 Task: Create a due date automation trigger when advanced on, on the monday after a card is due add fields with custom field "Resume" set to a number greater or equal to 1 and greater or equal to 10 at 11:00 AM.
Action: Mouse moved to (1138, 339)
Screenshot: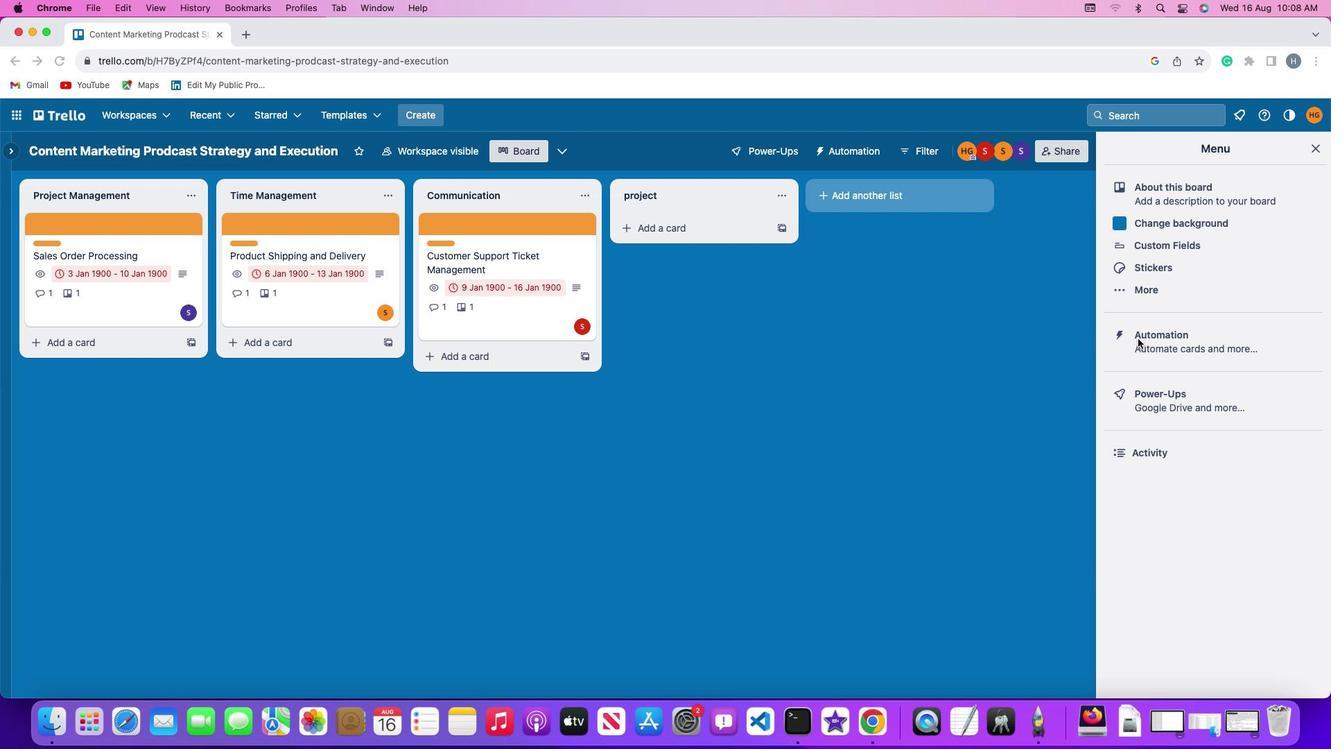 
Action: Mouse pressed left at (1138, 339)
Screenshot: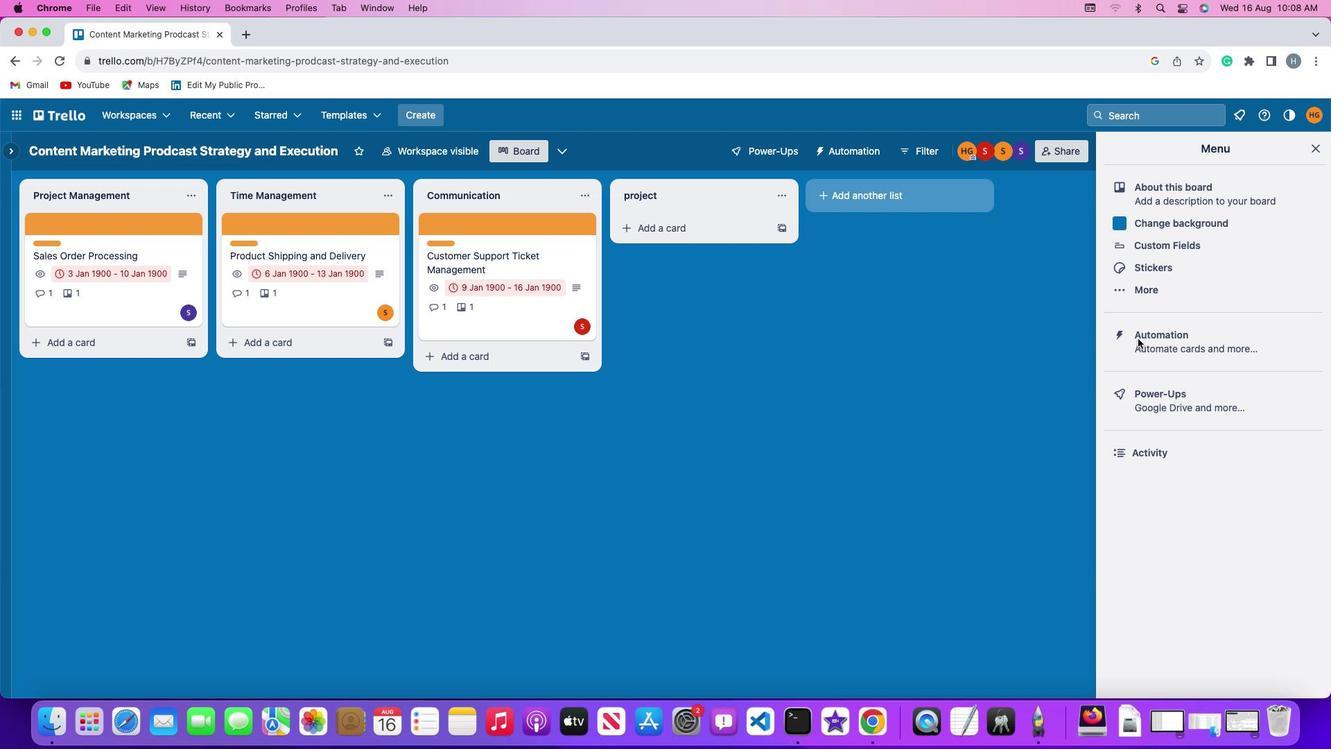 
Action: Mouse pressed left at (1138, 339)
Screenshot: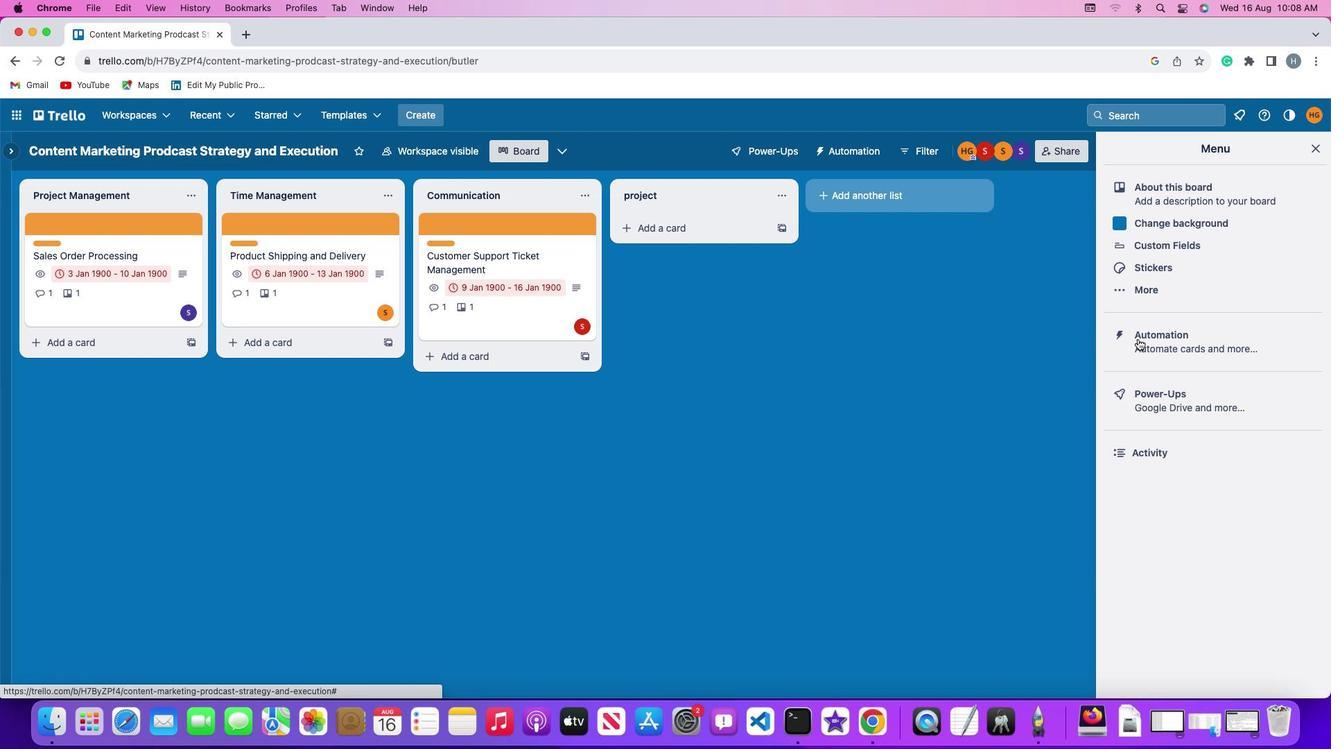 
Action: Mouse moved to (87, 323)
Screenshot: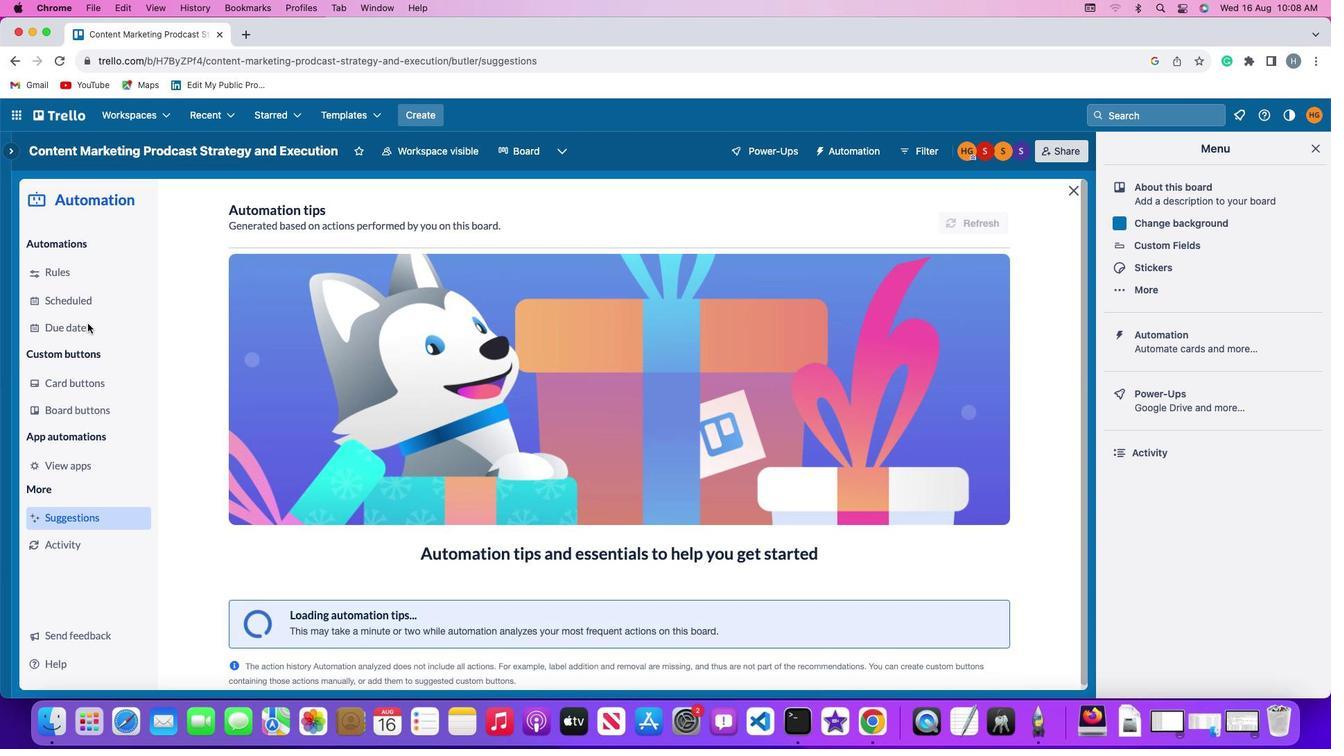 
Action: Mouse pressed left at (87, 323)
Screenshot: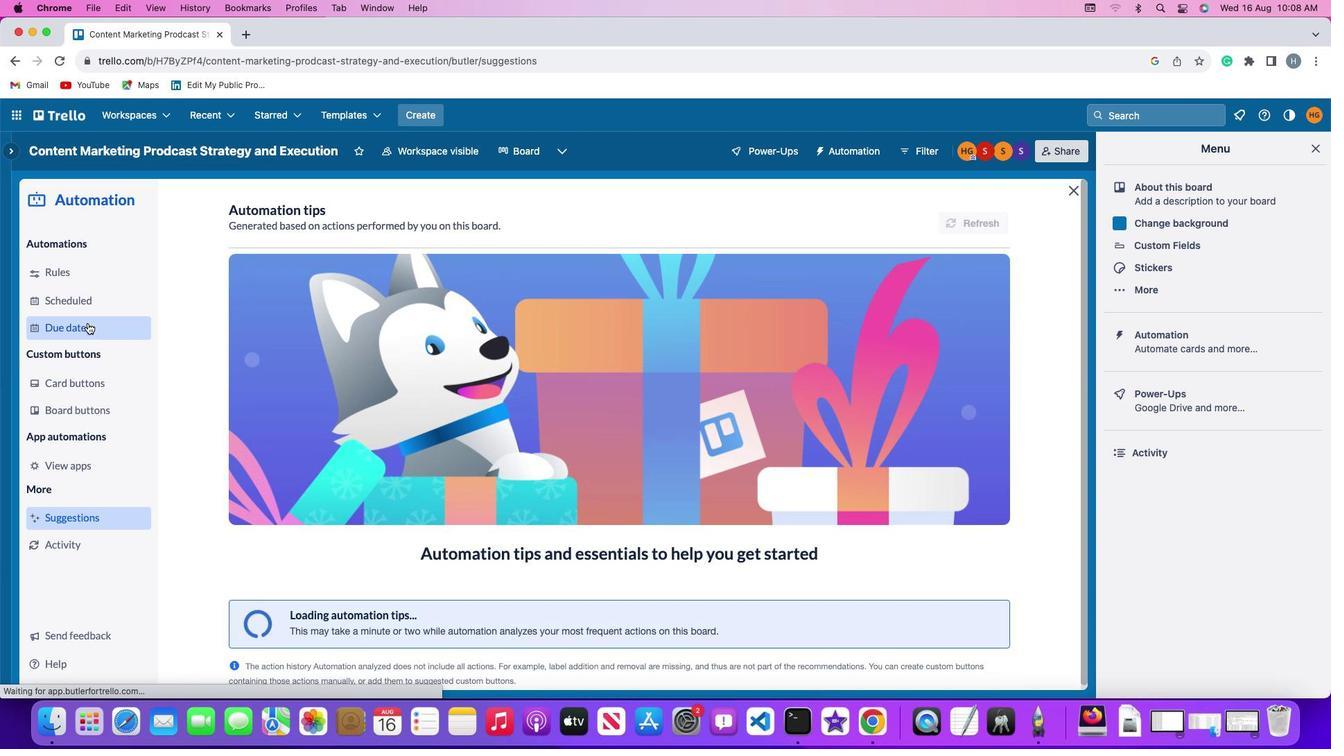 
Action: Mouse moved to (934, 211)
Screenshot: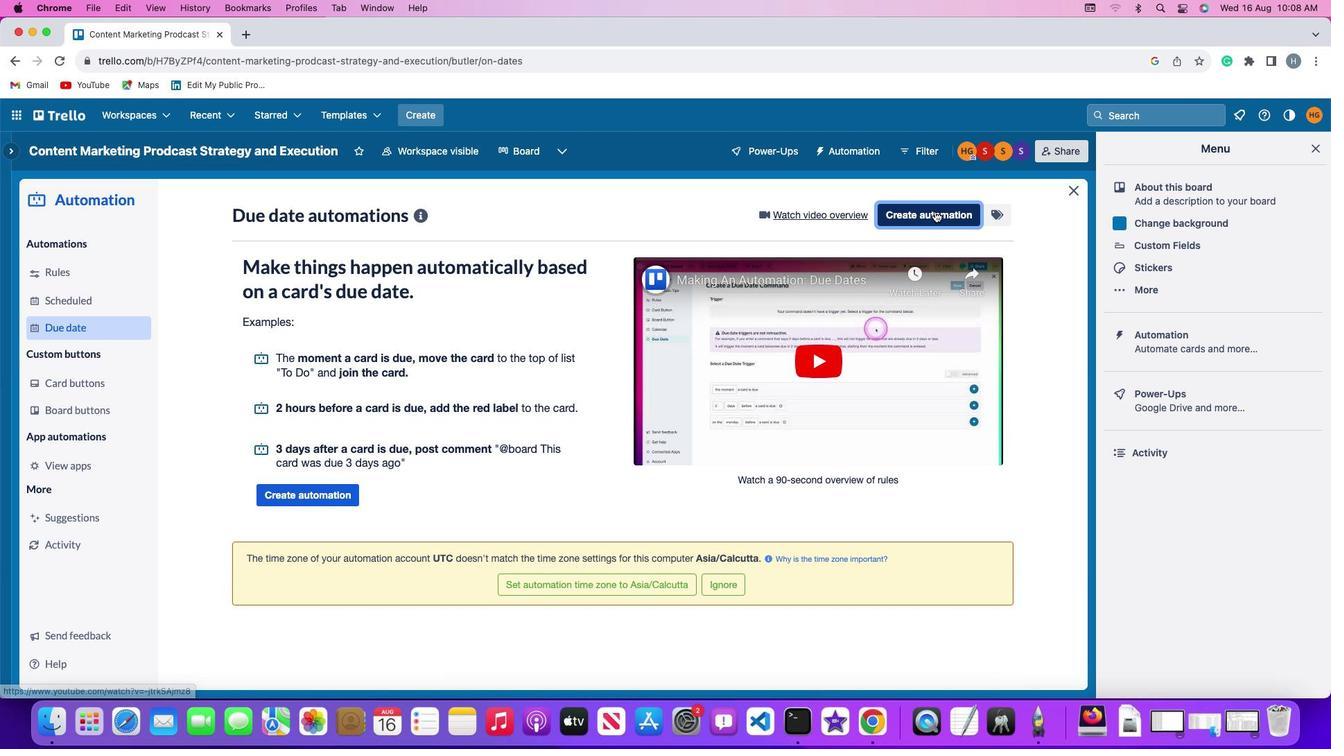 
Action: Mouse pressed left at (934, 211)
Screenshot: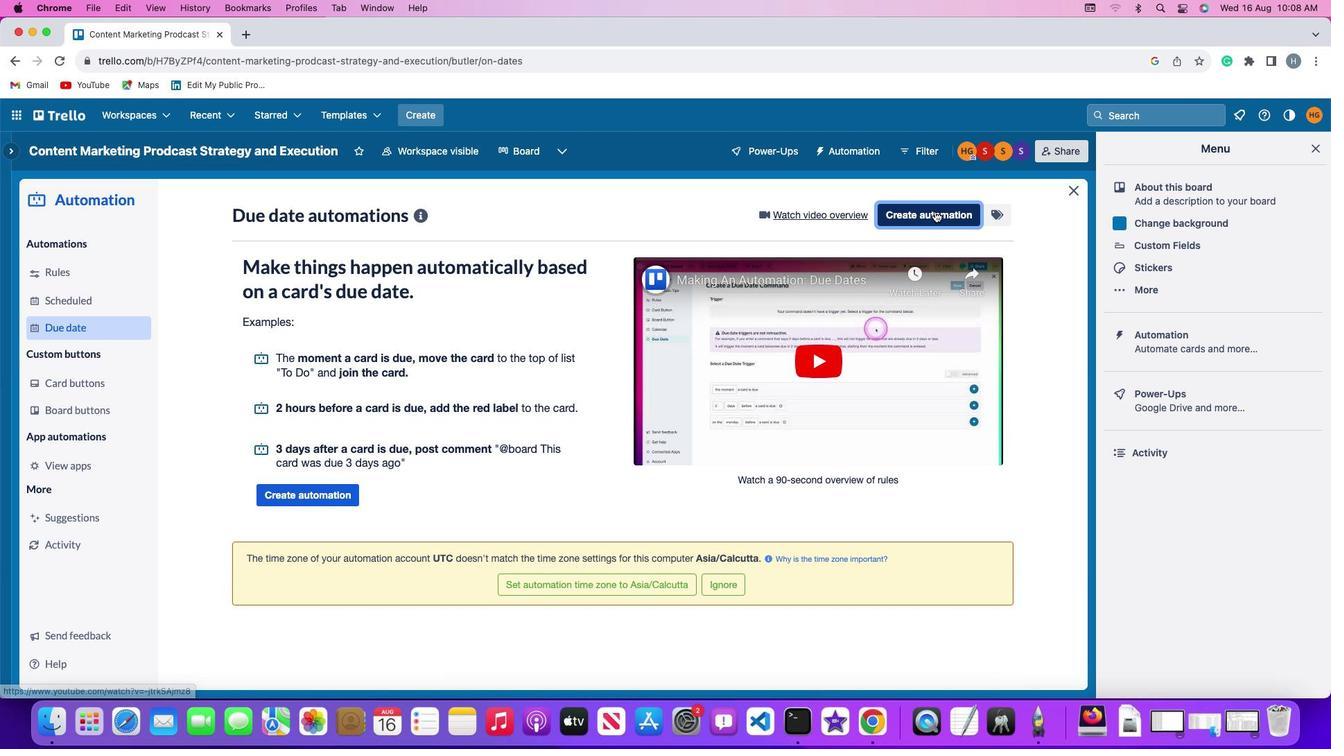 
Action: Mouse moved to (330, 351)
Screenshot: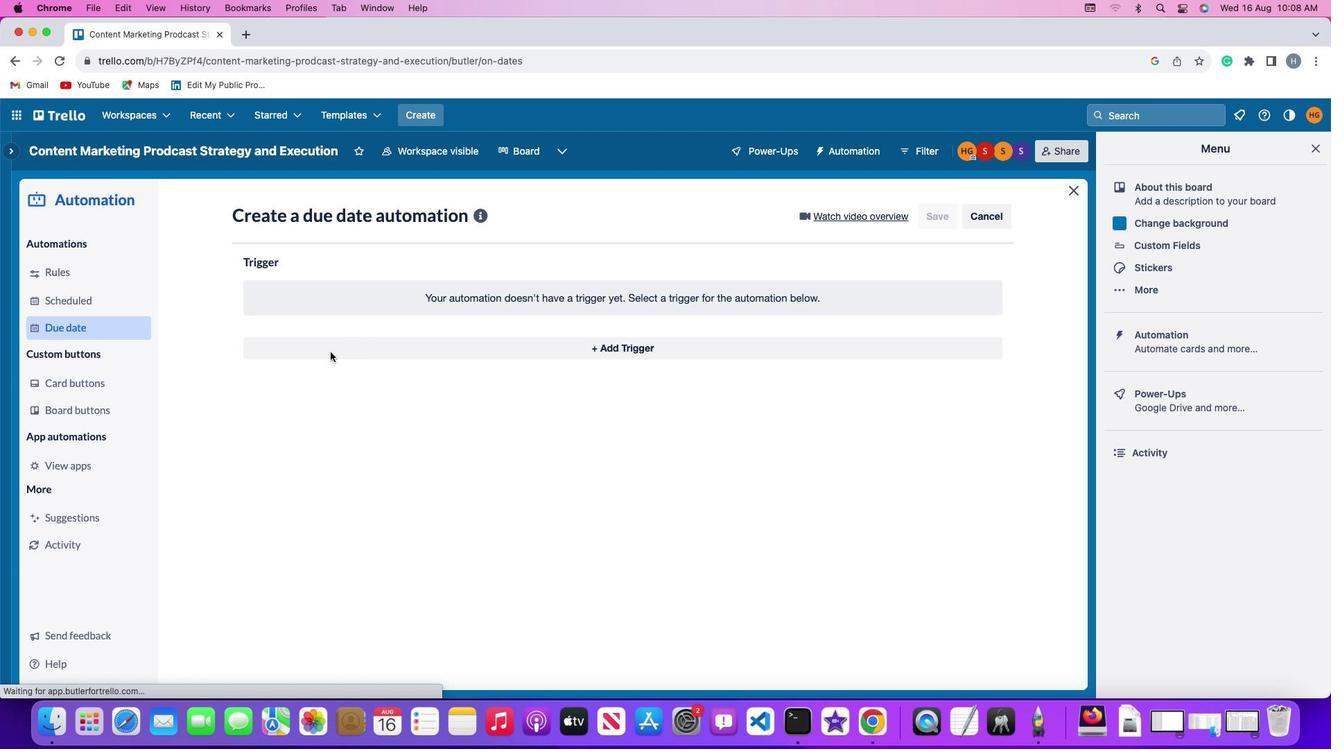 
Action: Mouse pressed left at (330, 351)
Screenshot: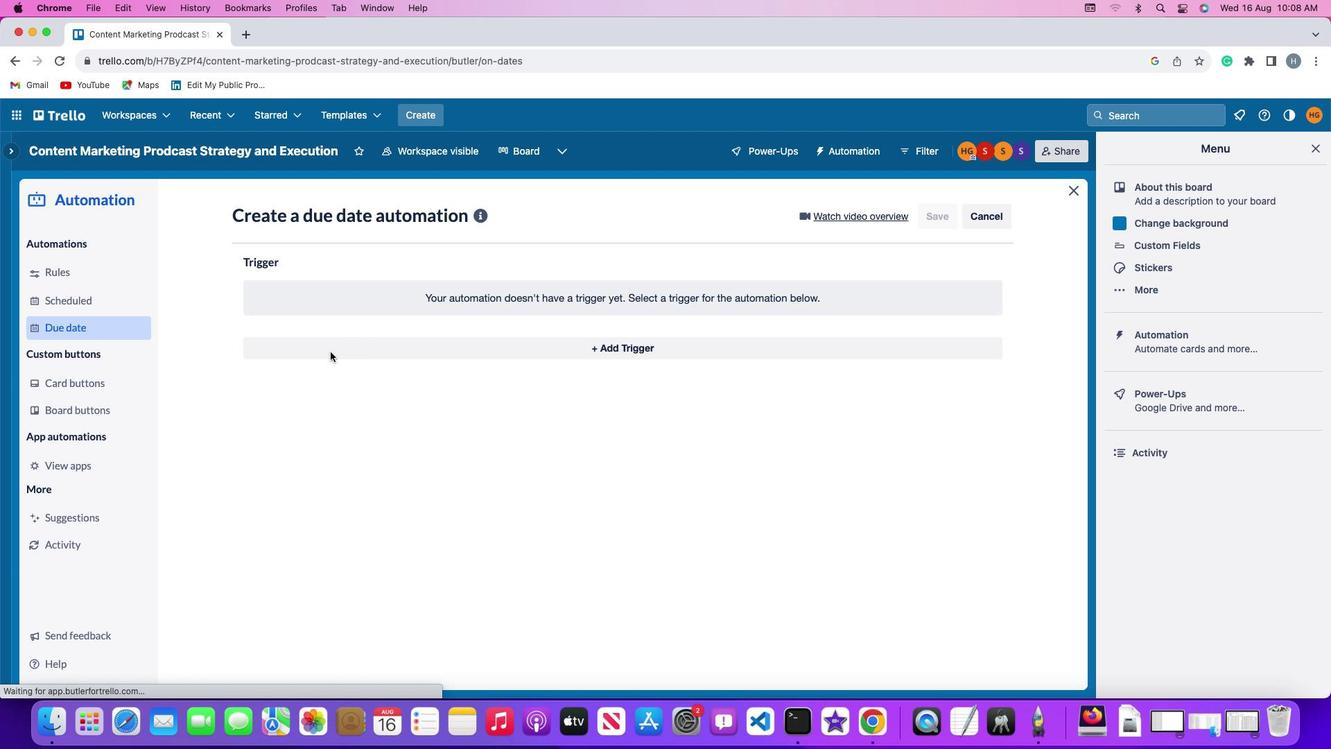 
Action: Mouse moved to (319, 608)
Screenshot: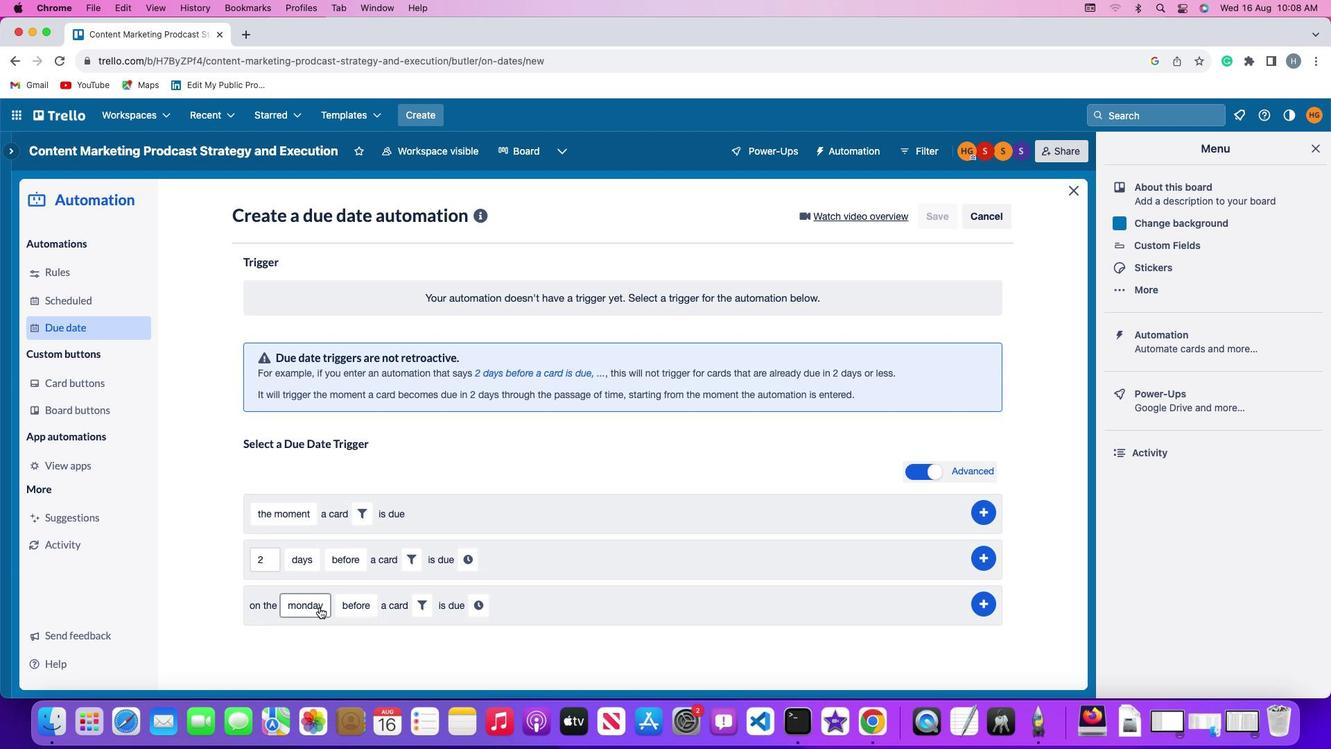 
Action: Mouse pressed left at (319, 608)
Screenshot: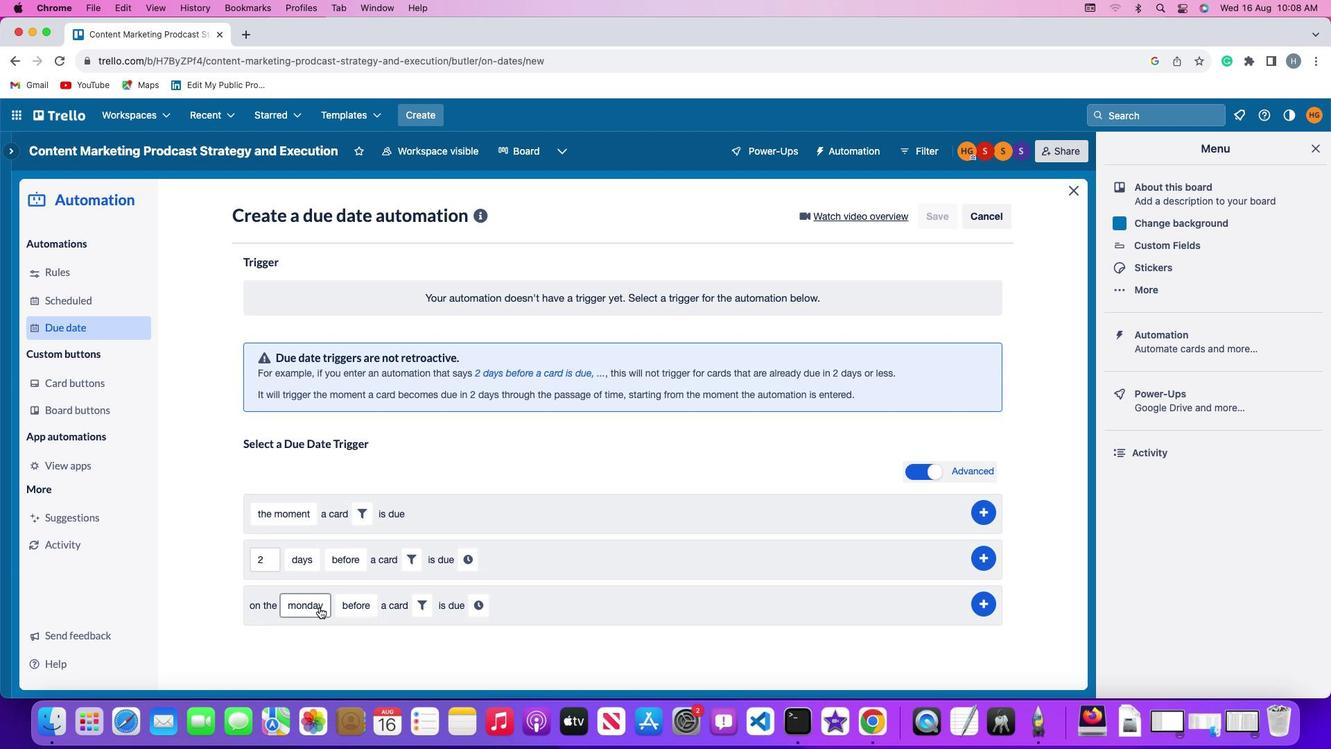 
Action: Mouse moved to (316, 411)
Screenshot: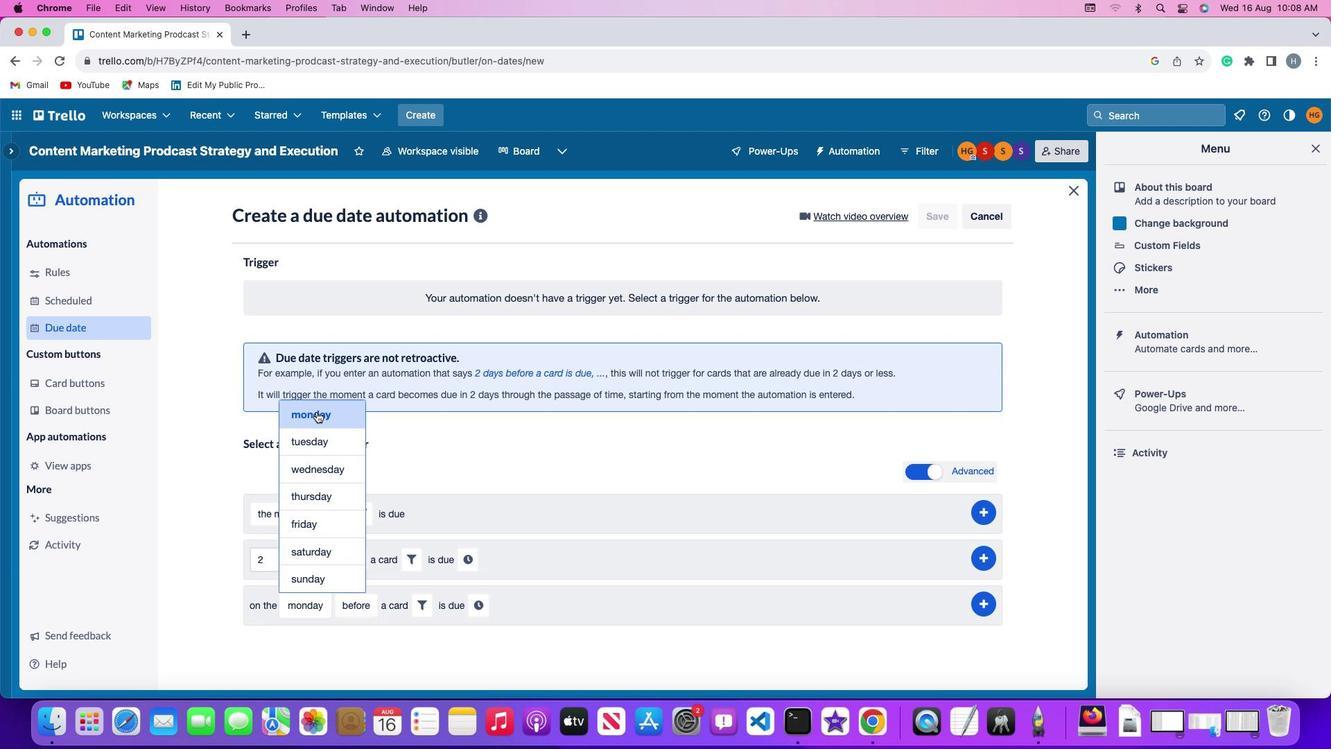 
Action: Mouse pressed left at (316, 411)
Screenshot: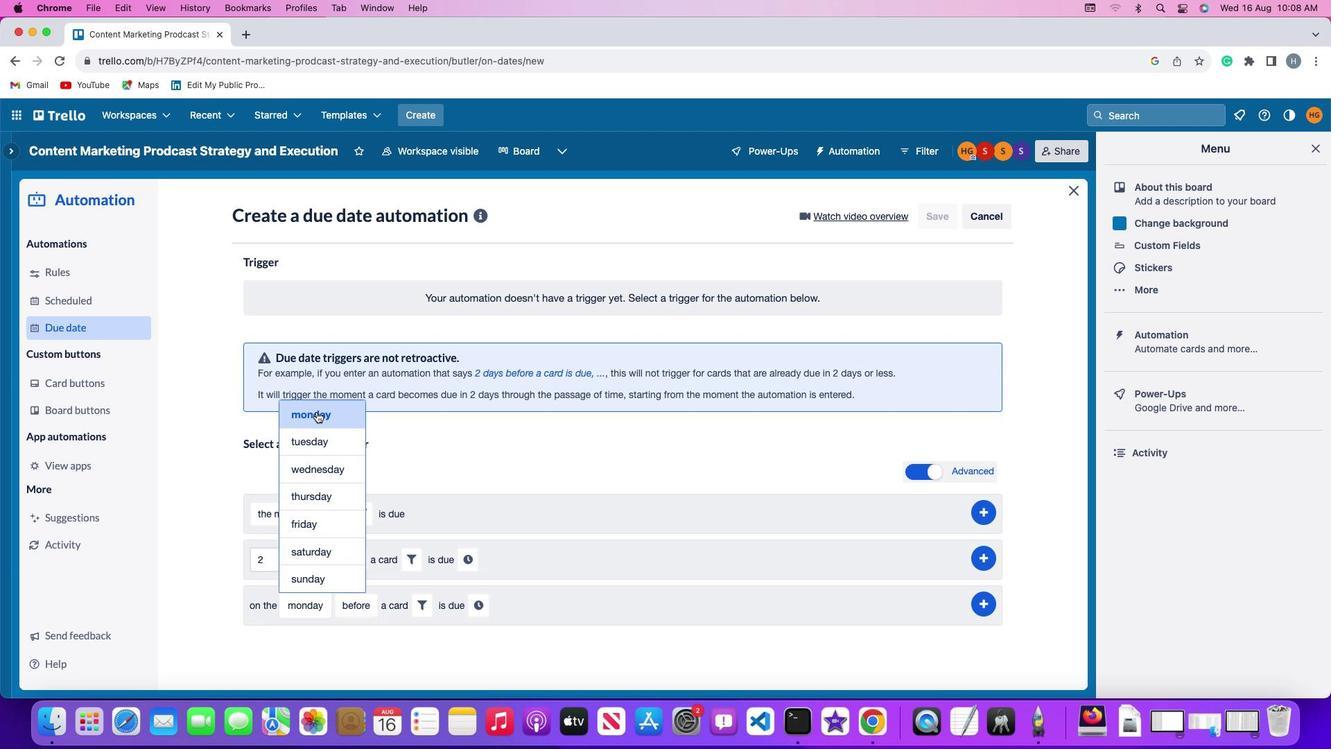 
Action: Mouse moved to (355, 602)
Screenshot: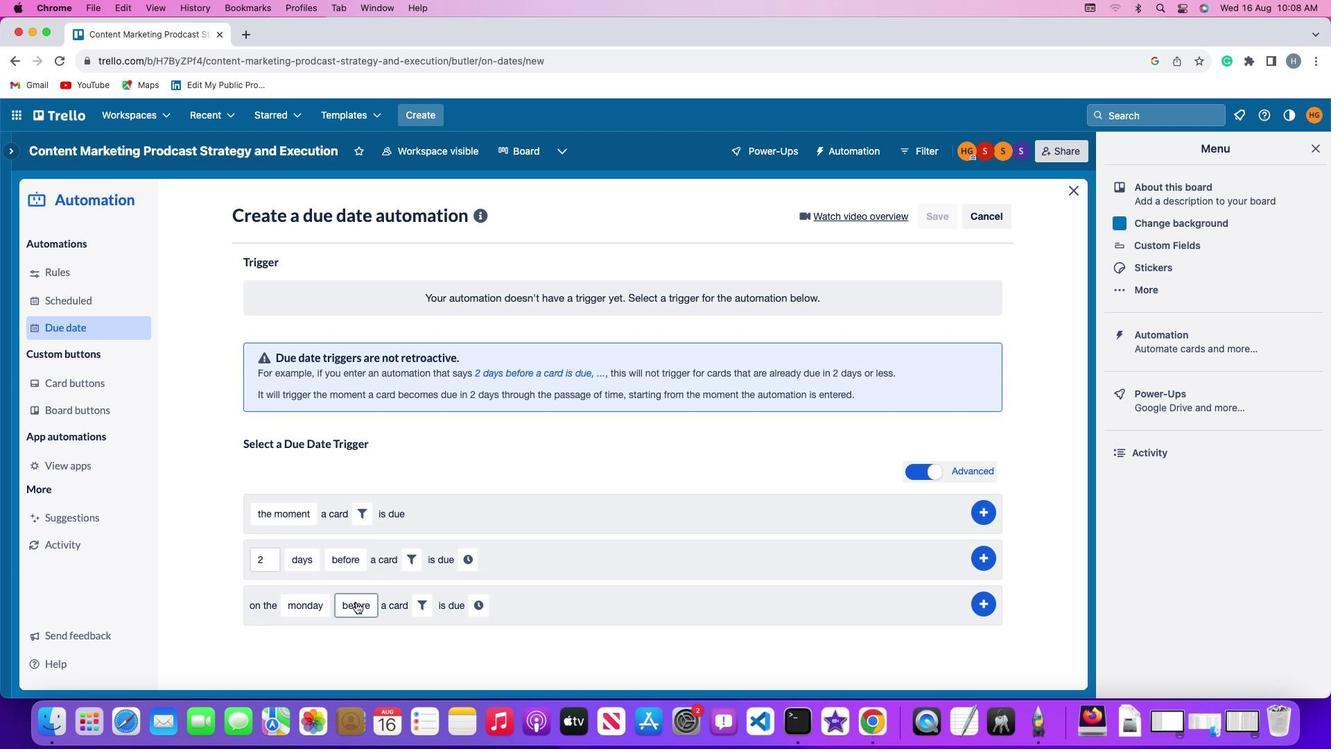 
Action: Mouse pressed left at (355, 602)
Screenshot: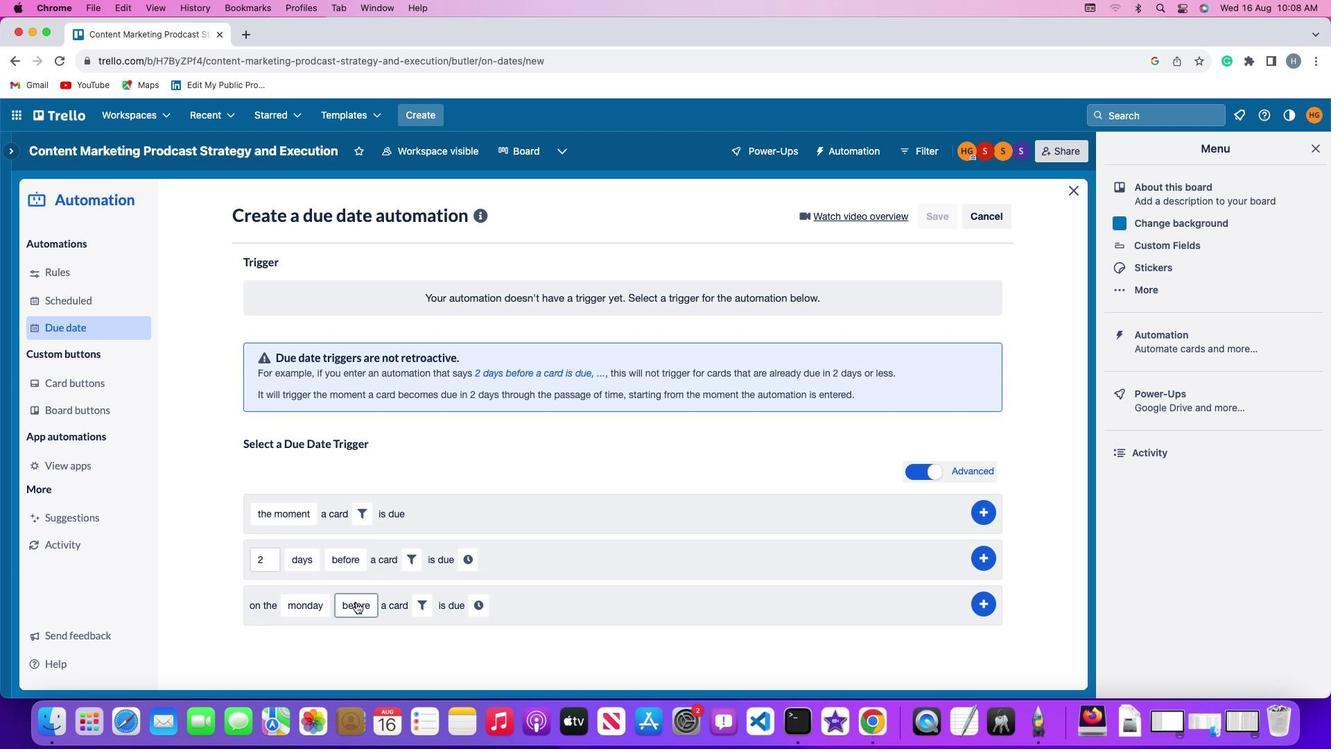 
Action: Mouse moved to (373, 522)
Screenshot: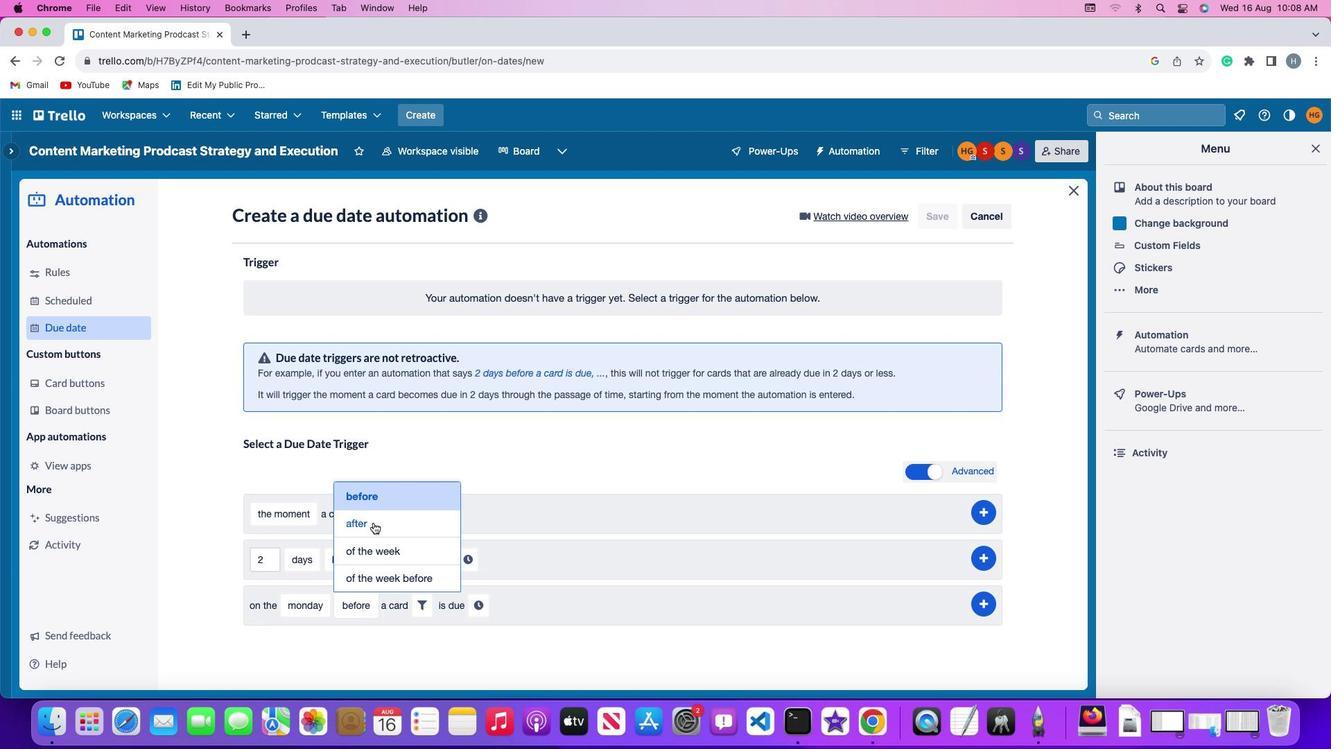 
Action: Mouse pressed left at (373, 522)
Screenshot: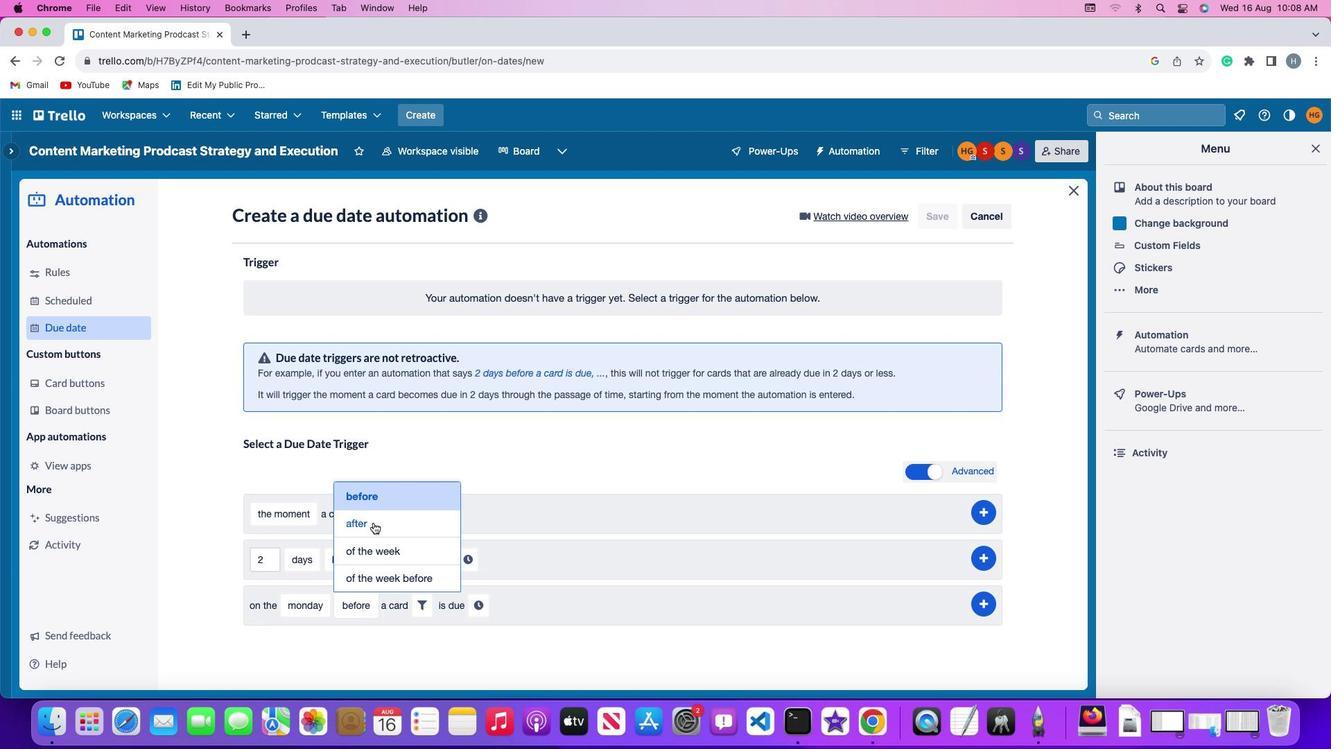 
Action: Mouse moved to (415, 603)
Screenshot: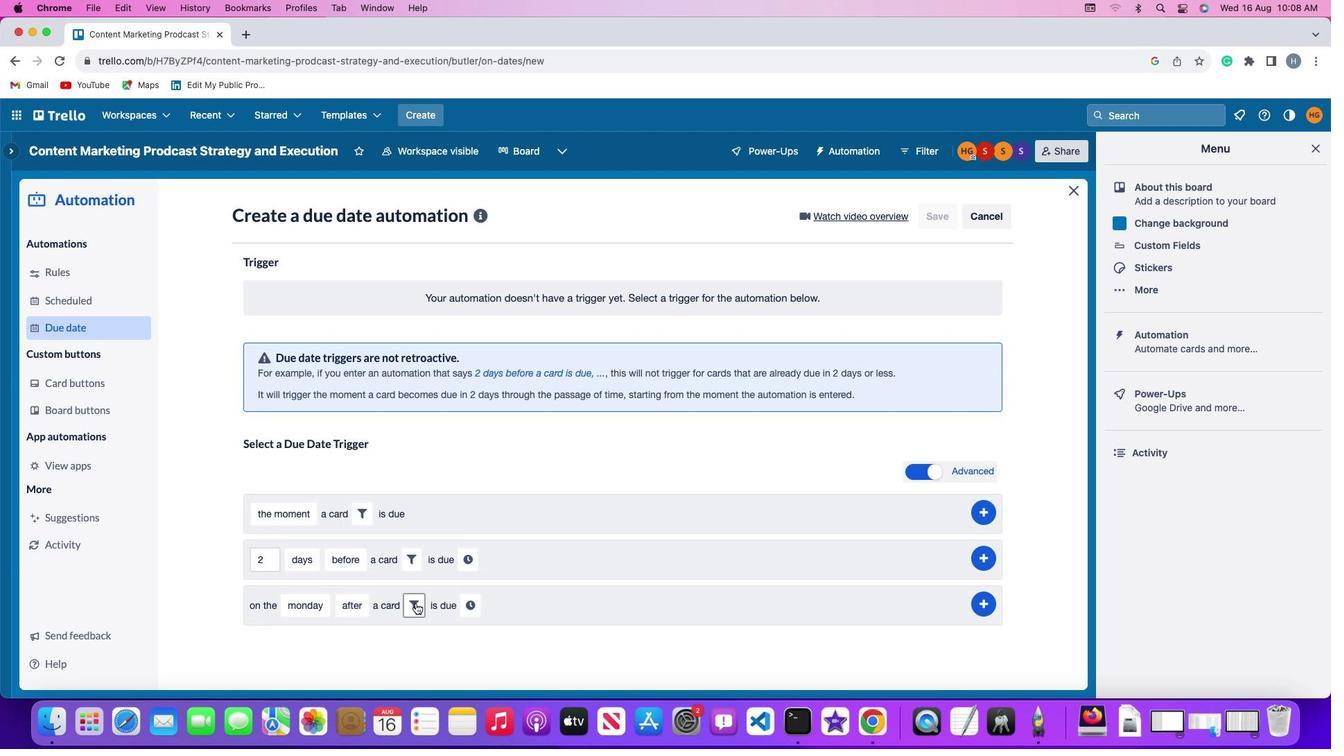 
Action: Mouse pressed left at (415, 603)
Screenshot: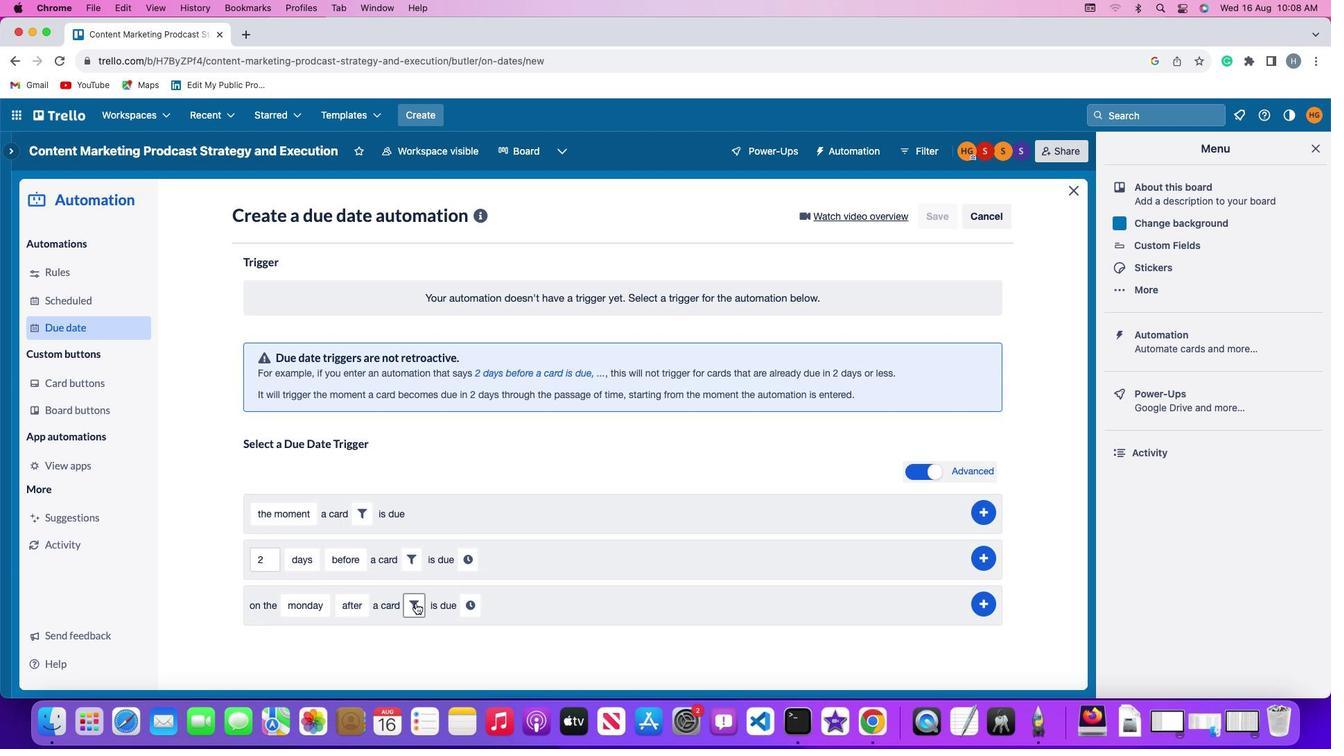 
Action: Mouse moved to (639, 645)
Screenshot: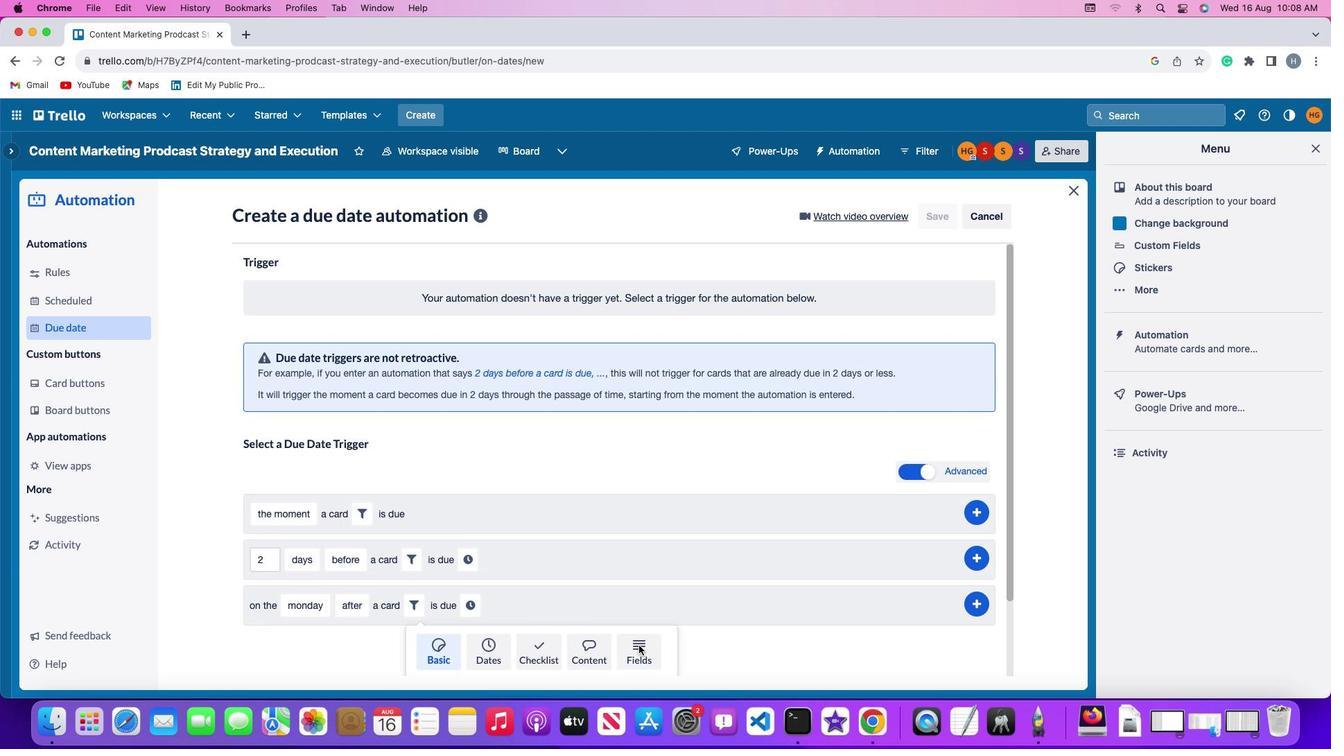 
Action: Mouse pressed left at (639, 645)
Screenshot: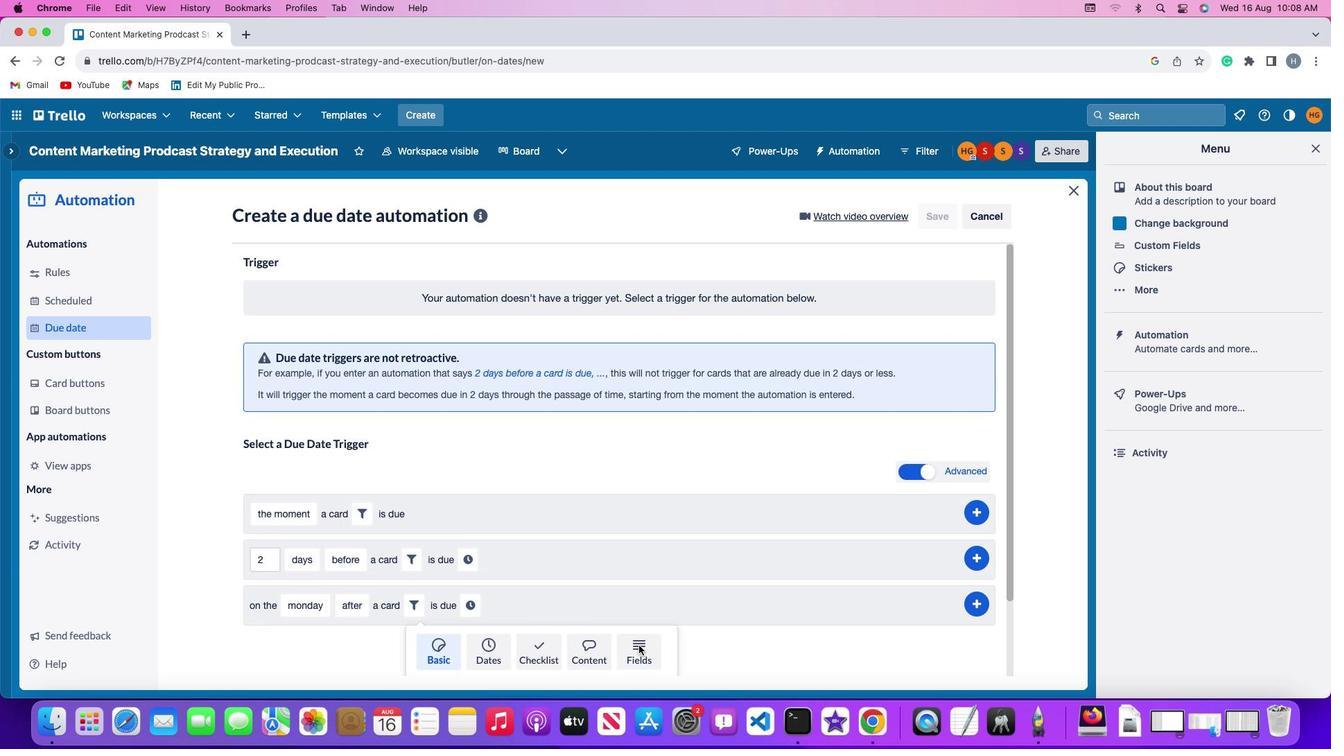 
Action: Mouse moved to (354, 640)
Screenshot: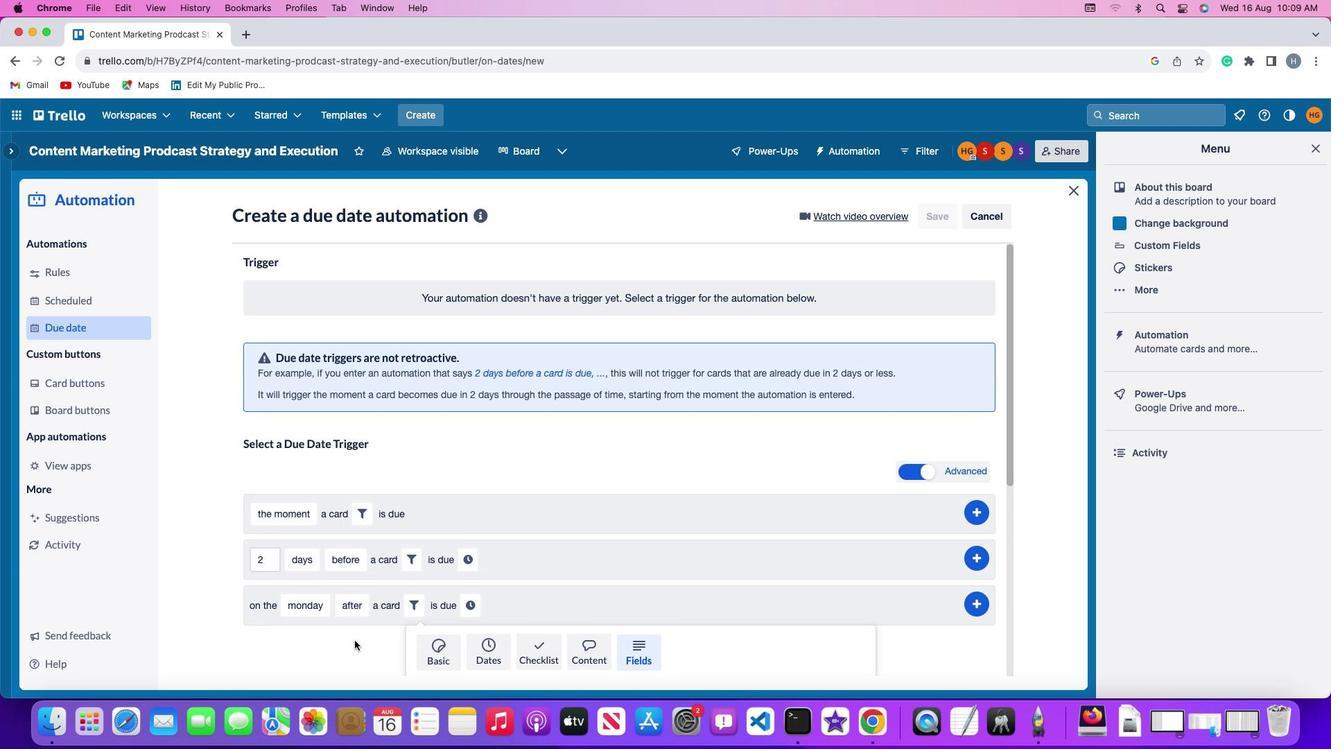 
Action: Mouse scrolled (354, 640) with delta (0, 0)
Screenshot: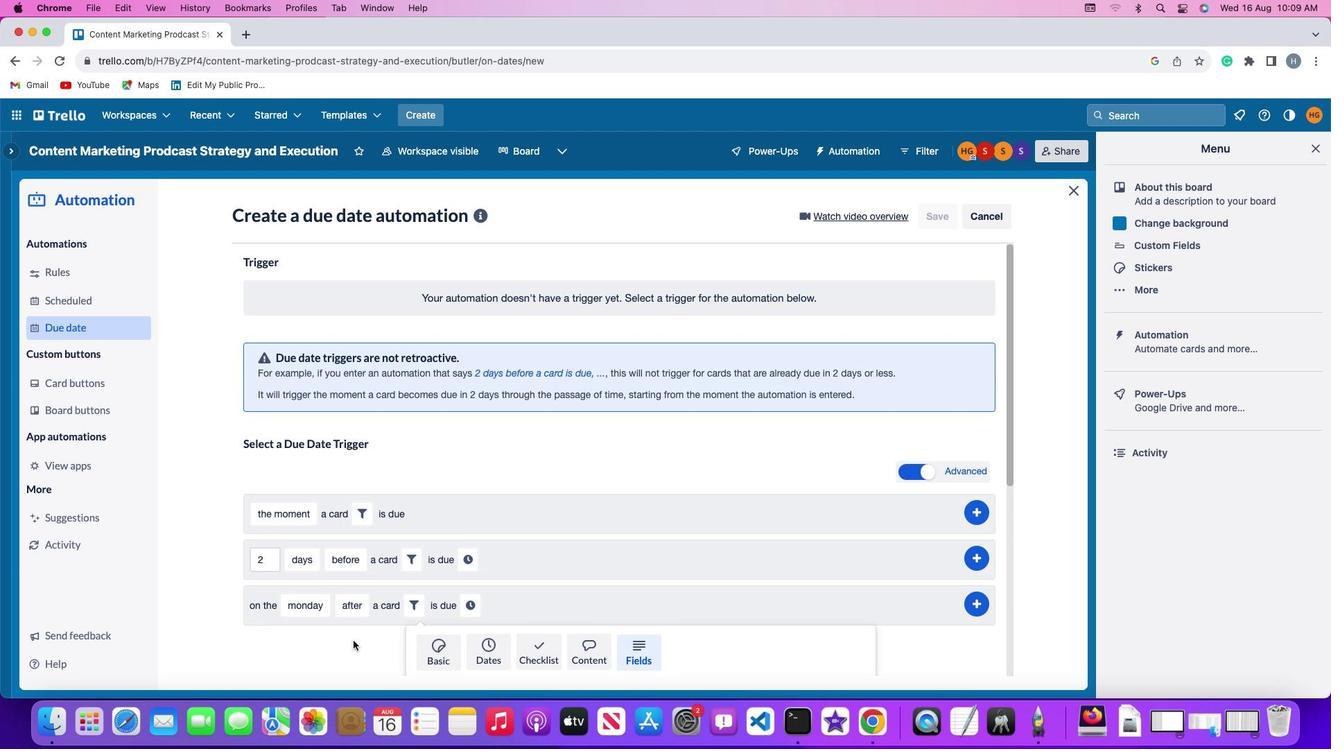 
Action: Mouse scrolled (354, 640) with delta (0, 0)
Screenshot: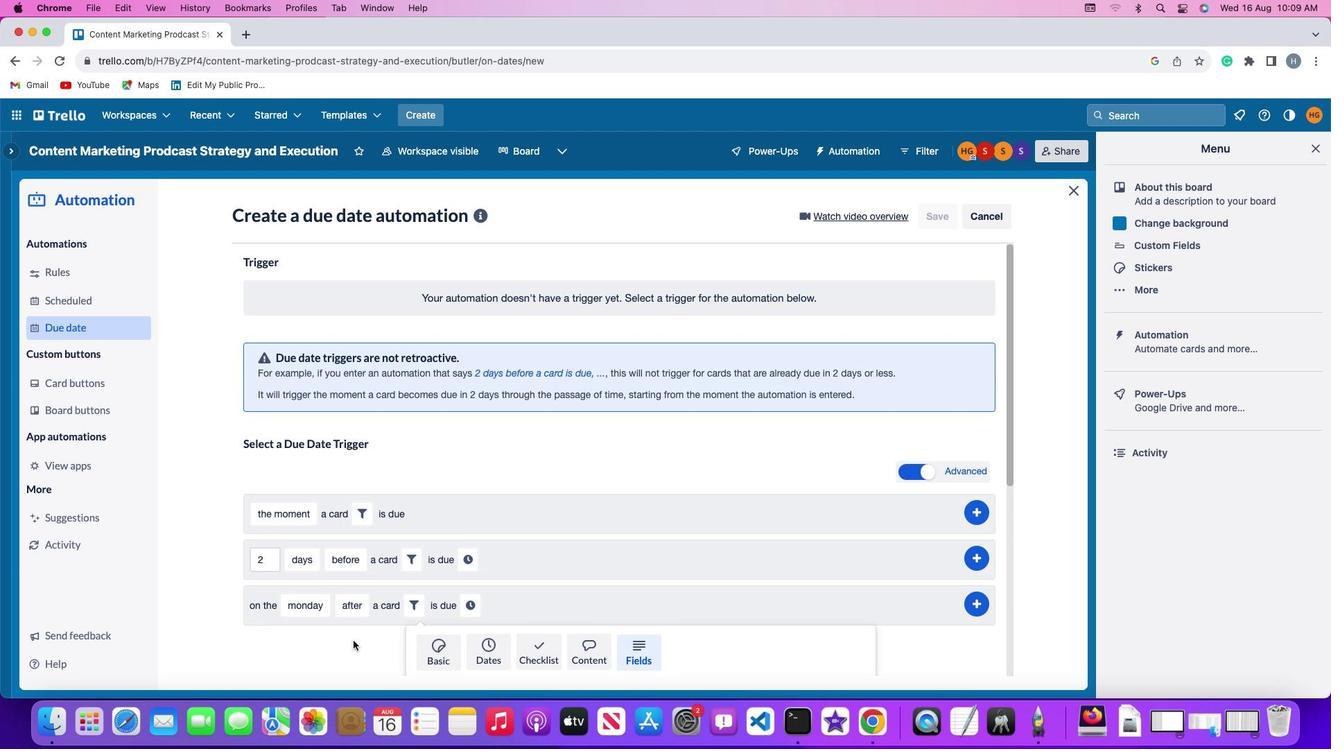 
Action: Mouse scrolled (354, 640) with delta (0, -2)
Screenshot: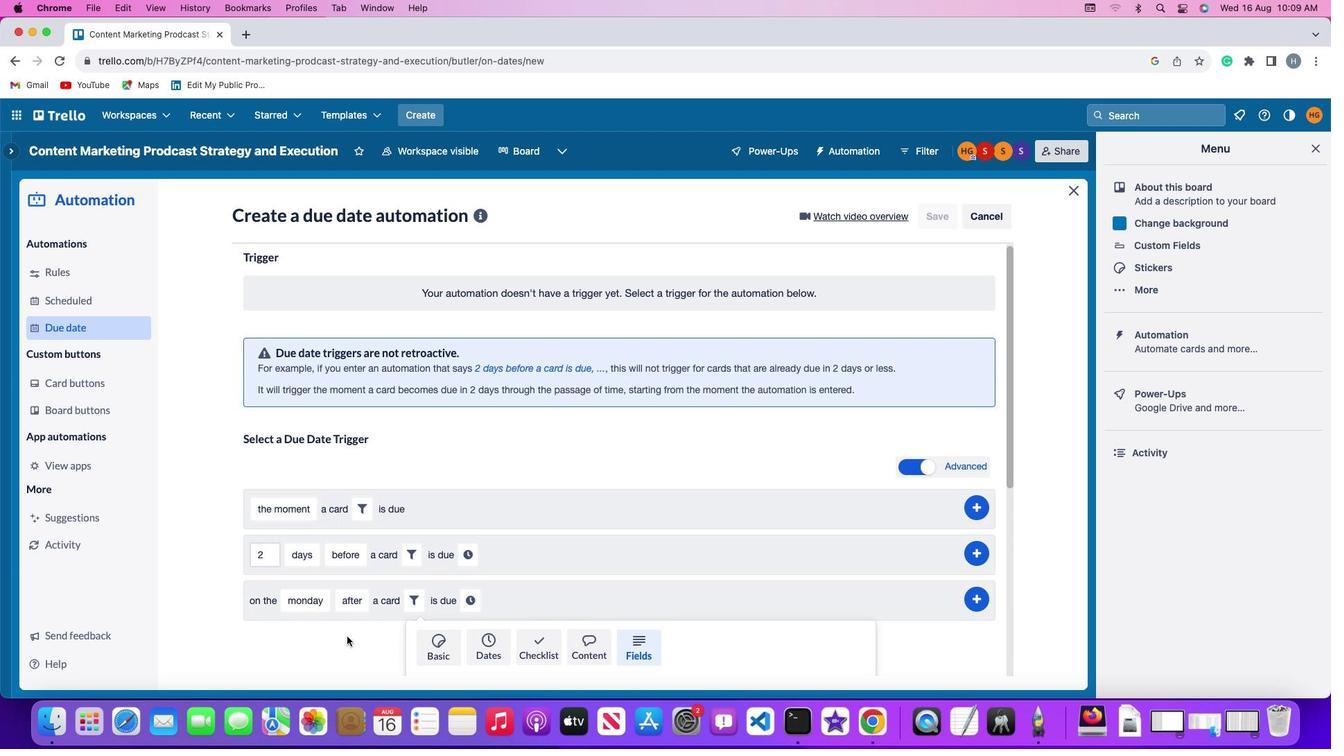 
Action: Mouse moved to (353, 640)
Screenshot: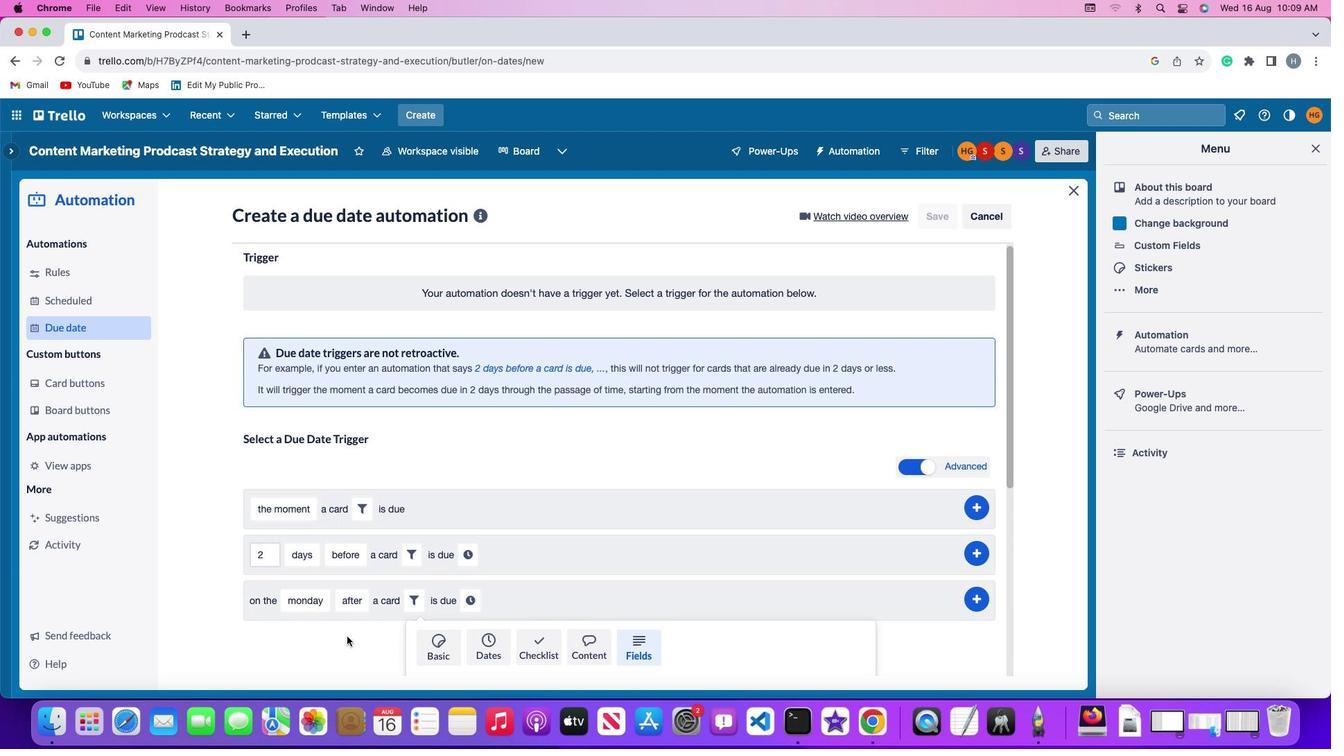 
Action: Mouse scrolled (353, 640) with delta (0, -3)
Screenshot: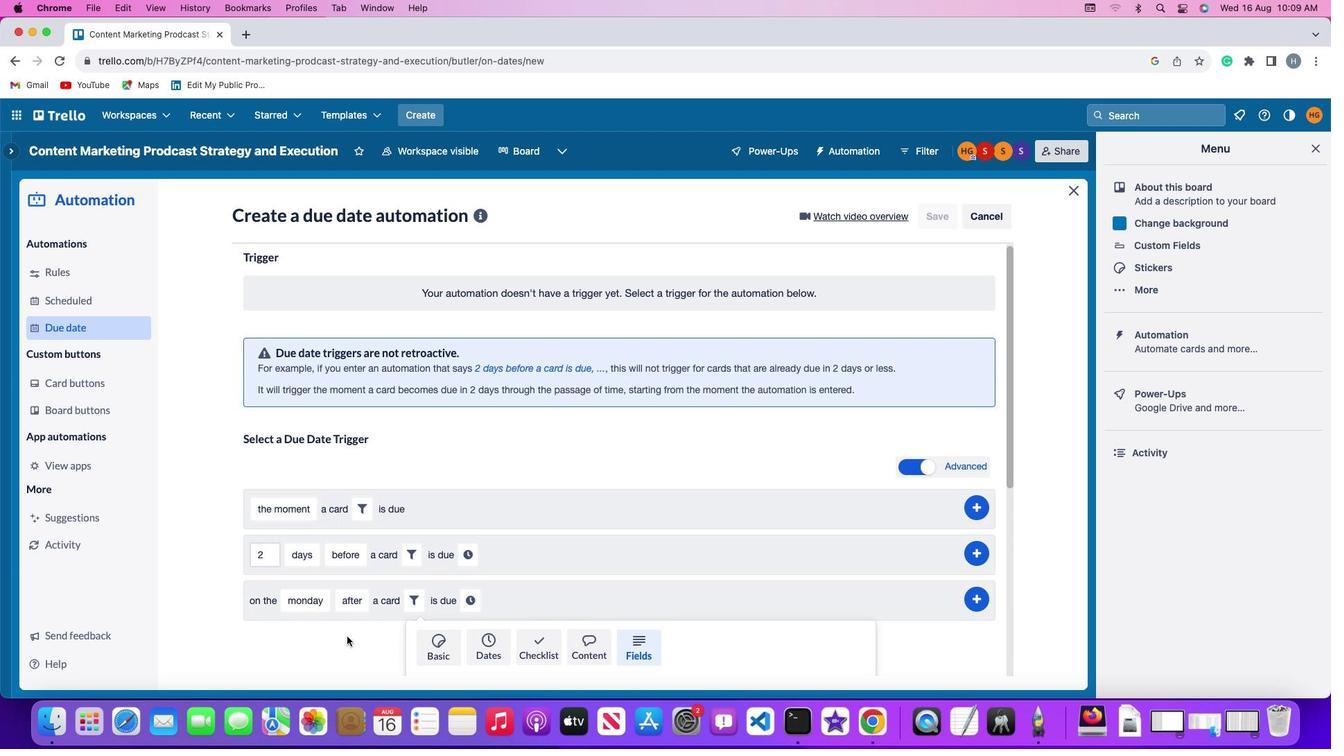 
Action: Mouse moved to (348, 637)
Screenshot: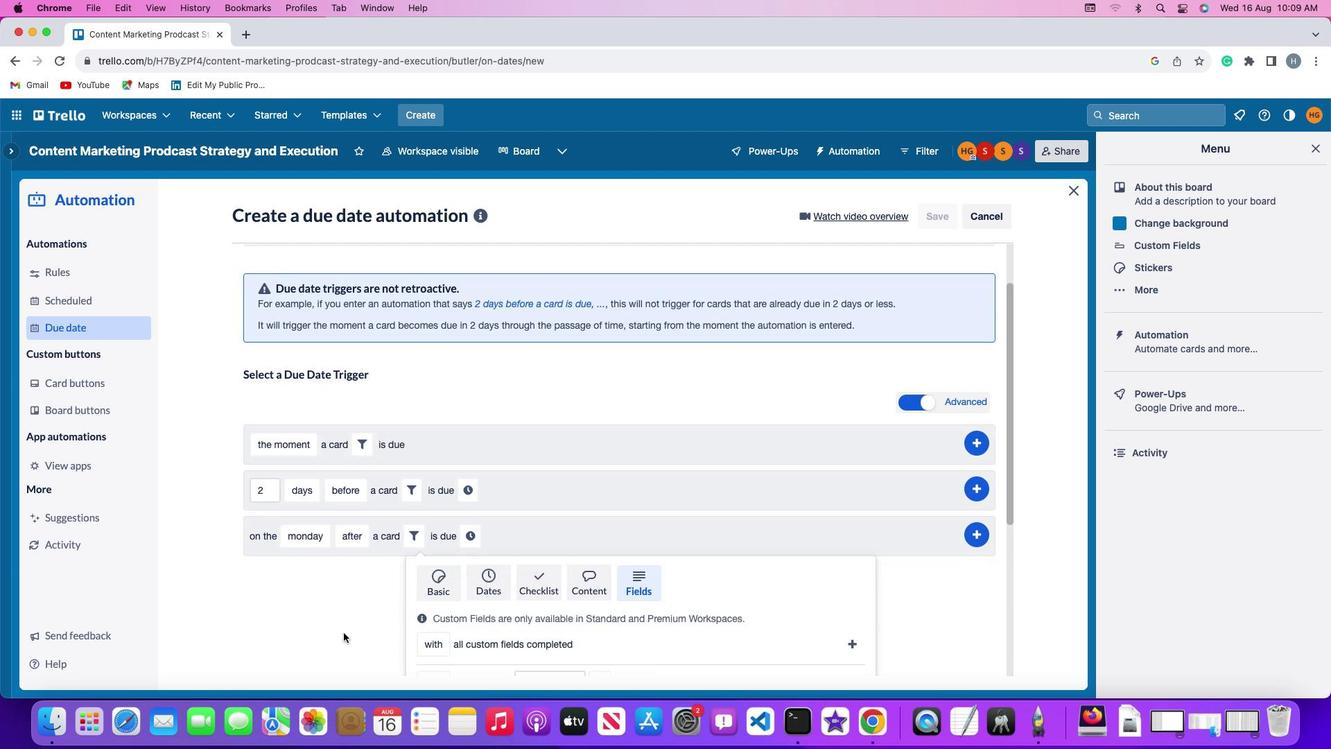 
Action: Mouse scrolled (348, 637) with delta (0, -4)
Screenshot: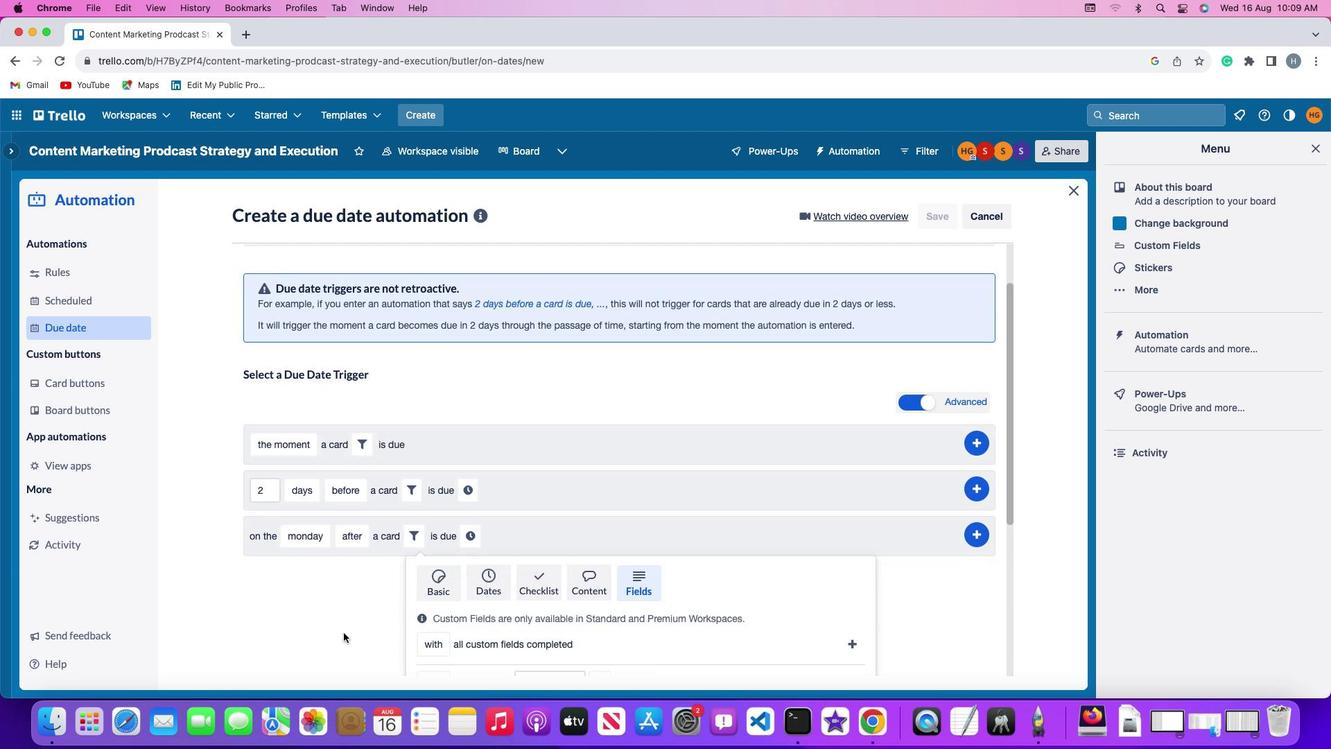 
Action: Mouse moved to (343, 632)
Screenshot: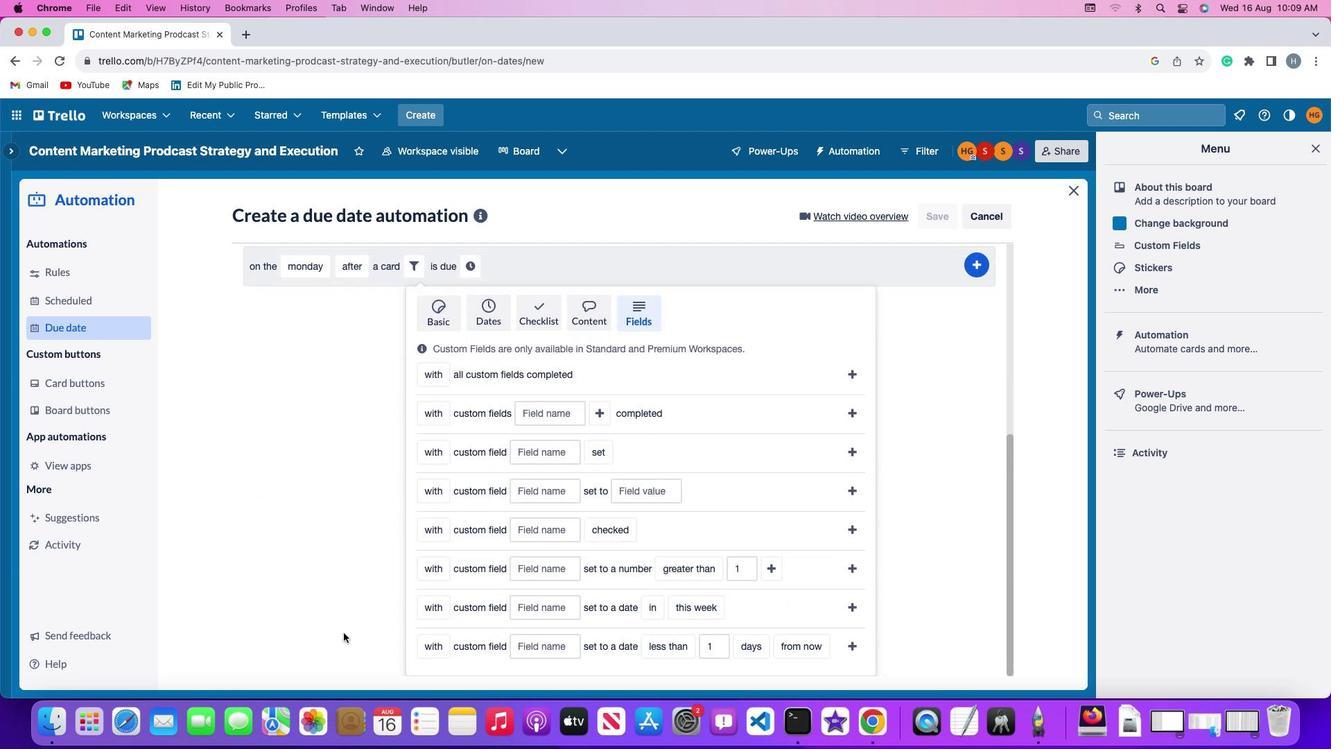 
Action: Mouse scrolled (343, 632) with delta (0, 0)
Screenshot: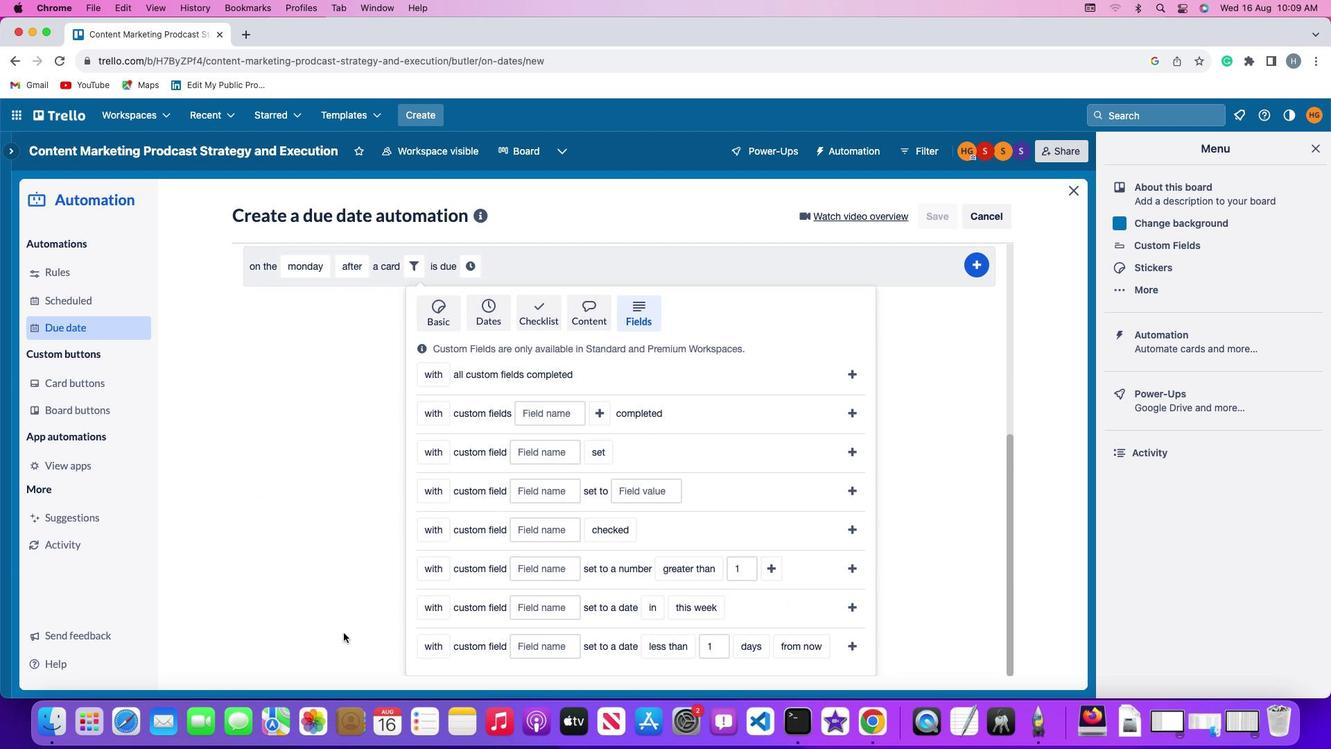 
Action: Mouse scrolled (343, 632) with delta (0, 0)
Screenshot: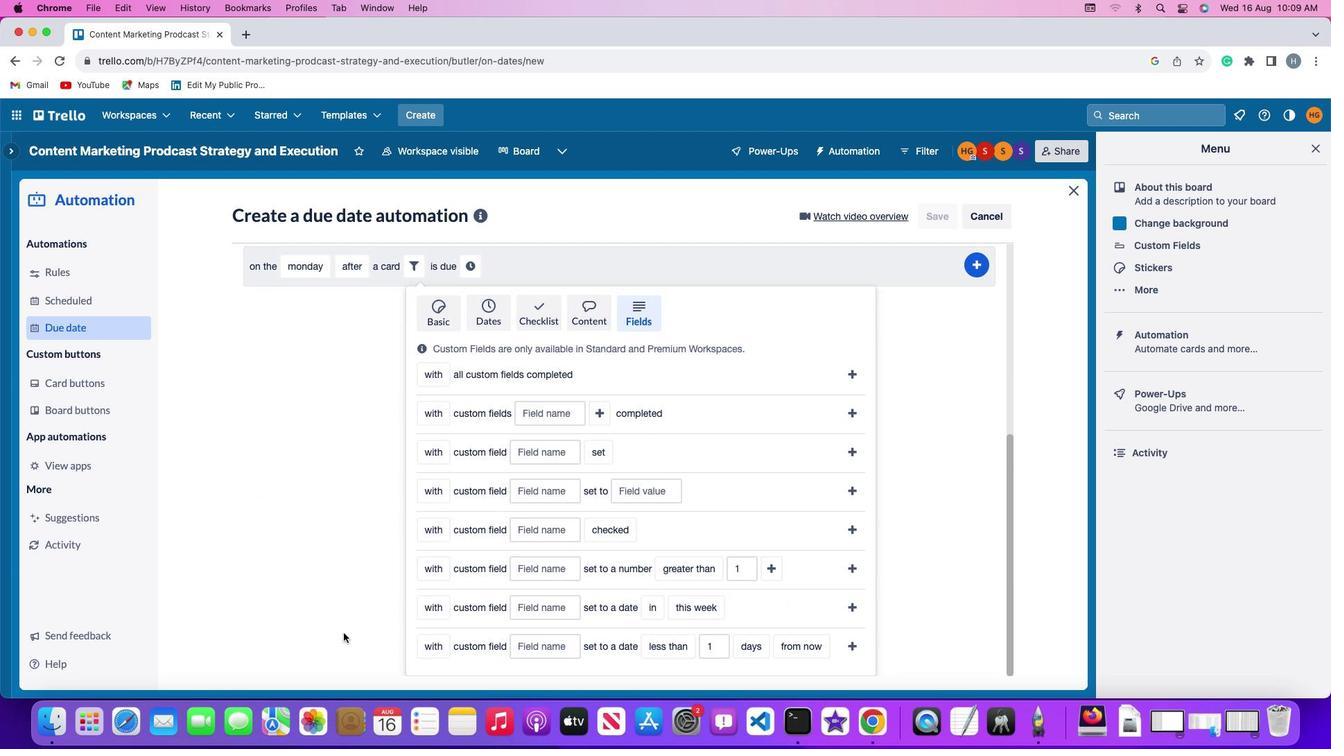 
Action: Mouse scrolled (343, 632) with delta (0, -2)
Screenshot: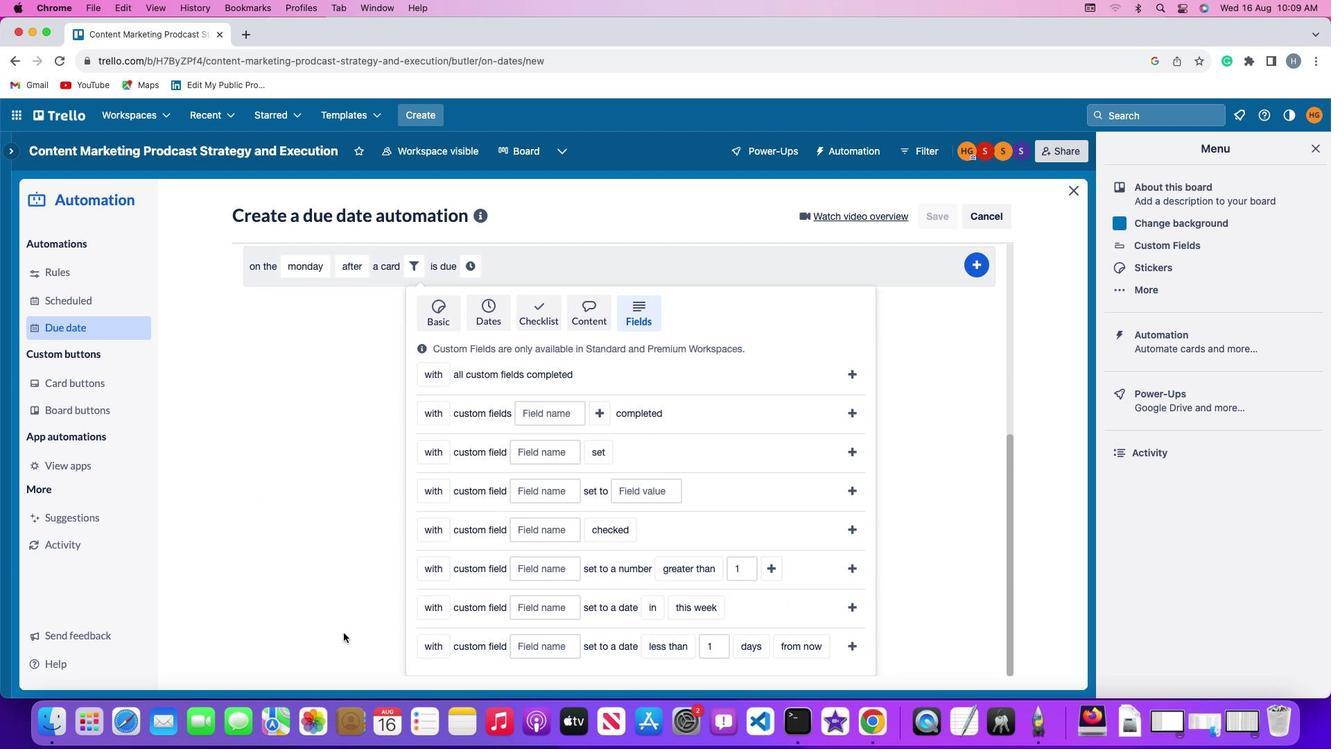 
Action: Mouse scrolled (343, 632) with delta (0, -2)
Screenshot: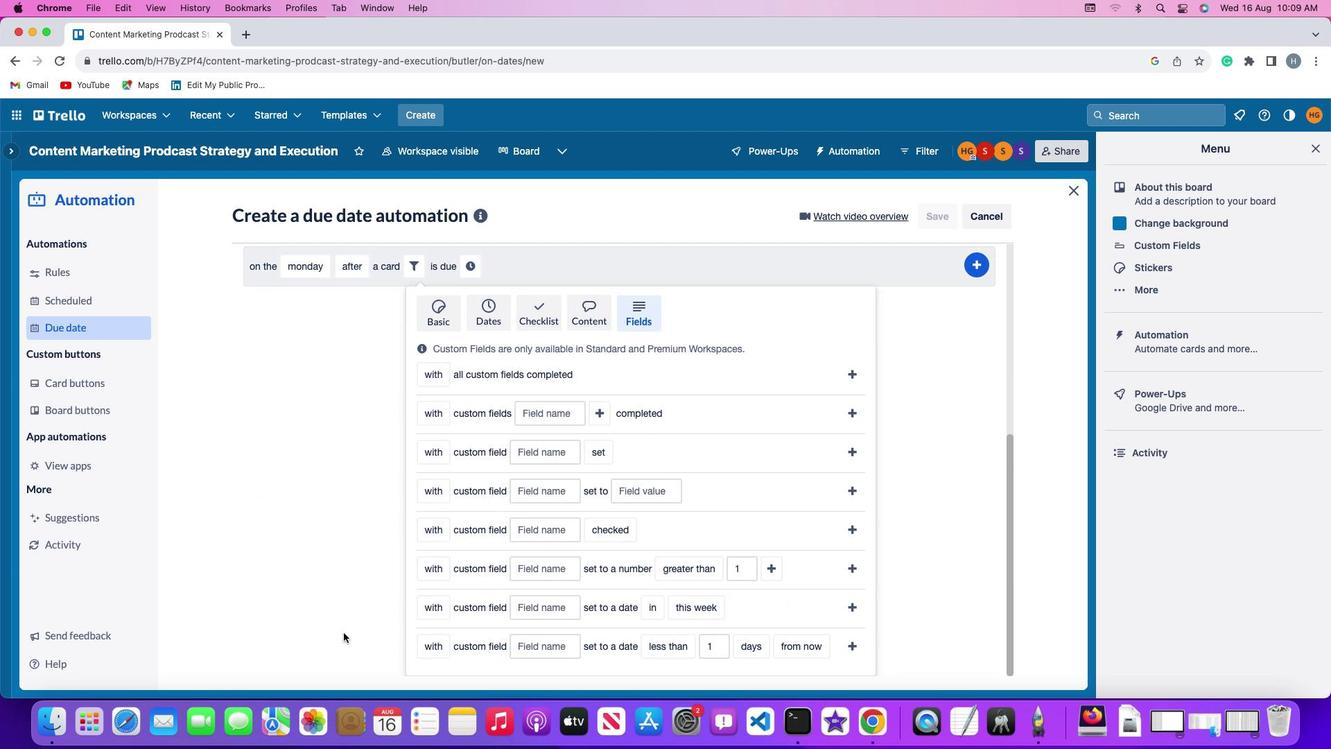 
Action: Mouse moved to (421, 569)
Screenshot: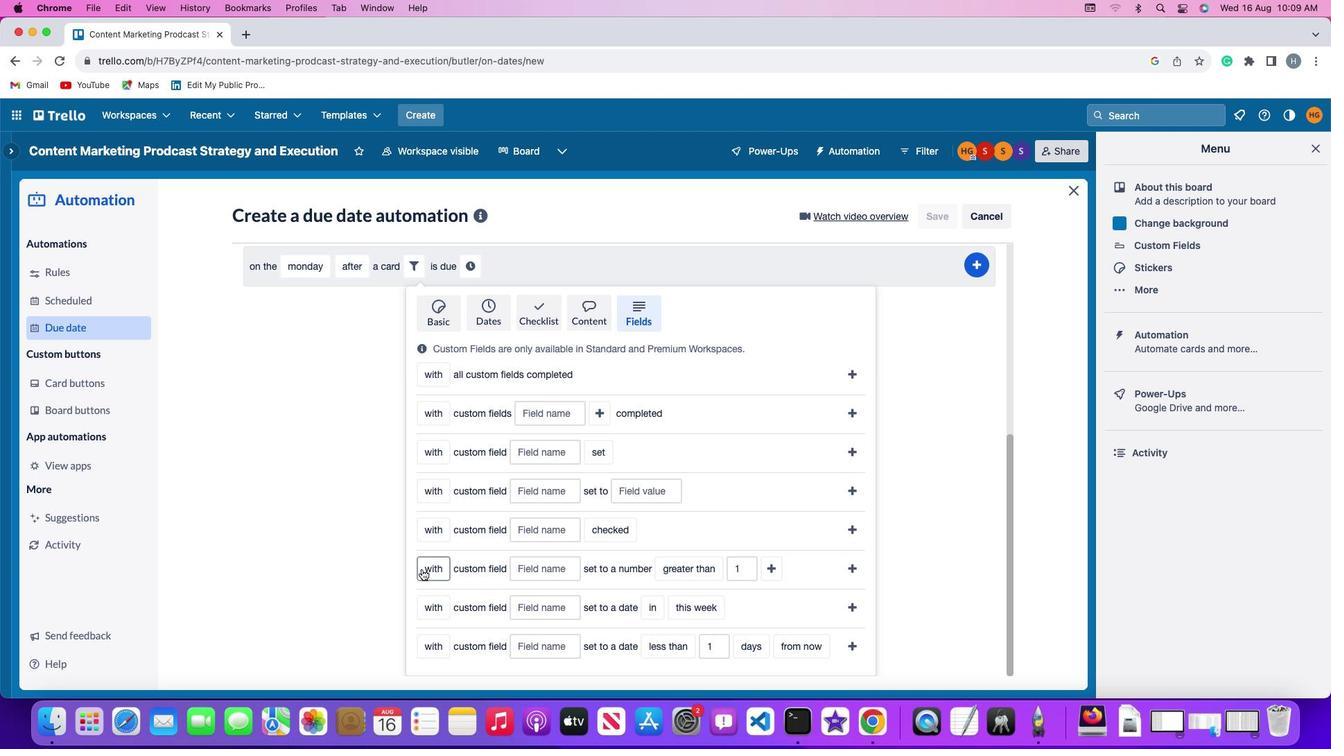 
Action: Mouse pressed left at (421, 569)
Screenshot: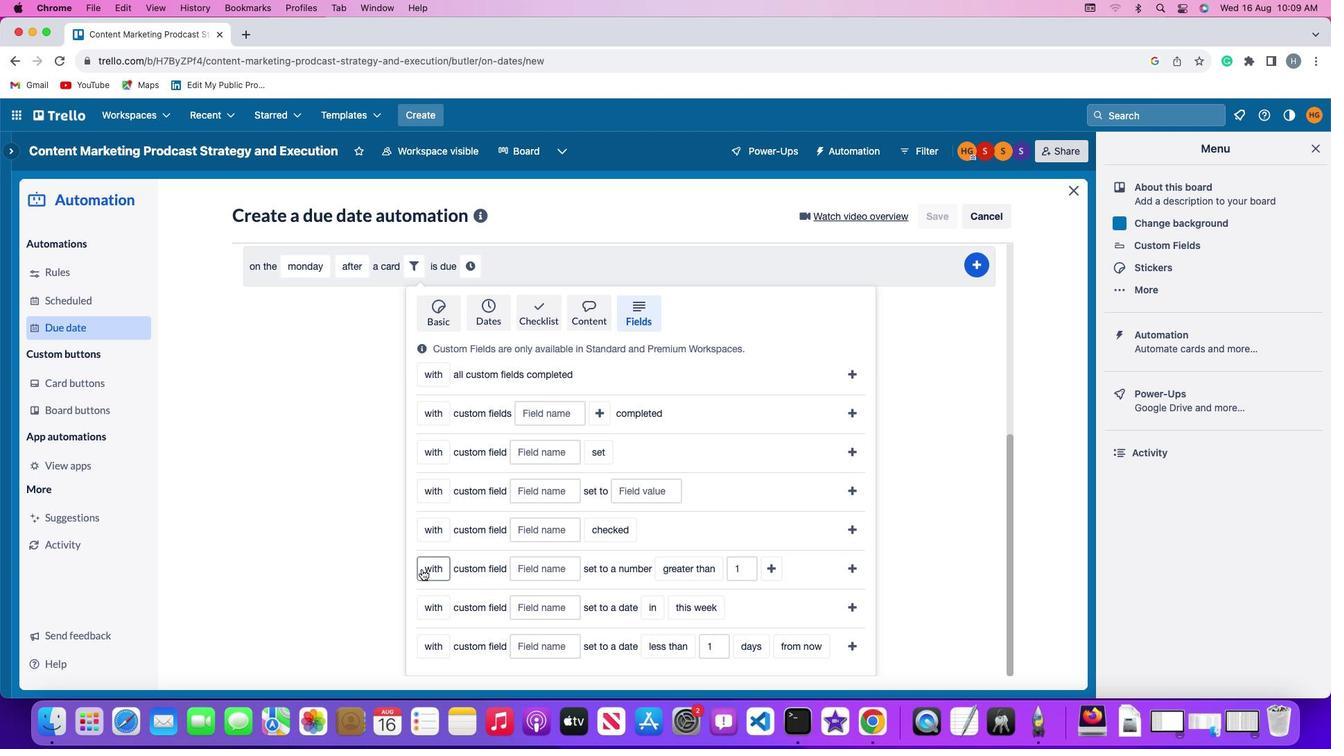 
Action: Mouse moved to (455, 590)
Screenshot: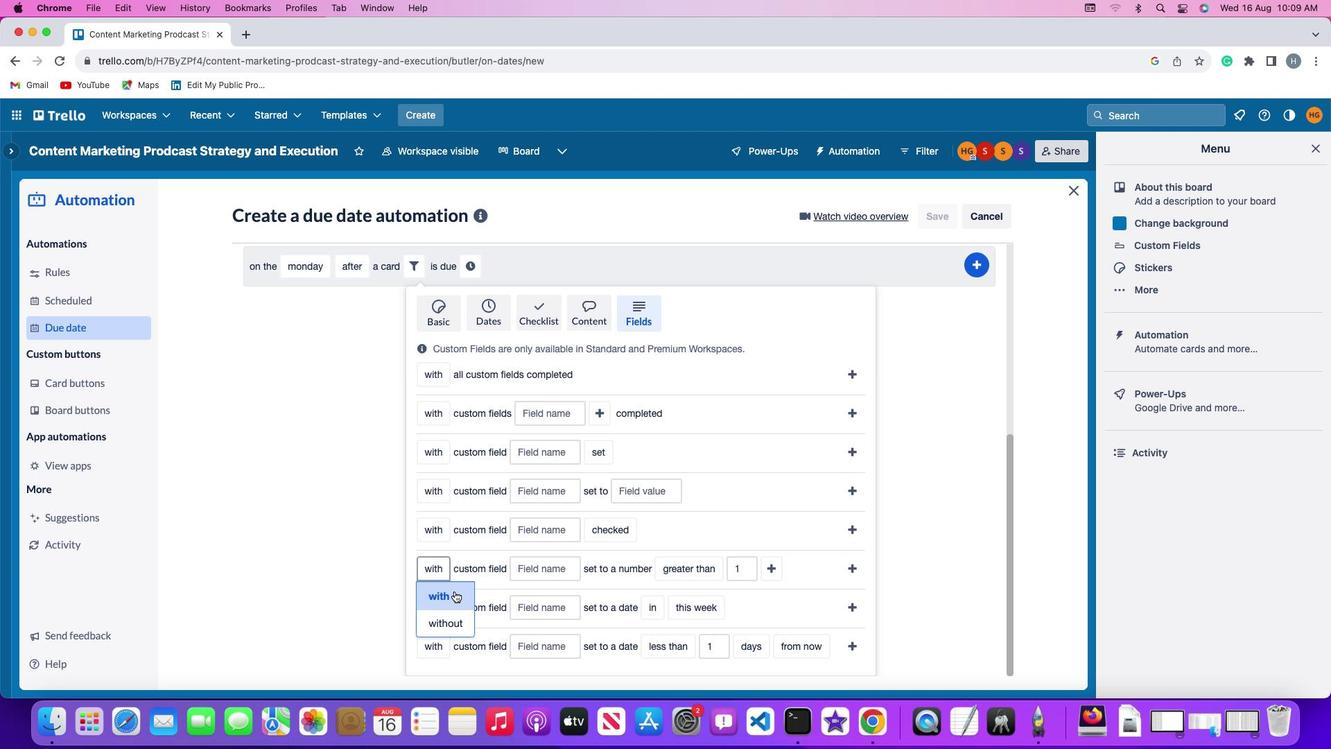 
Action: Mouse pressed left at (455, 590)
Screenshot: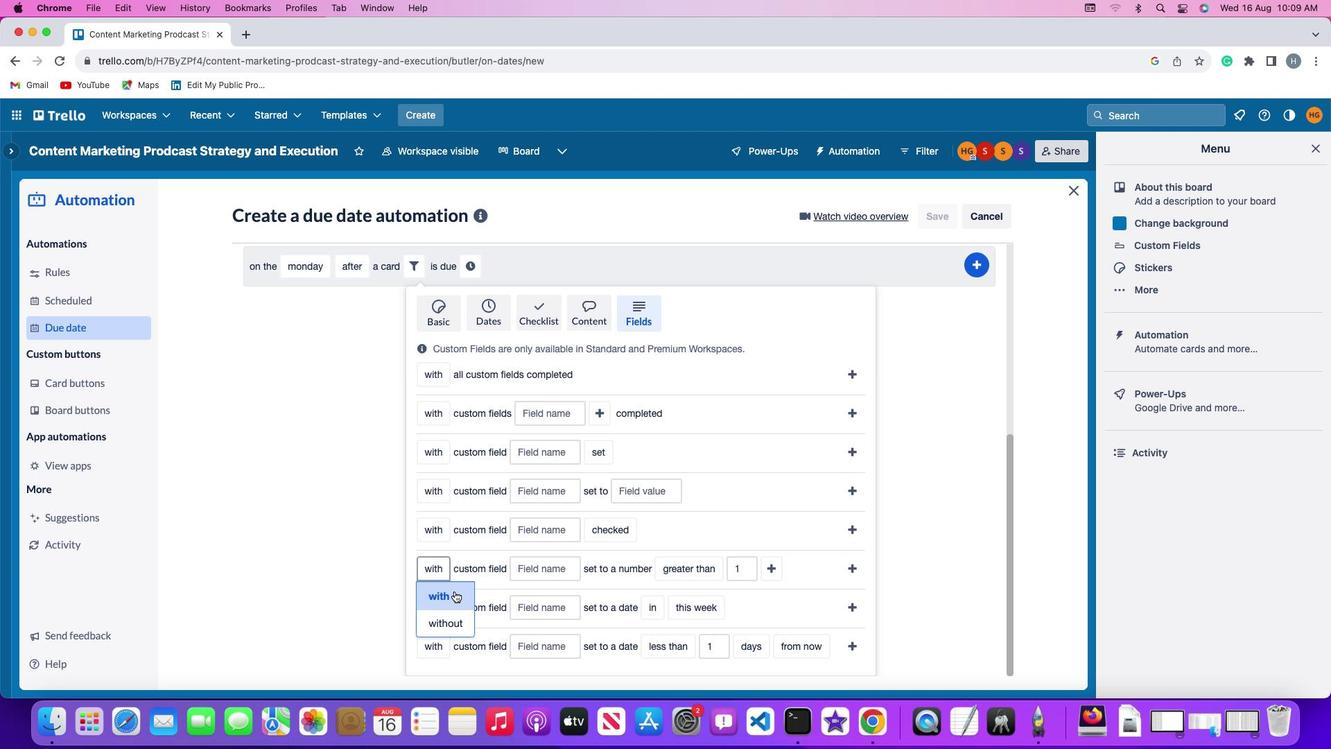 
Action: Mouse moved to (541, 572)
Screenshot: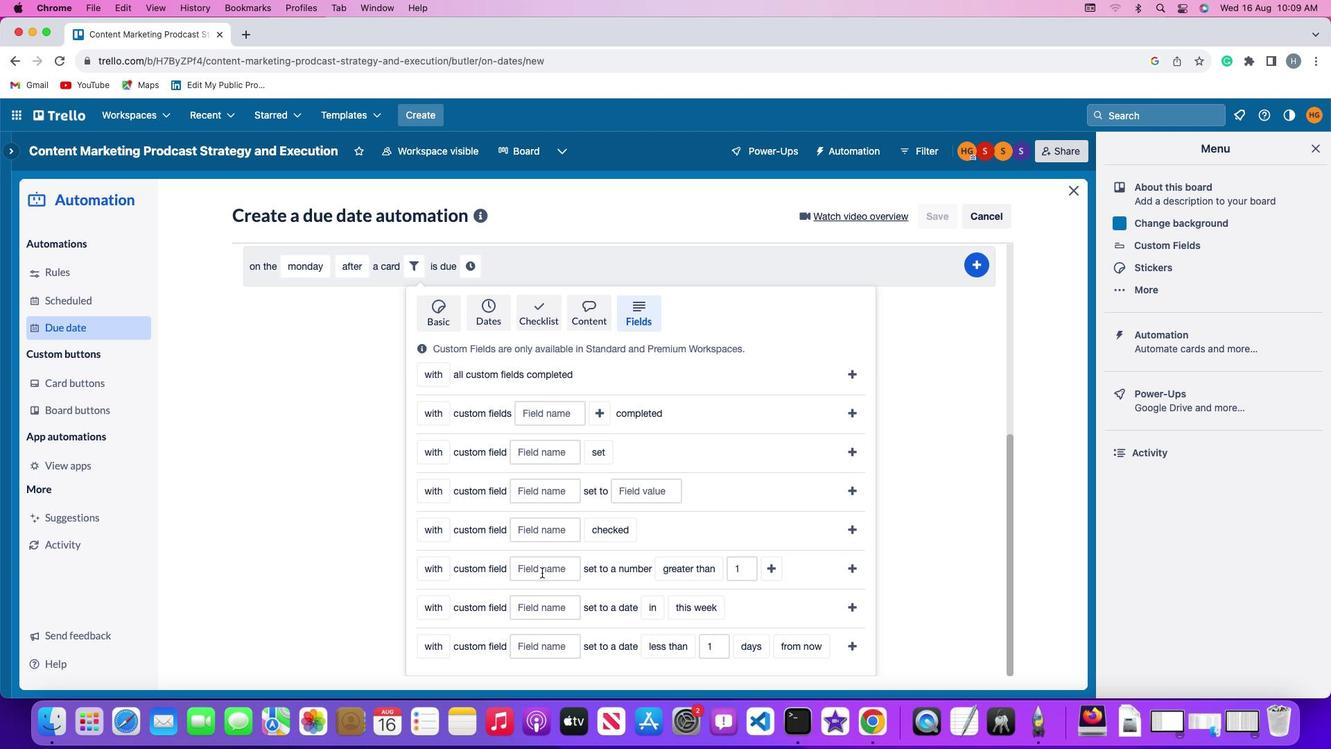 
Action: Mouse pressed left at (541, 572)
Screenshot: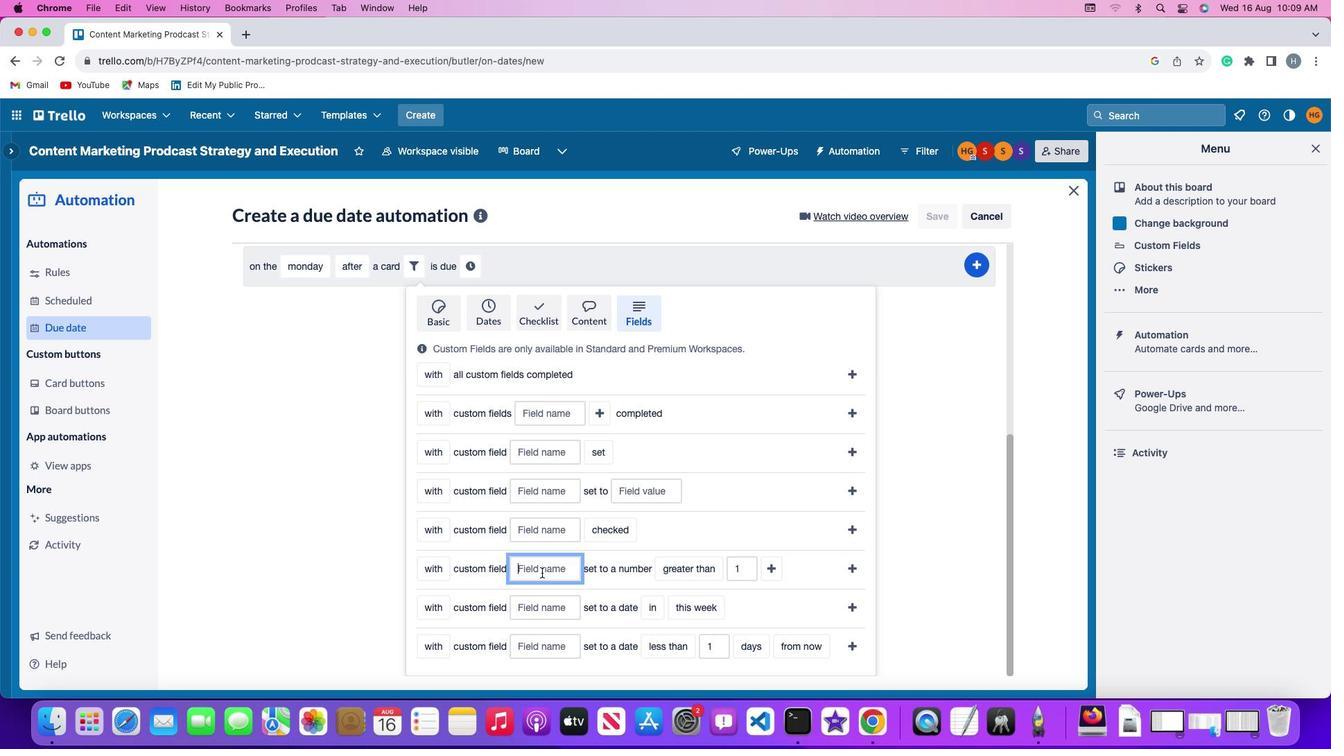 
Action: Key pressed Key.shift'R''e''s''u''m''e'
Screenshot: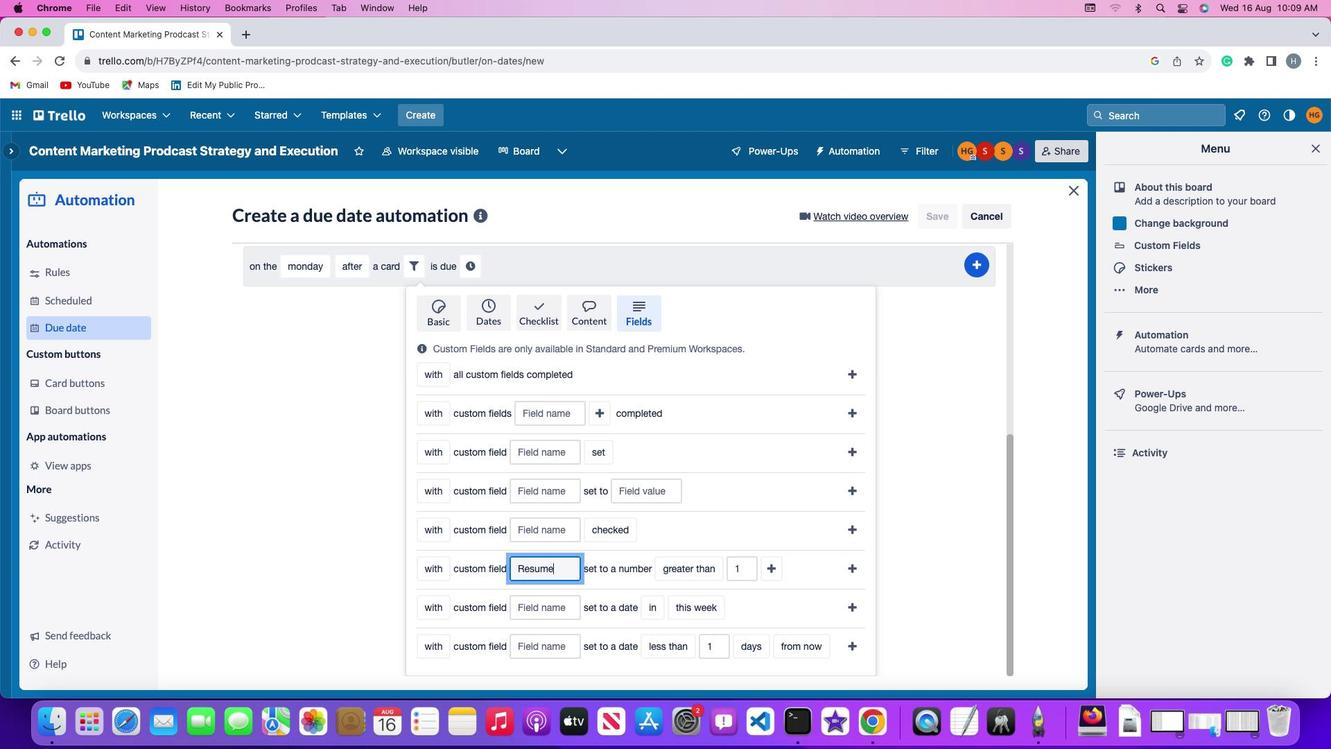 
Action: Mouse moved to (685, 565)
Screenshot: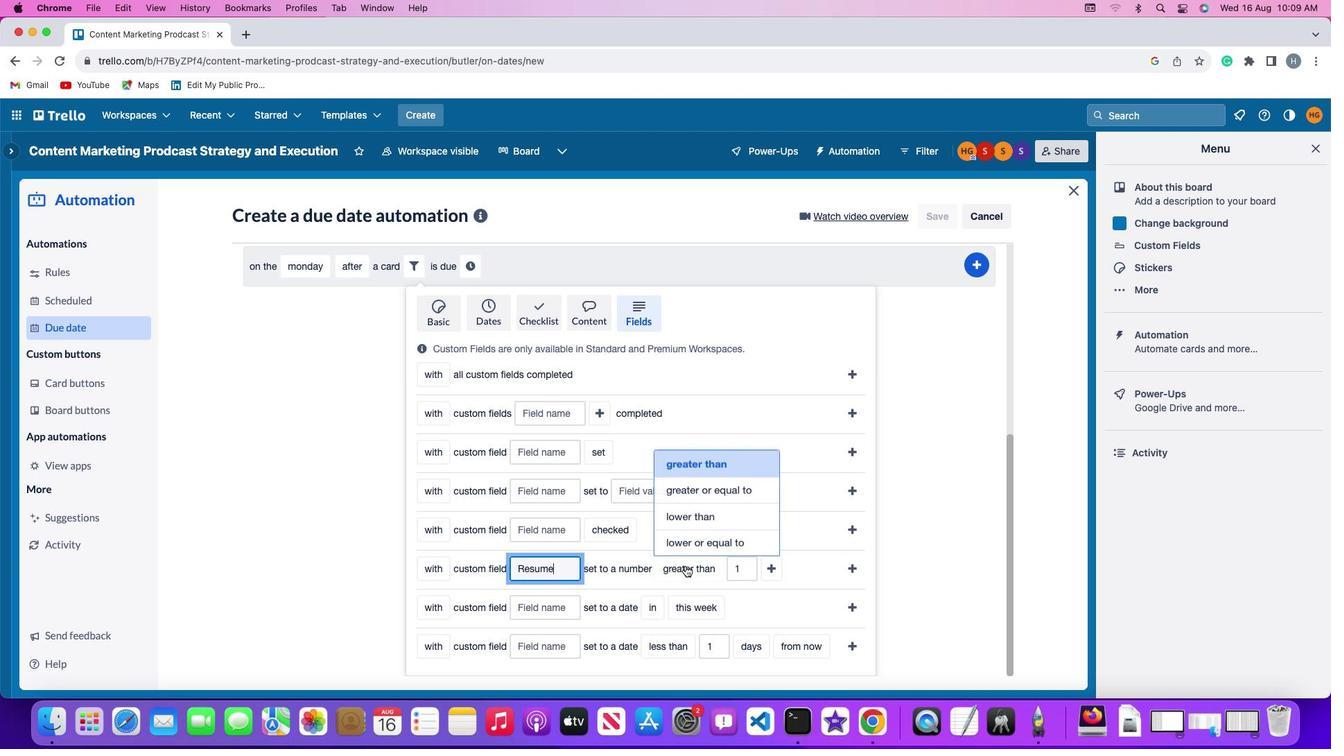 
Action: Mouse pressed left at (685, 565)
Screenshot: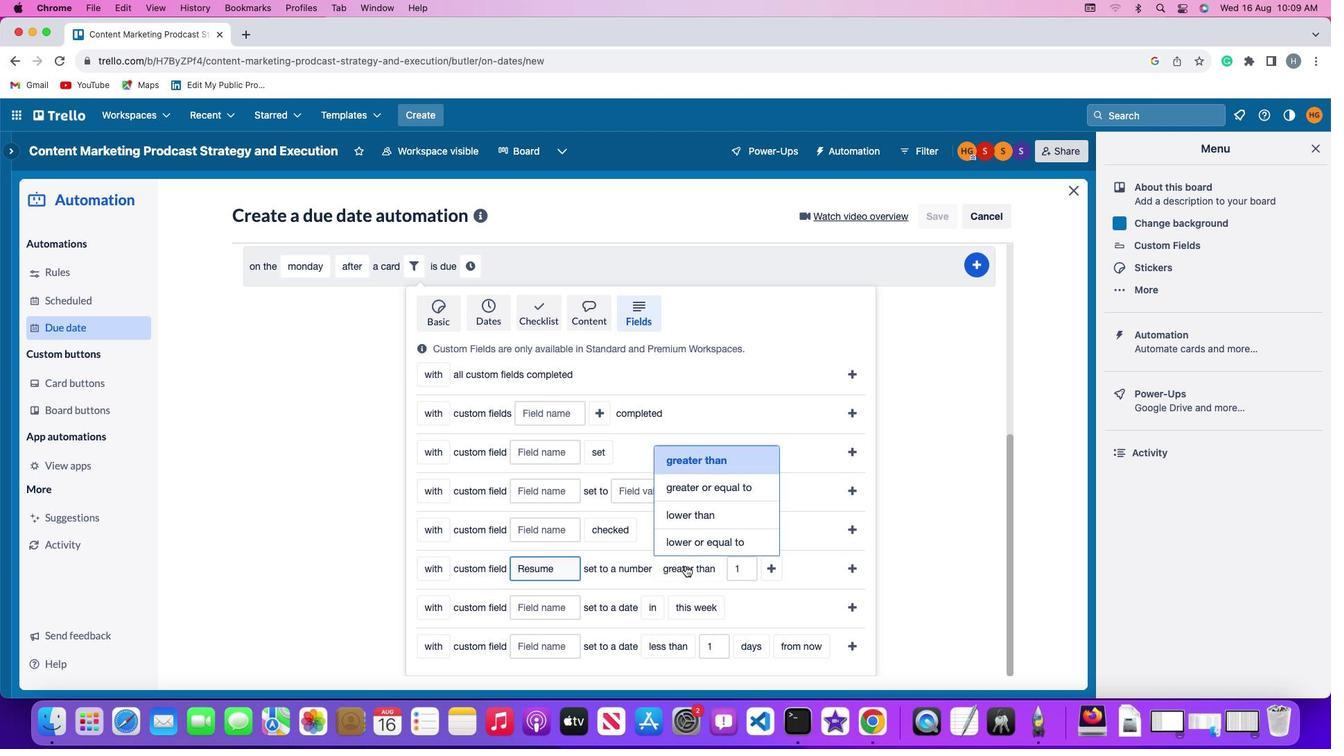 
Action: Mouse moved to (704, 485)
Screenshot: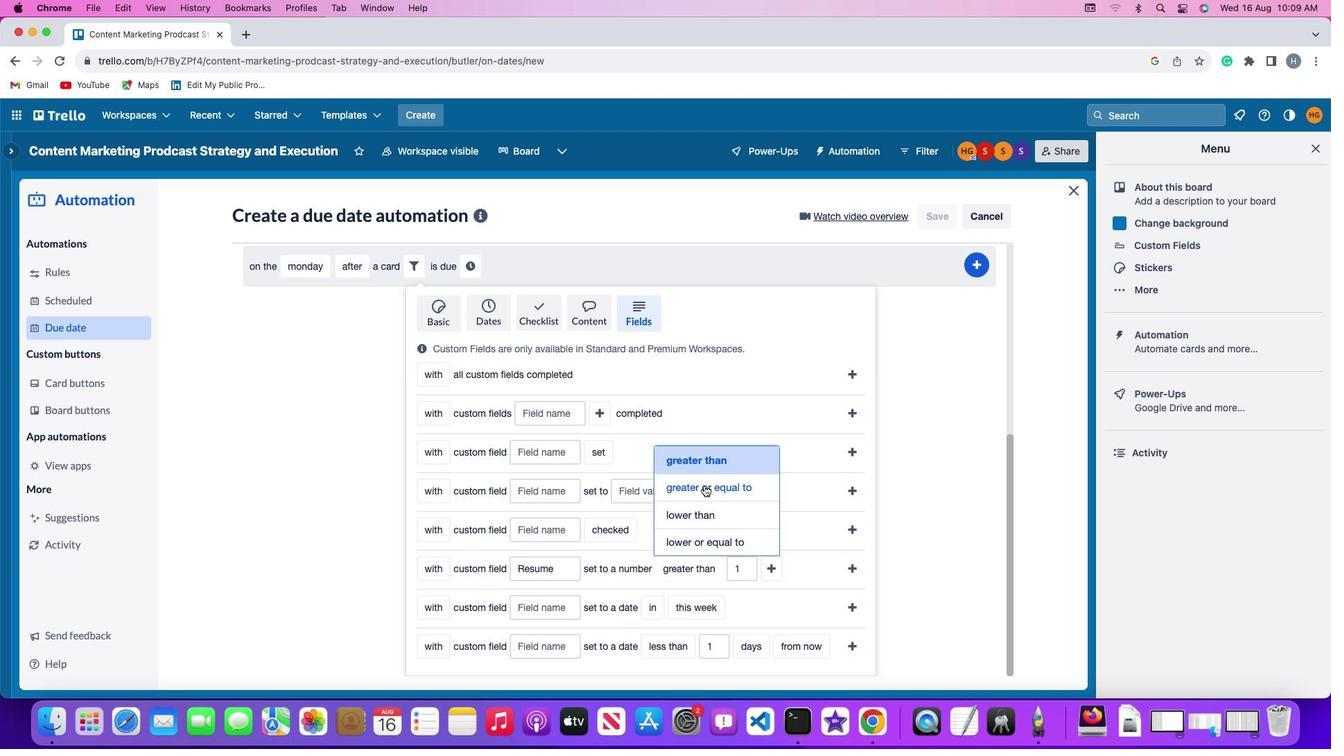 
Action: Mouse pressed left at (704, 485)
Screenshot: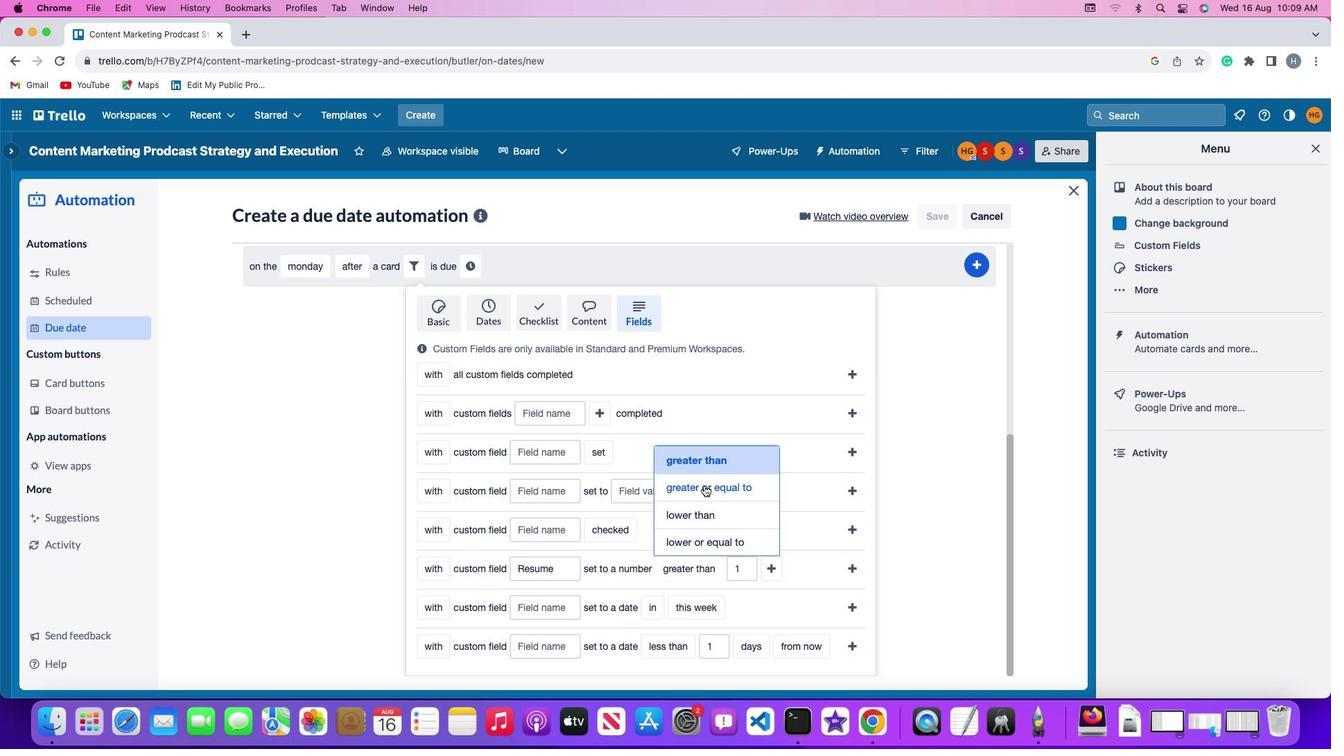 
Action: Mouse moved to (771, 570)
Screenshot: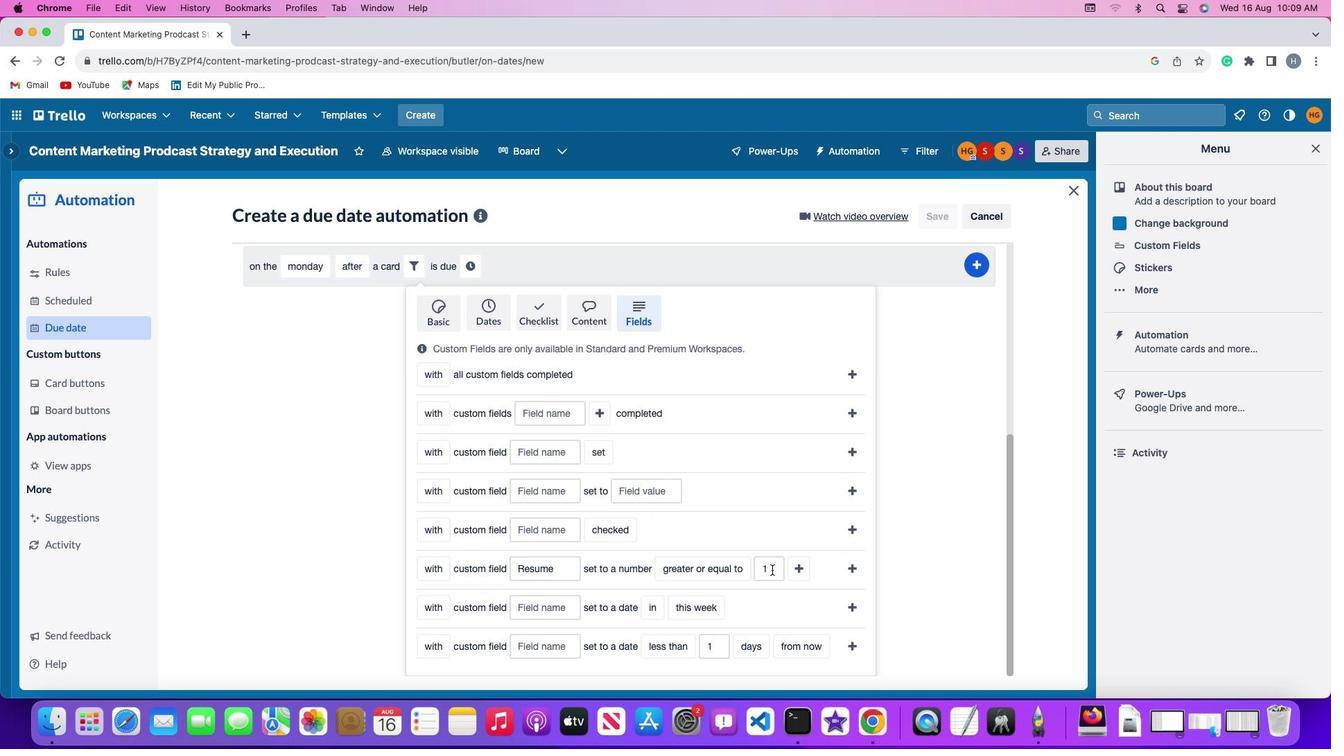 
Action: Mouse pressed left at (771, 570)
Screenshot: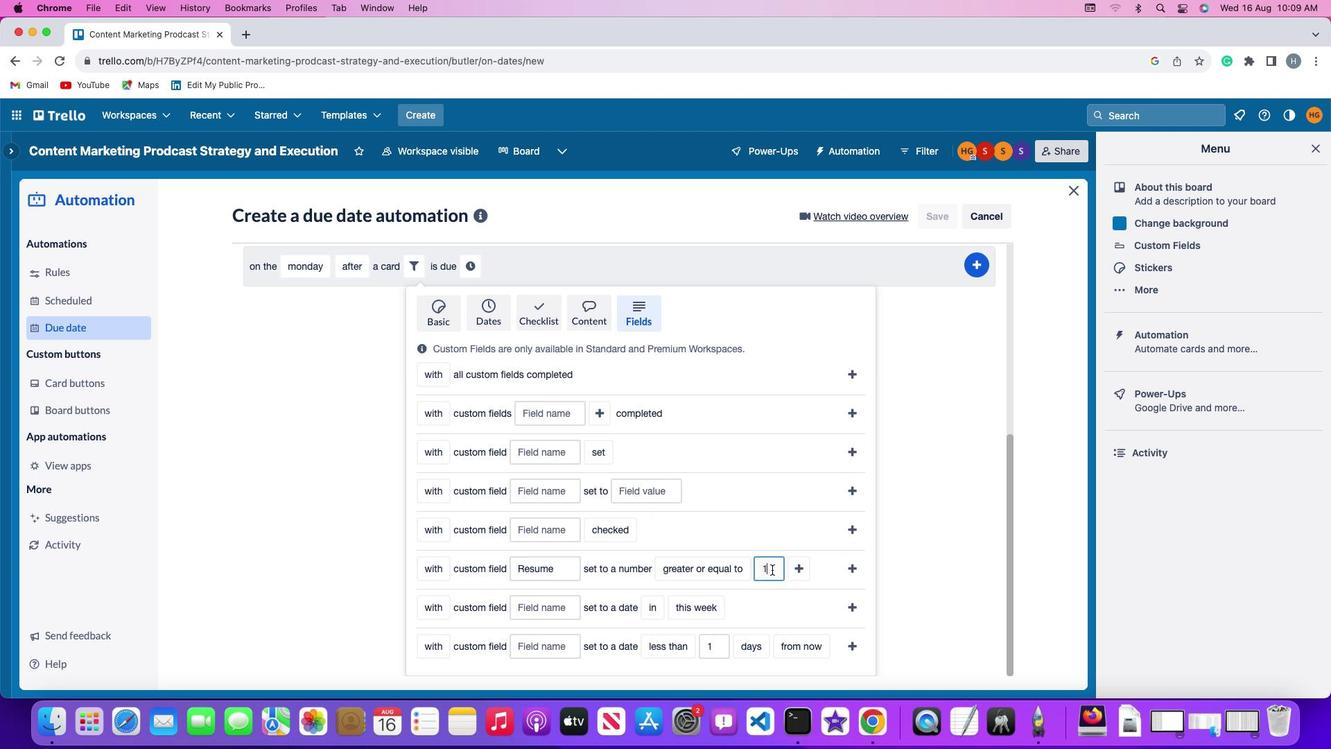 
Action: Key pressed Key.backspace
Screenshot: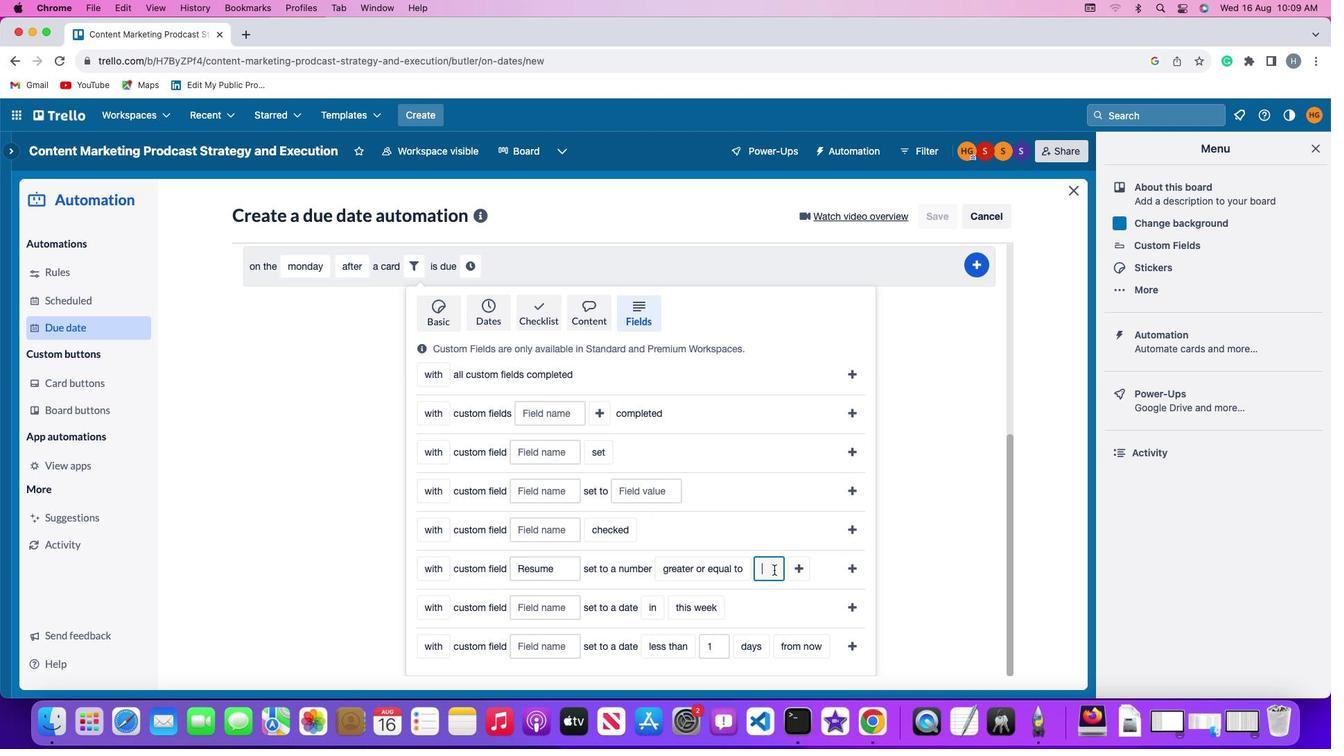 
Action: Mouse moved to (774, 569)
Screenshot: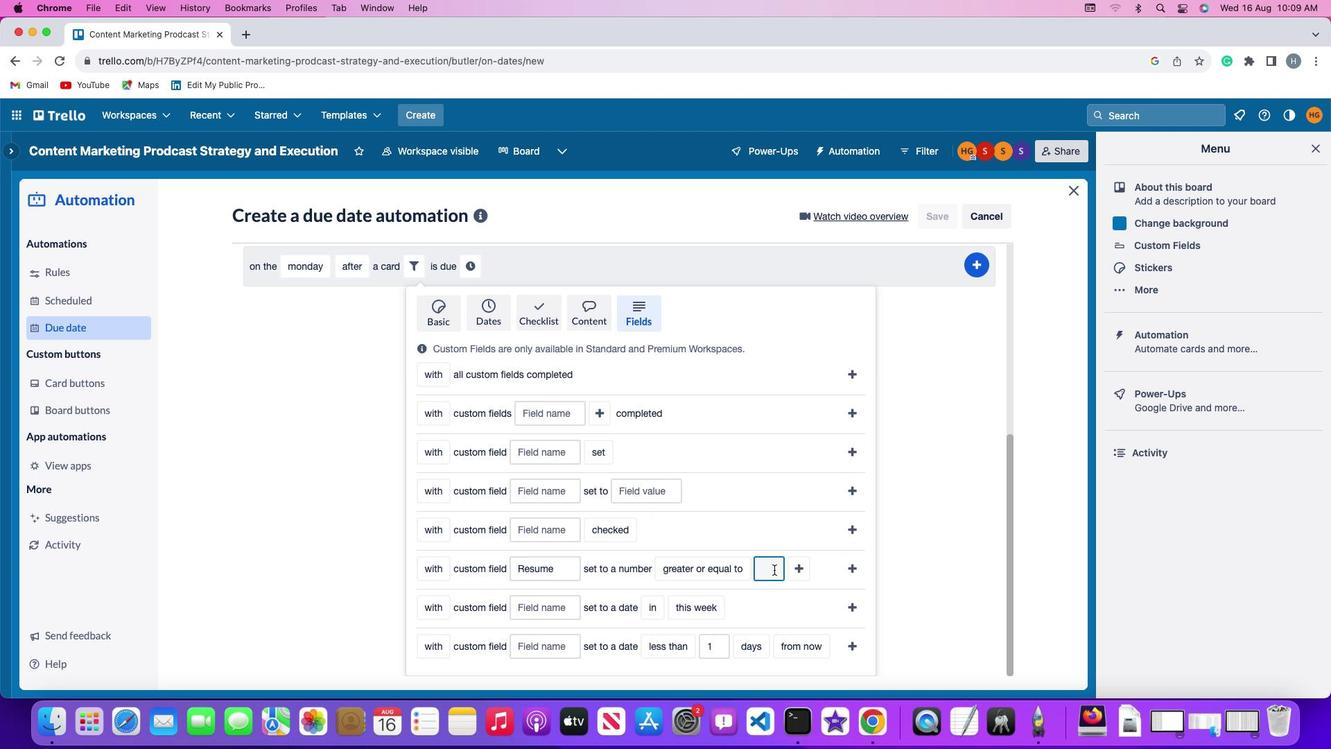
Action: Key pressed '1'
Screenshot: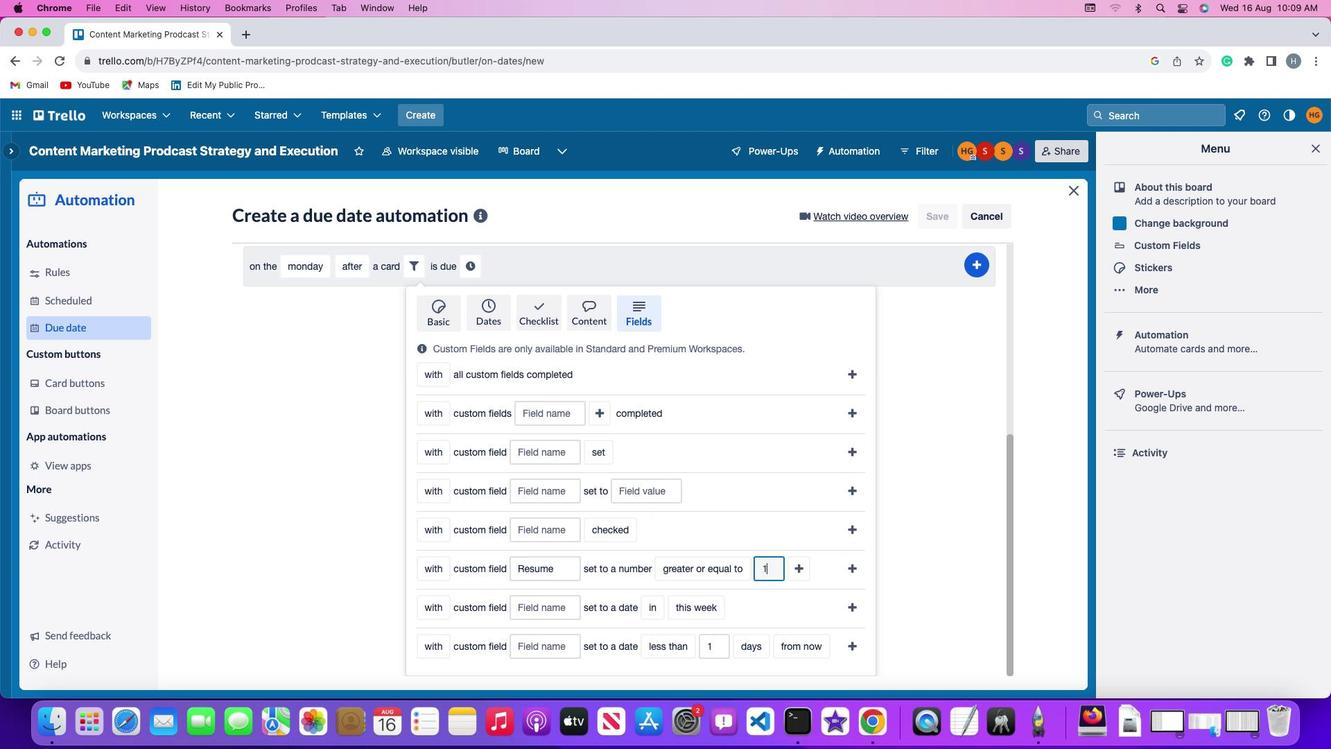 
Action: Mouse moved to (802, 567)
Screenshot: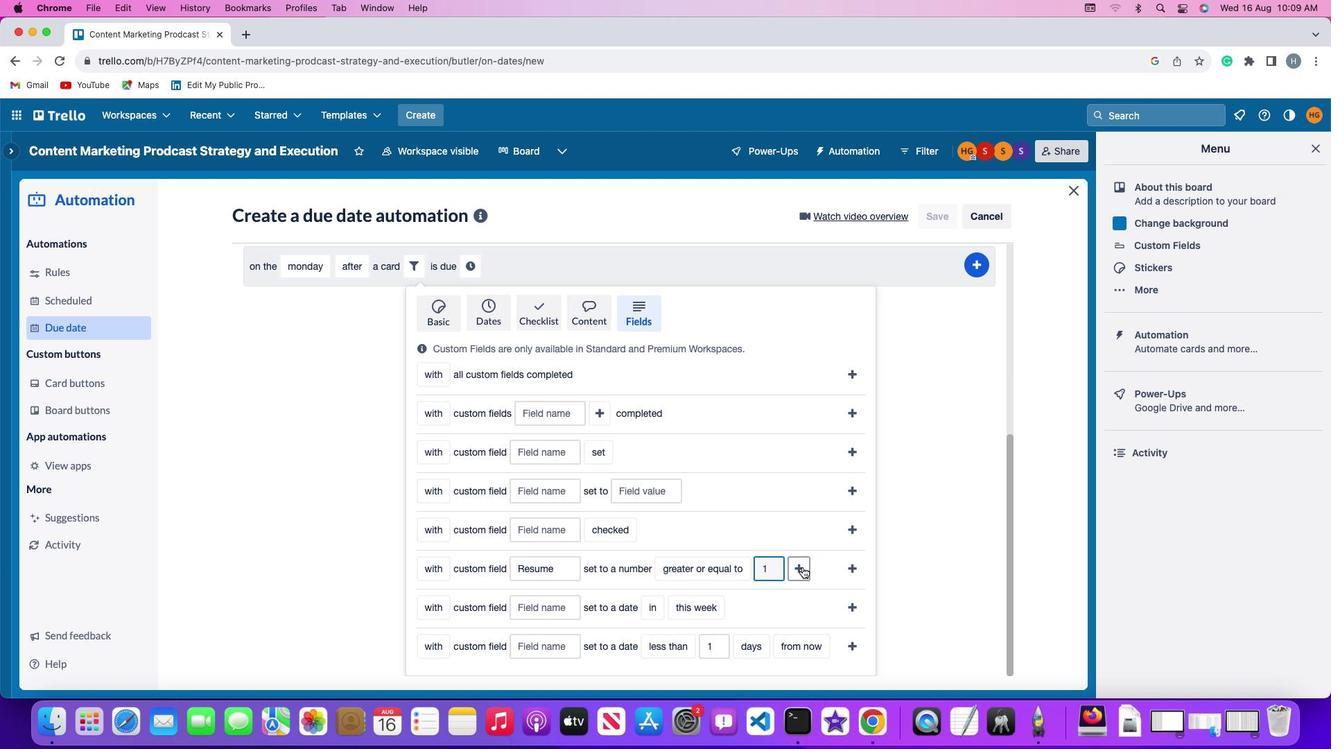 
Action: Mouse pressed left at (802, 567)
Screenshot: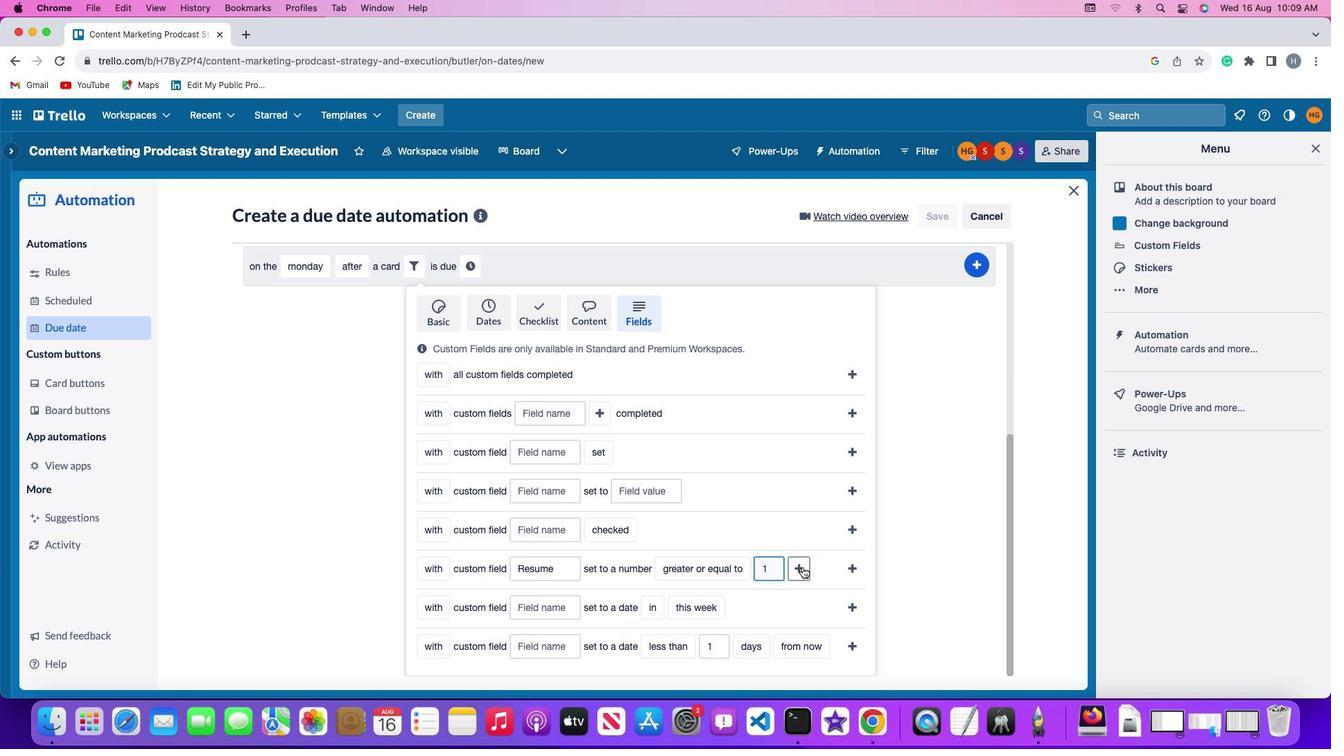 
Action: Mouse moved to (831, 573)
Screenshot: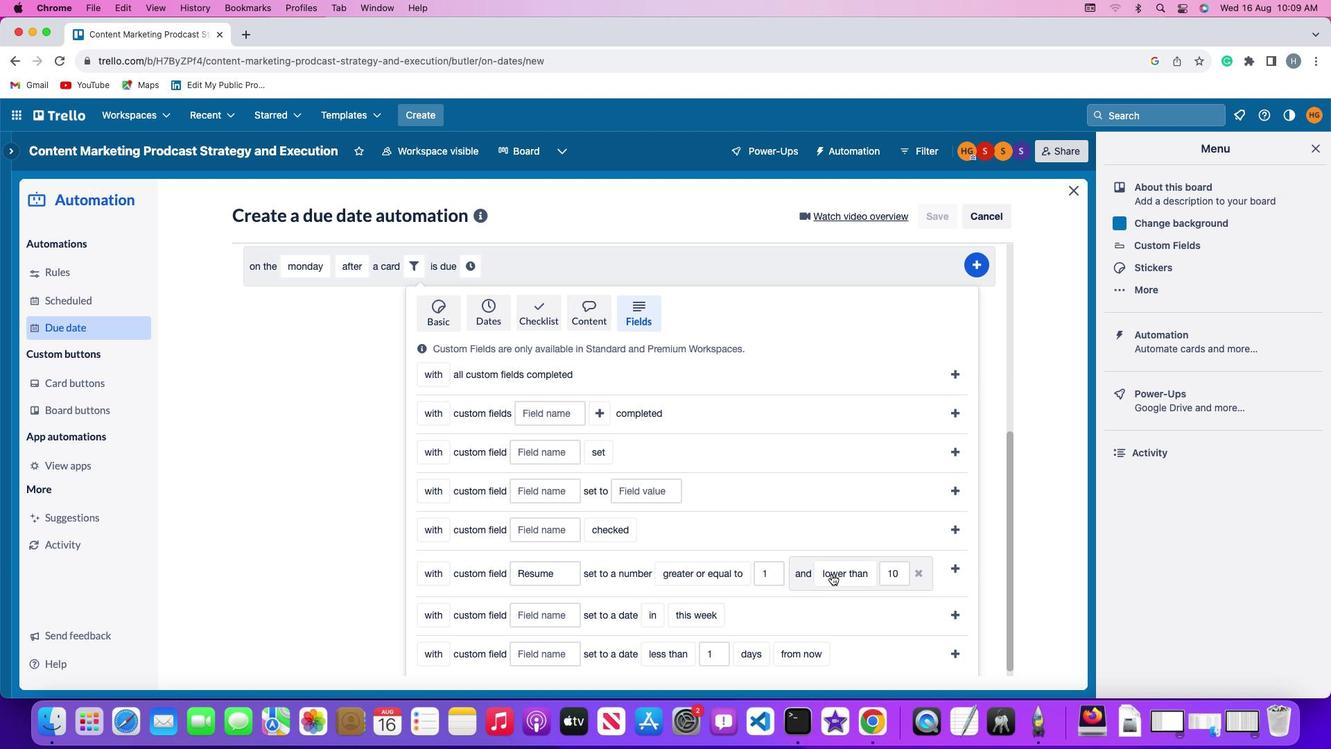 
Action: Mouse pressed left at (831, 573)
Screenshot: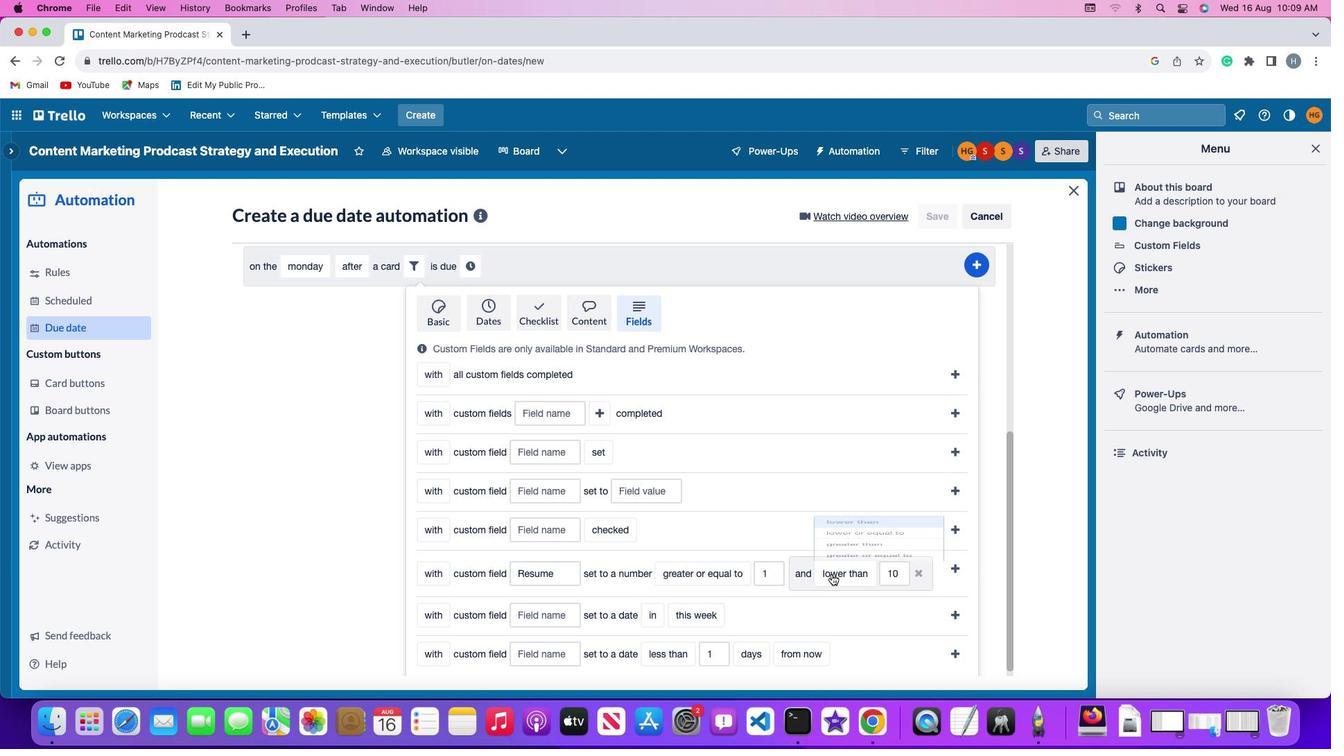 
Action: Mouse moved to (839, 547)
Screenshot: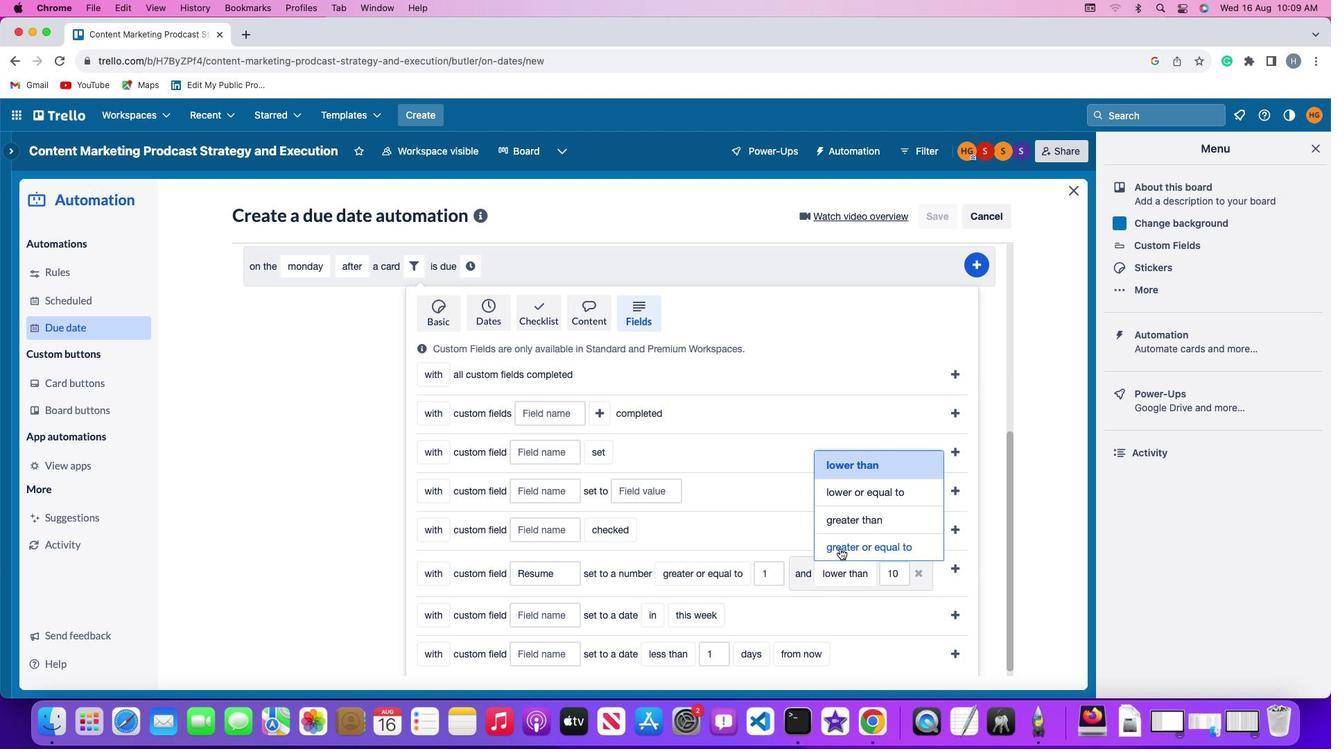 
Action: Mouse pressed left at (839, 547)
Screenshot: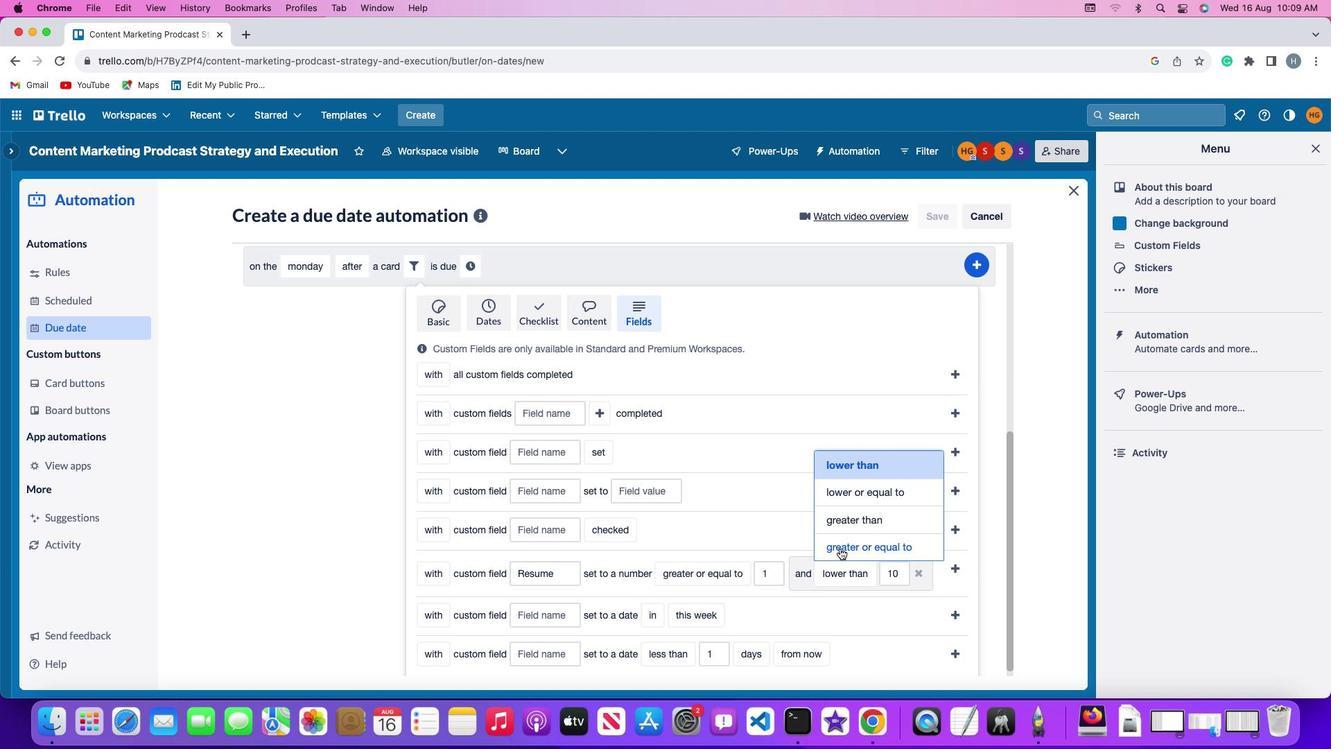 
Action: Mouse moved to (565, 597)
Screenshot: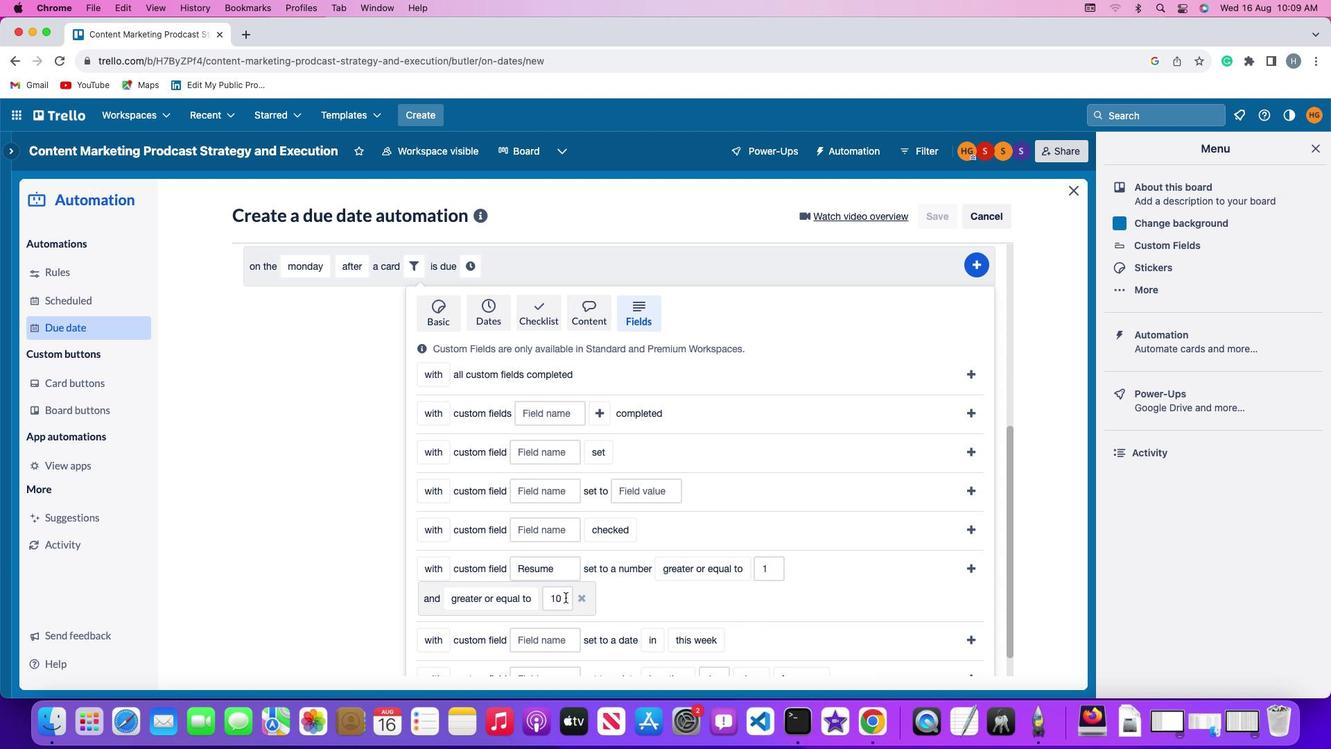 
Action: Mouse pressed left at (565, 597)
Screenshot: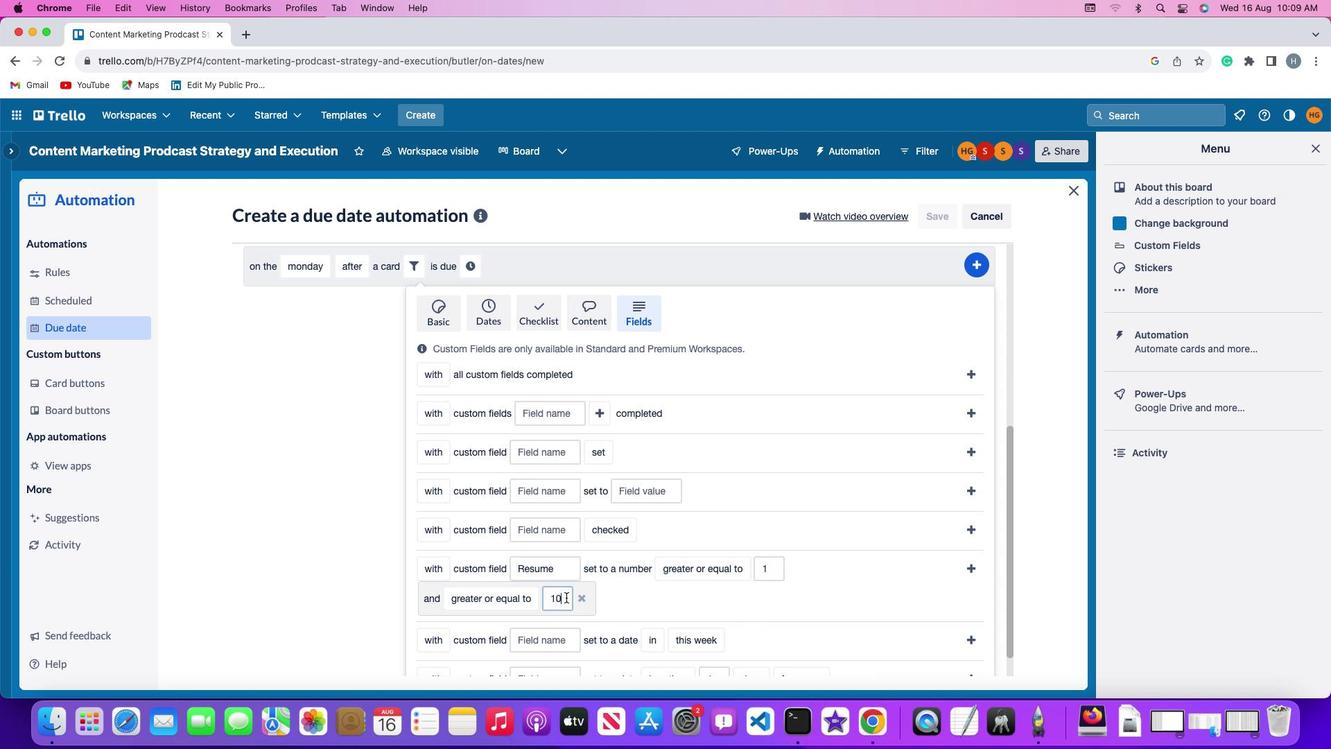
Action: Mouse moved to (565, 597)
Screenshot: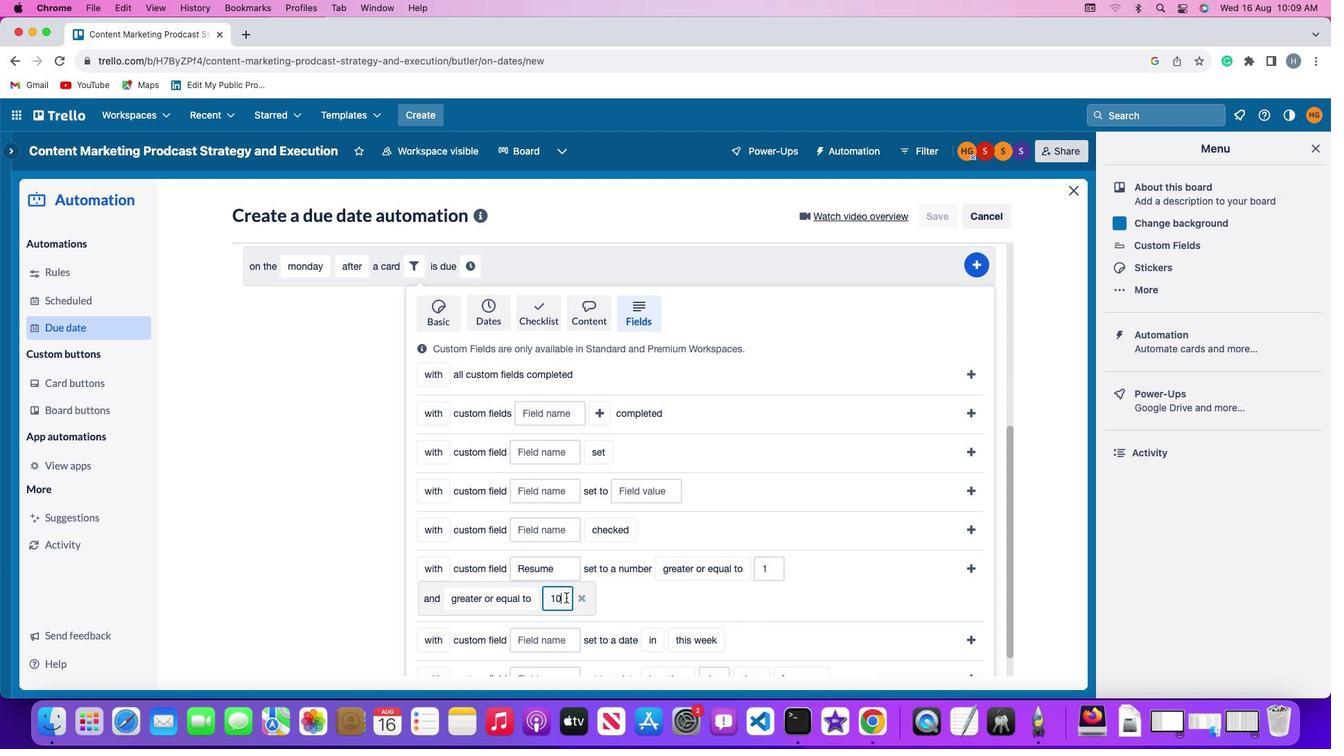 
Action: Key pressed Key.backspaceKey.backspace'1''0'
Screenshot: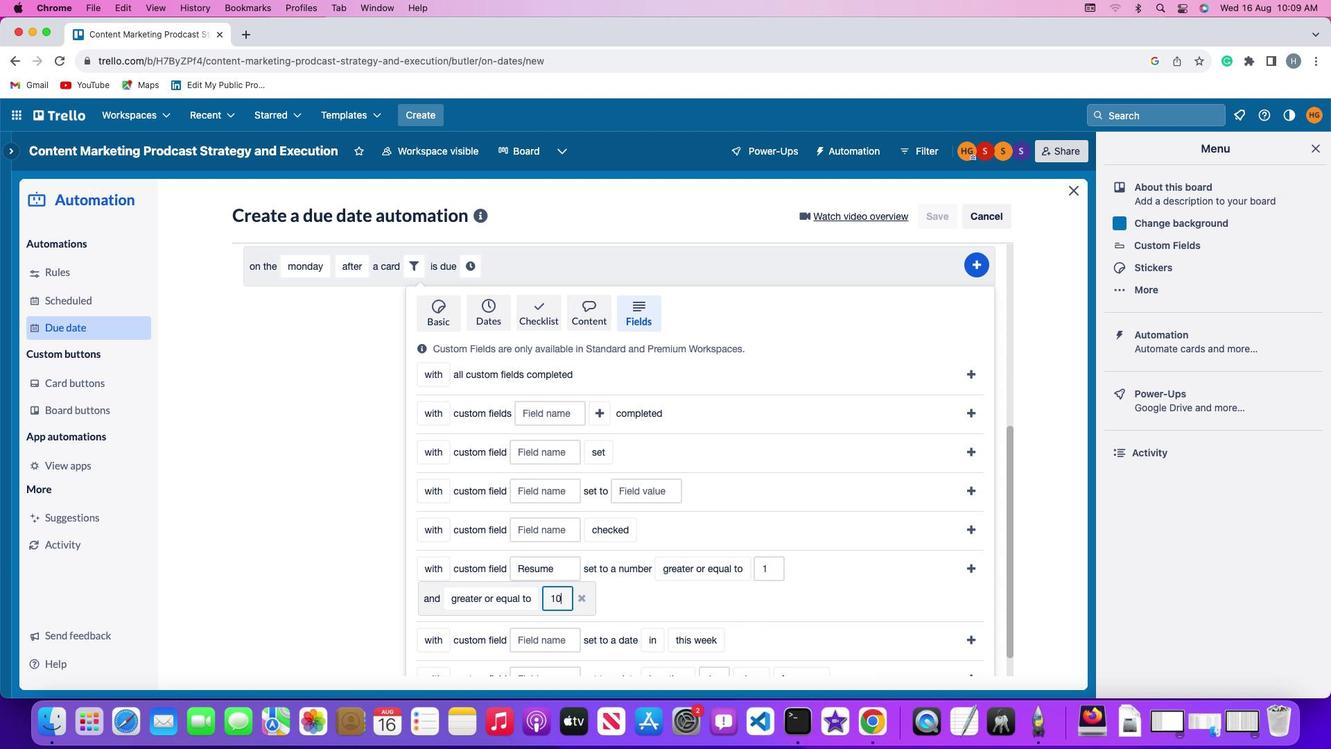 
Action: Mouse moved to (972, 565)
Screenshot: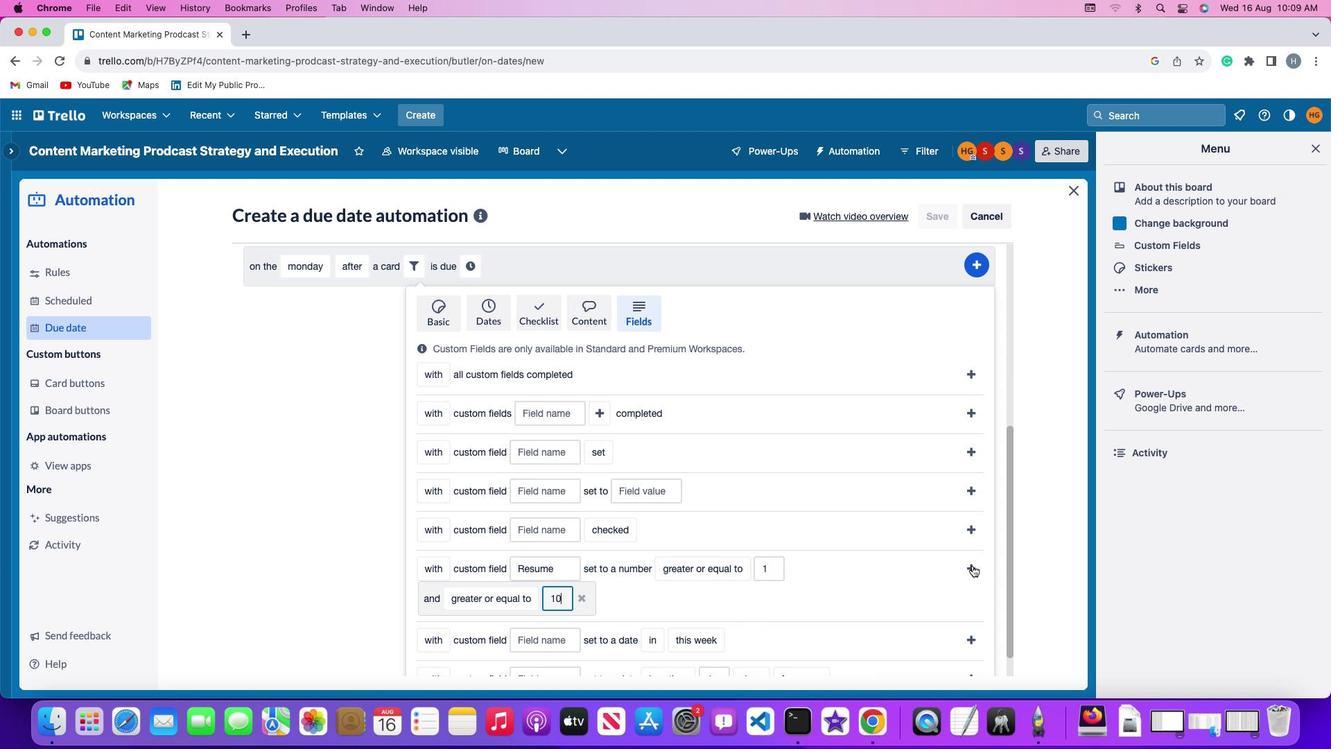 
Action: Mouse pressed left at (972, 565)
Screenshot: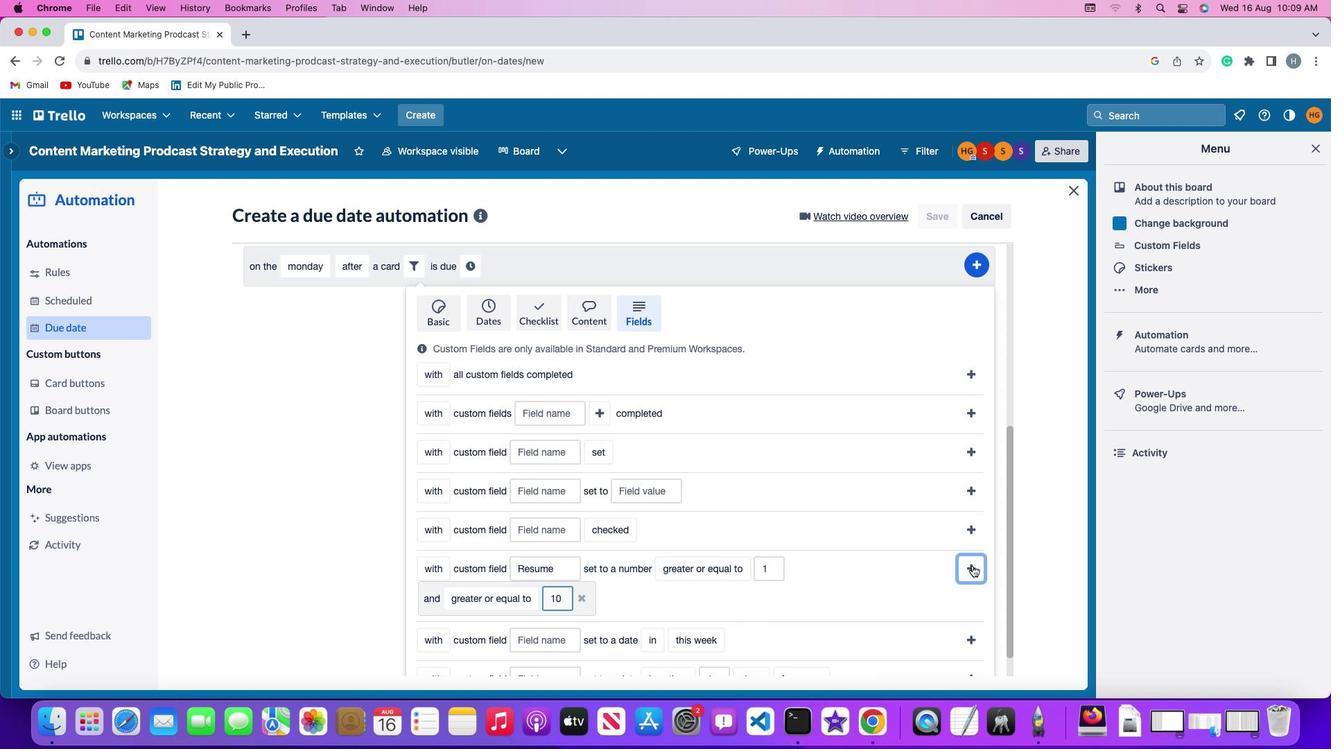 
Action: Mouse moved to (899, 608)
Screenshot: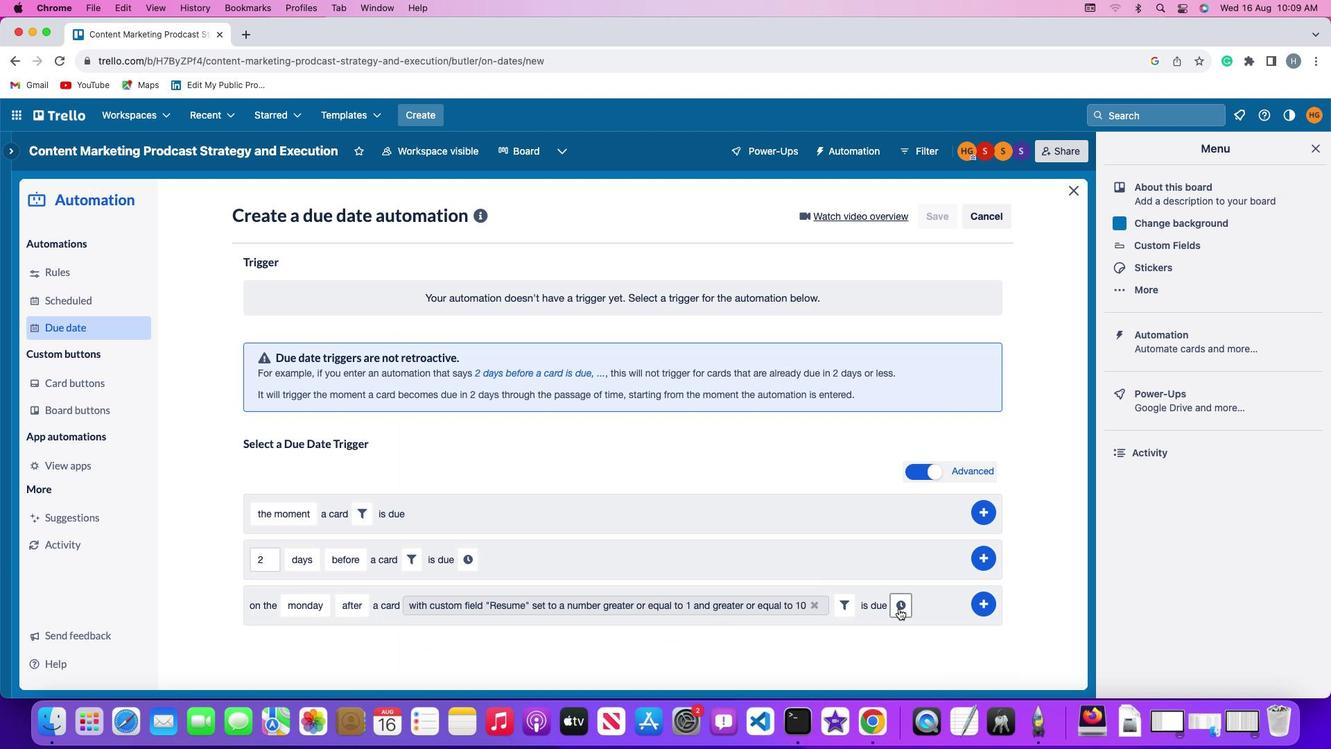 
Action: Mouse pressed left at (899, 608)
Screenshot: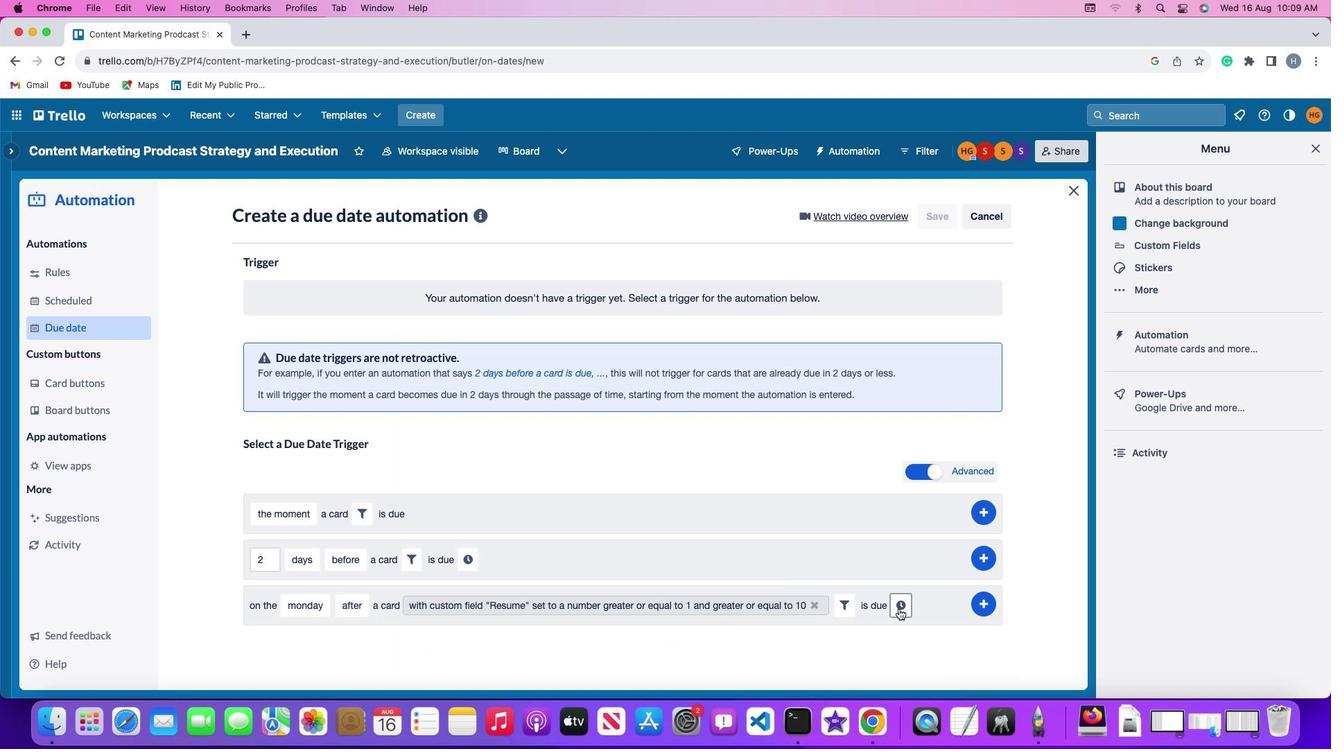 
Action: Mouse moved to (287, 636)
Screenshot: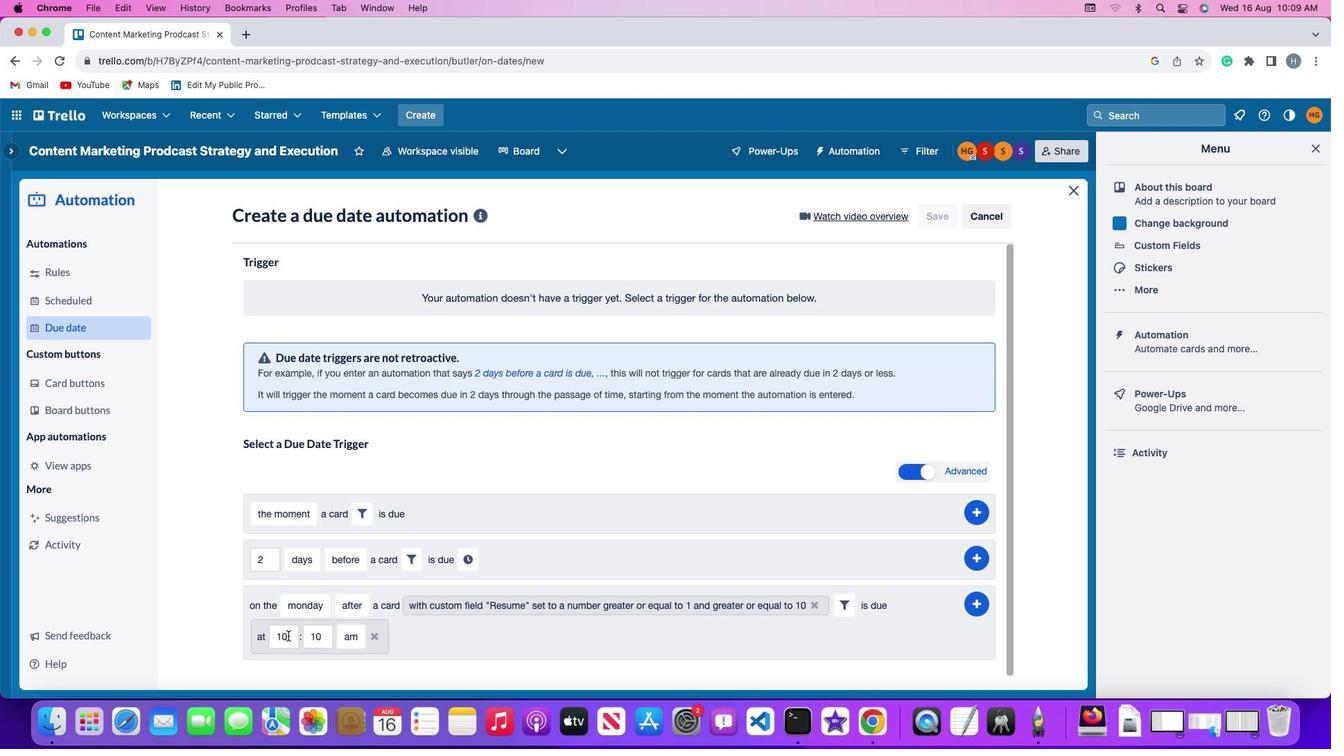 
Action: Mouse pressed left at (287, 636)
Screenshot: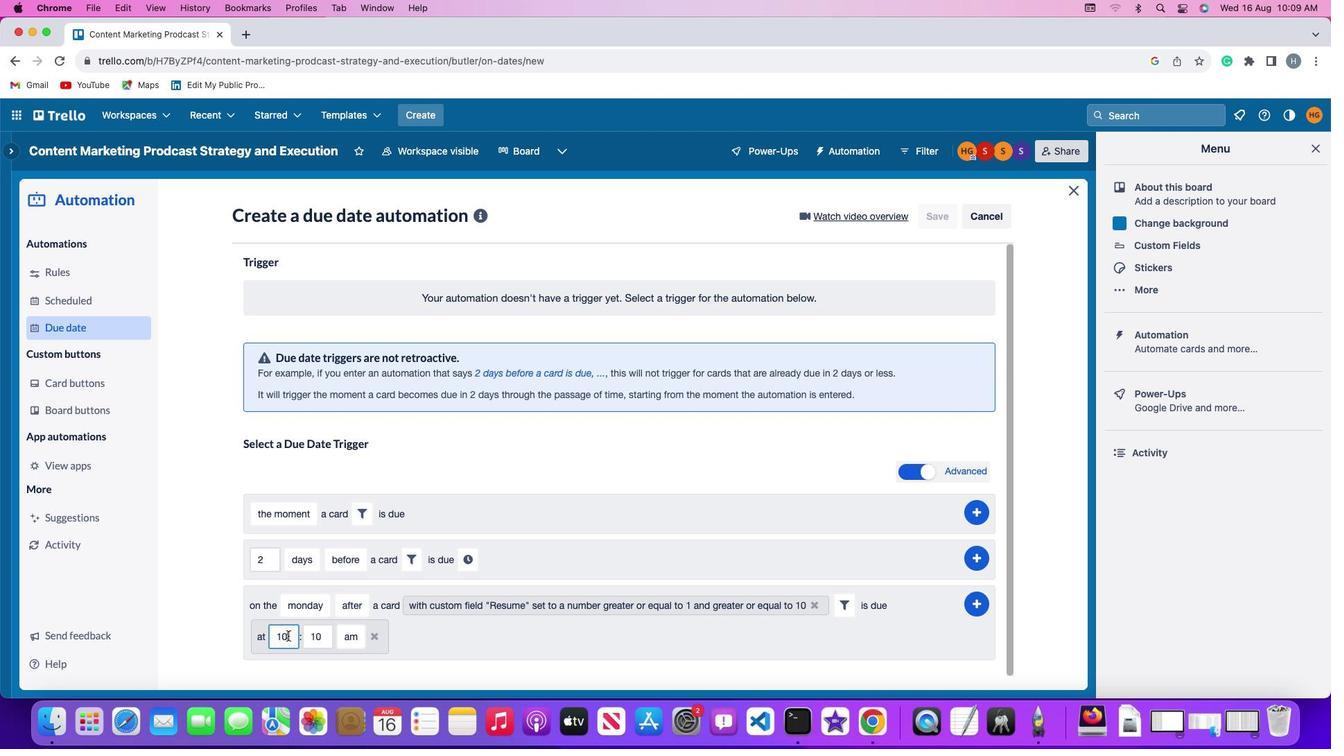 
Action: Key pressed Key.backspaceKey.backspace'1''1'
Screenshot: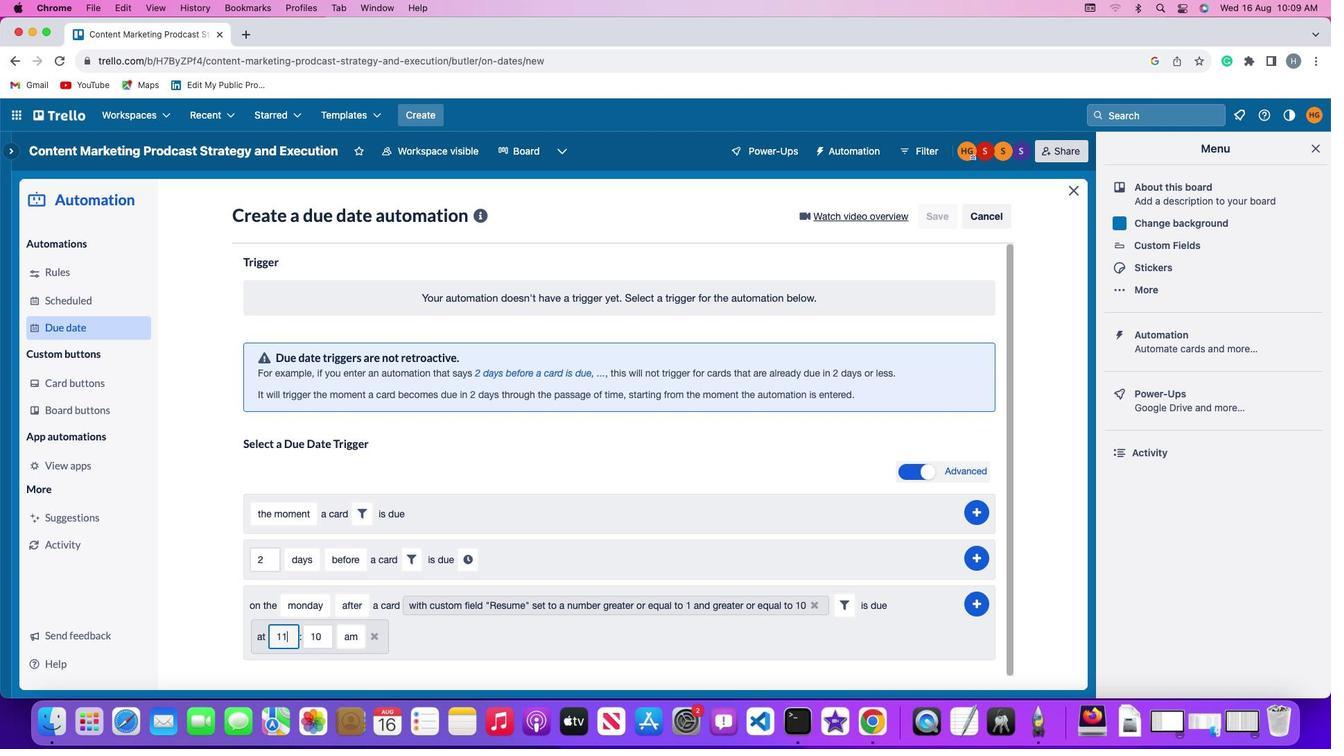 
Action: Mouse moved to (323, 635)
Screenshot: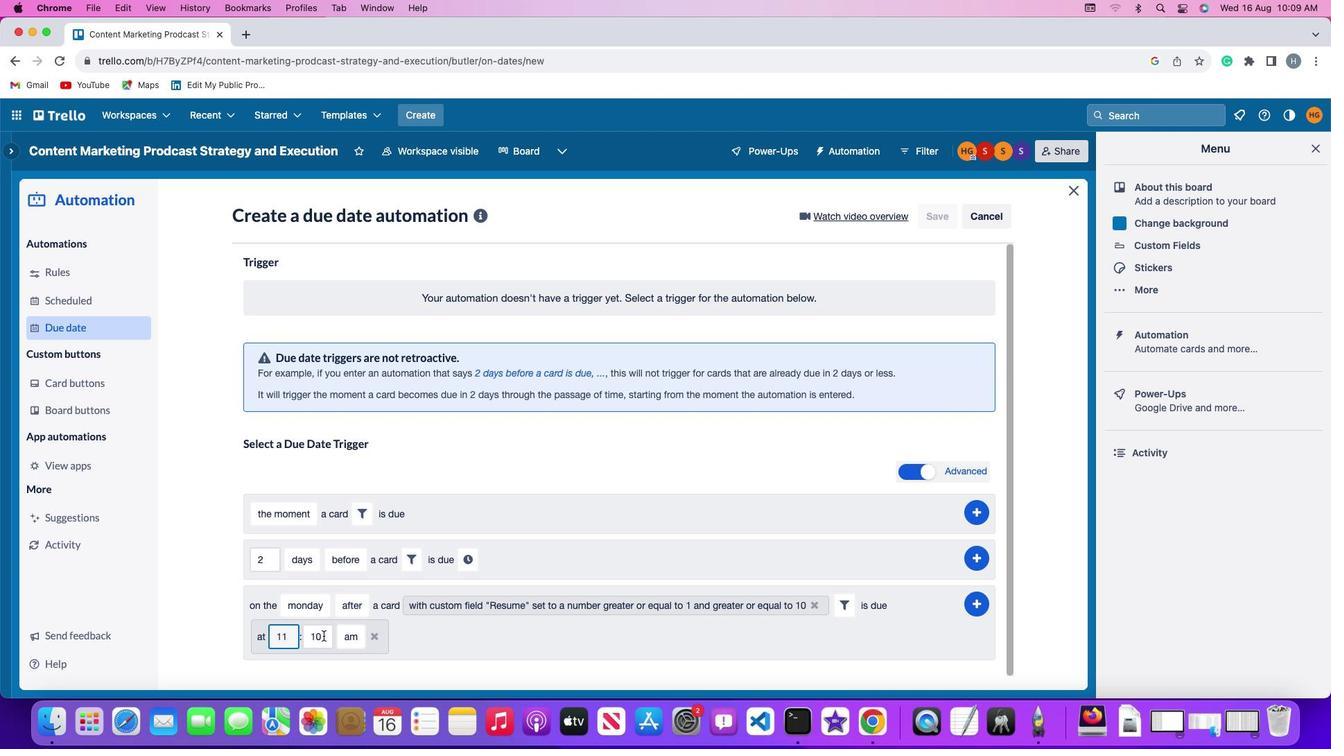 
Action: Mouse pressed left at (323, 635)
Screenshot: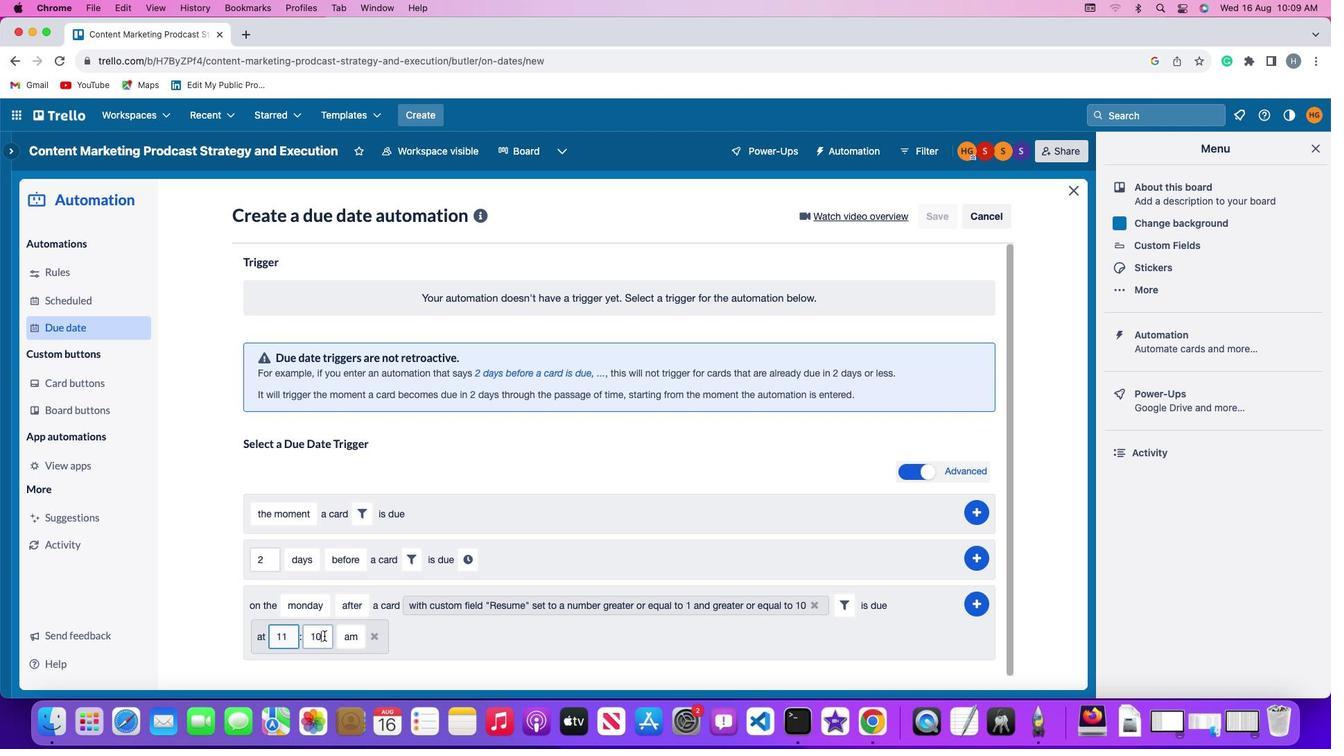 
Action: Mouse moved to (324, 635)
Screenshot: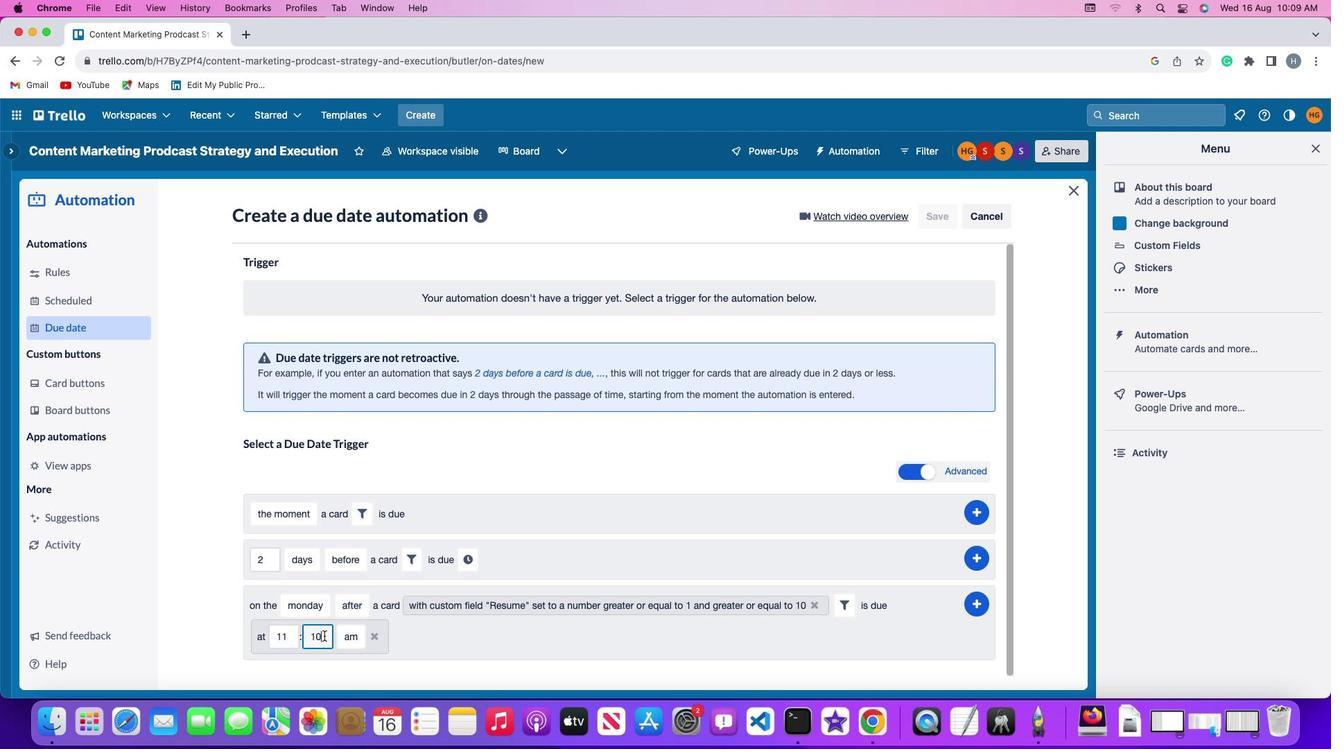
Action: Key pressed Key.backspace
Screenshot: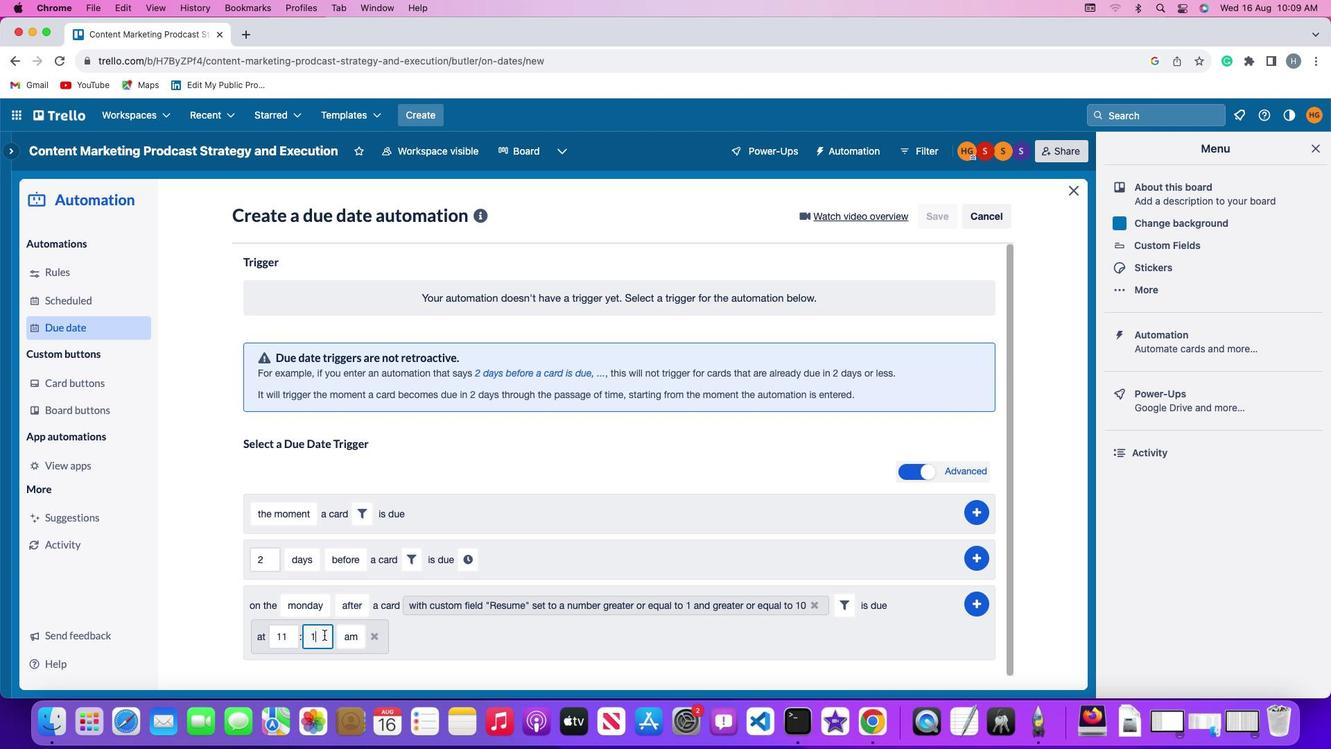 
Action: Mouse moved to (323, 635)
Screenshot: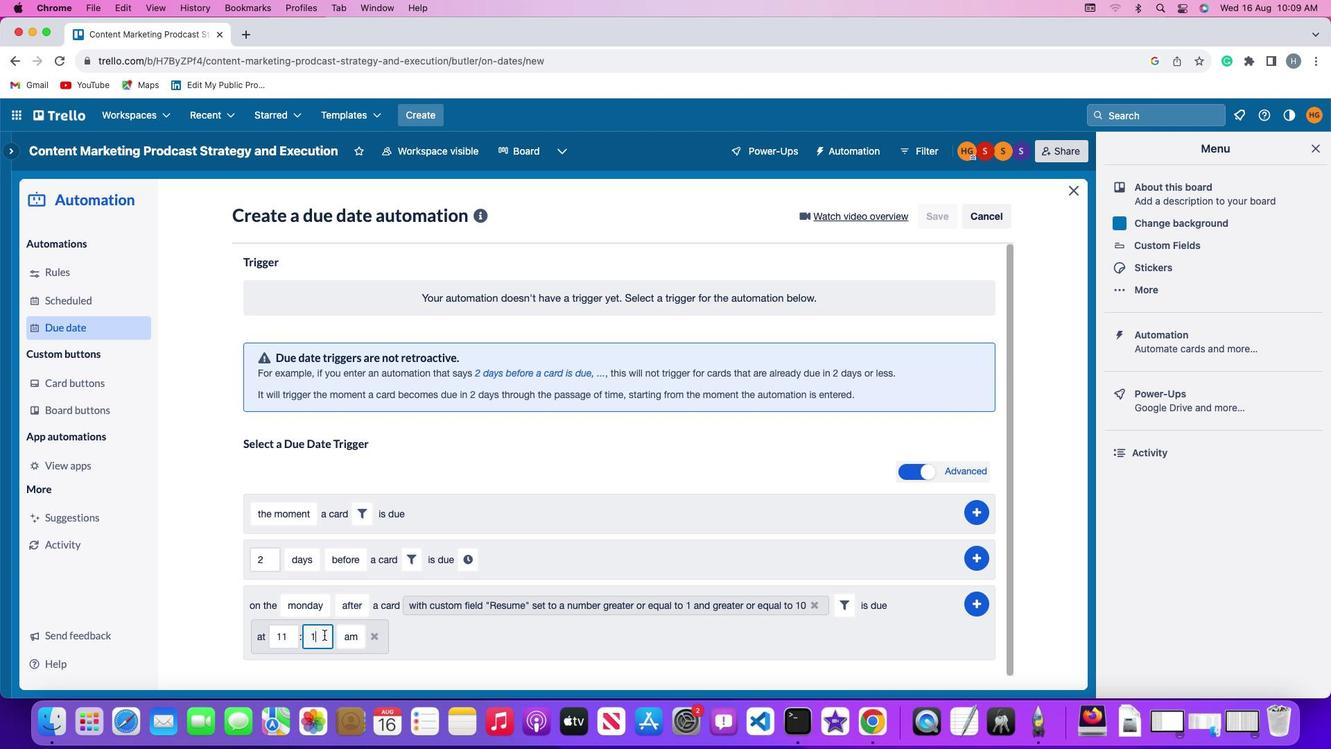 
Action: Key pressed Key.backspaceKey.backspace
Screenshot: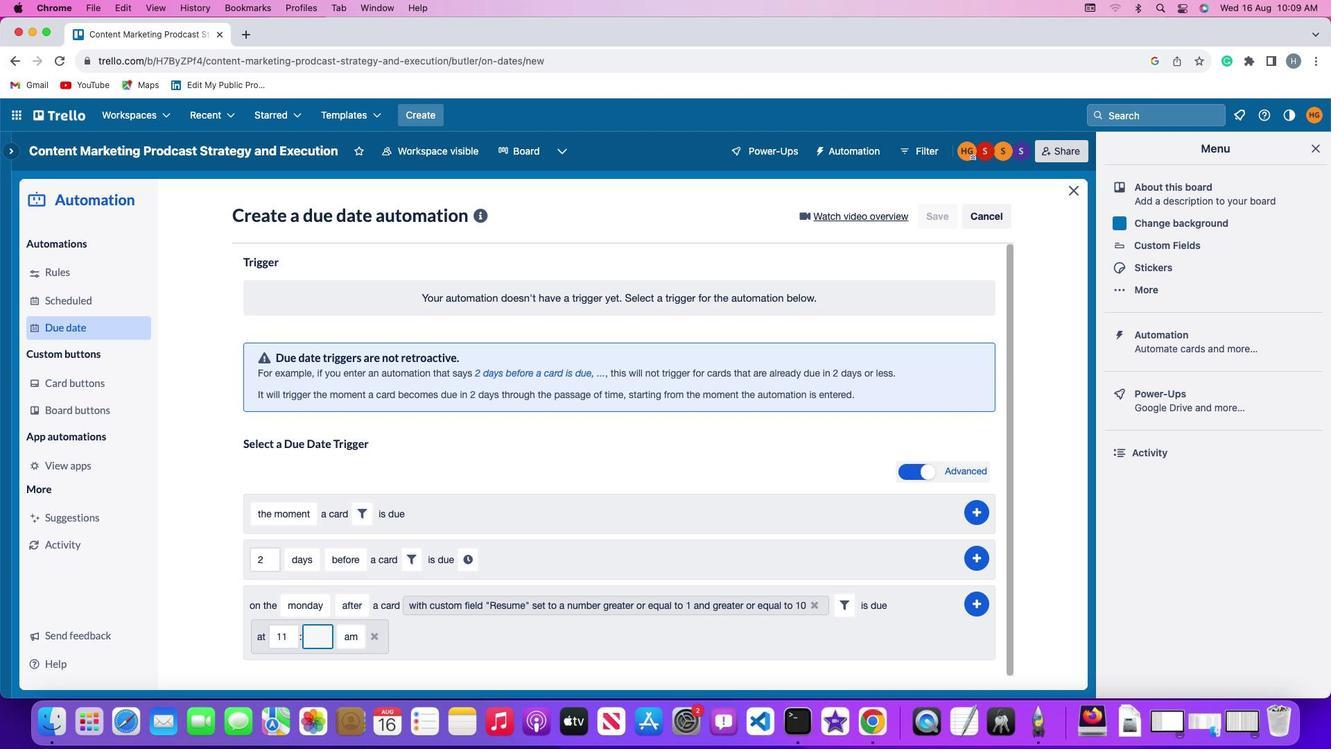 
Action: Mouse moved to (323, 634)
Screenshot: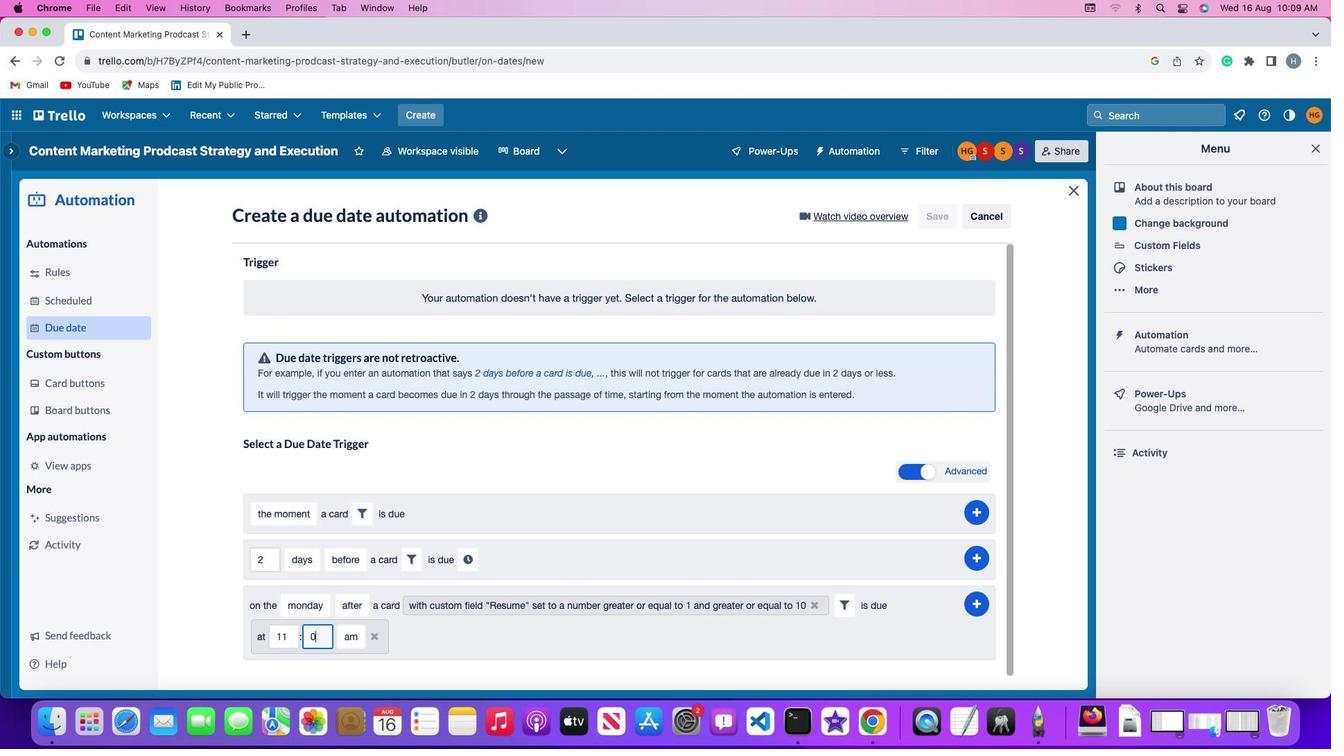 
Action: Key pressed '0''0'
Screenshot: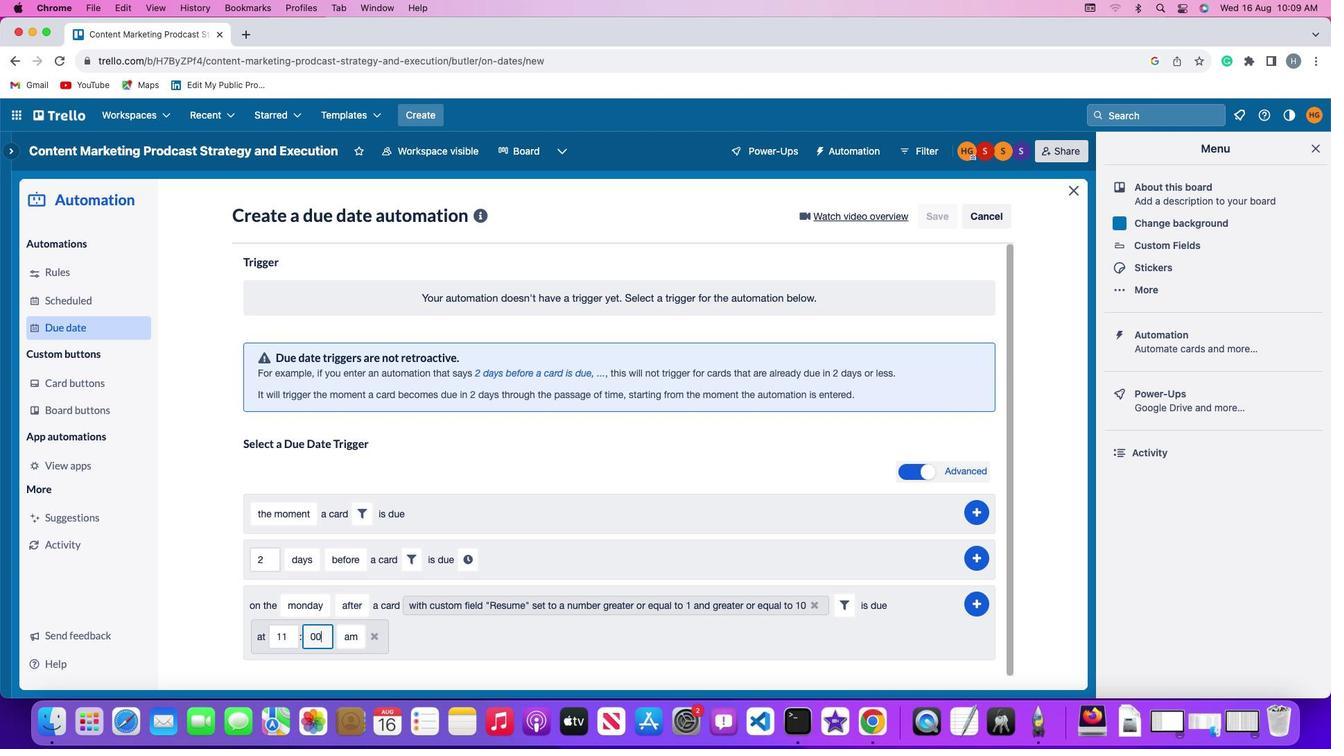 
Action: Mouse moved to (350, 634)
Screenshot: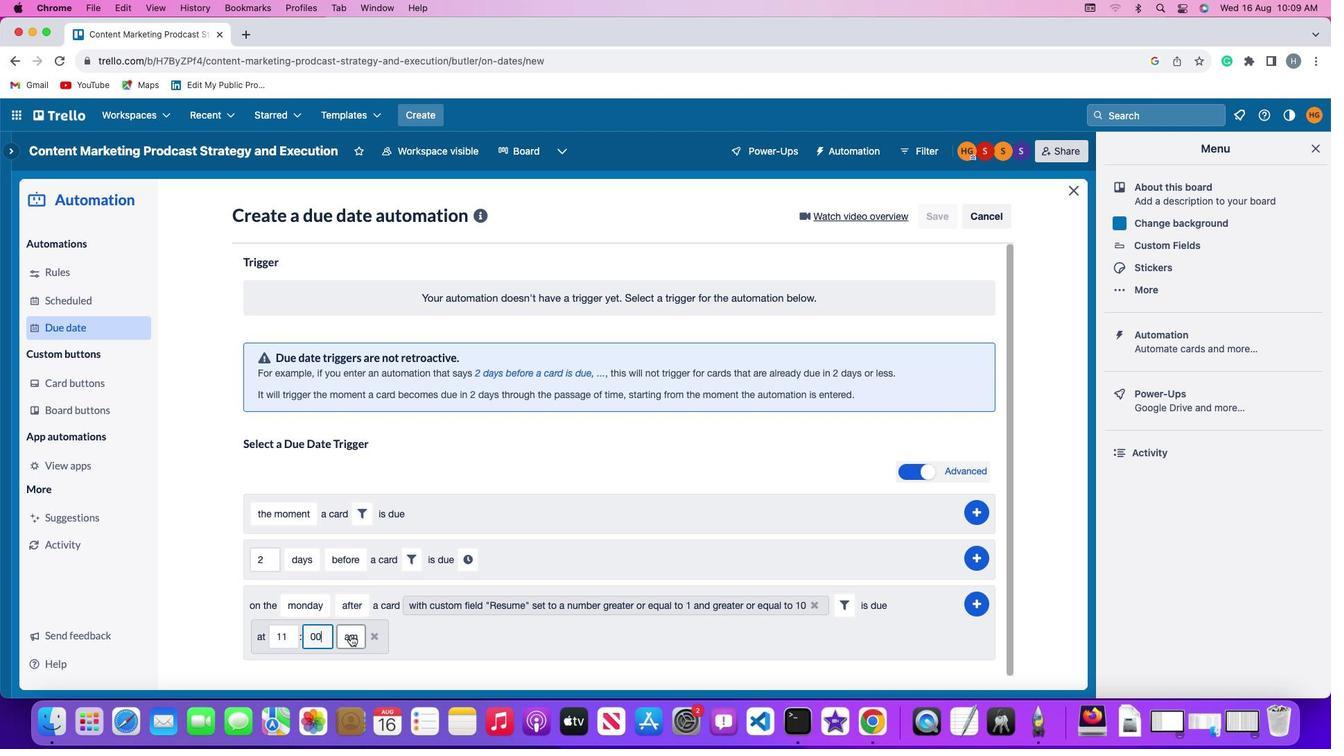 
Action: Mouse pressed left at (350, 634)
Screenshot: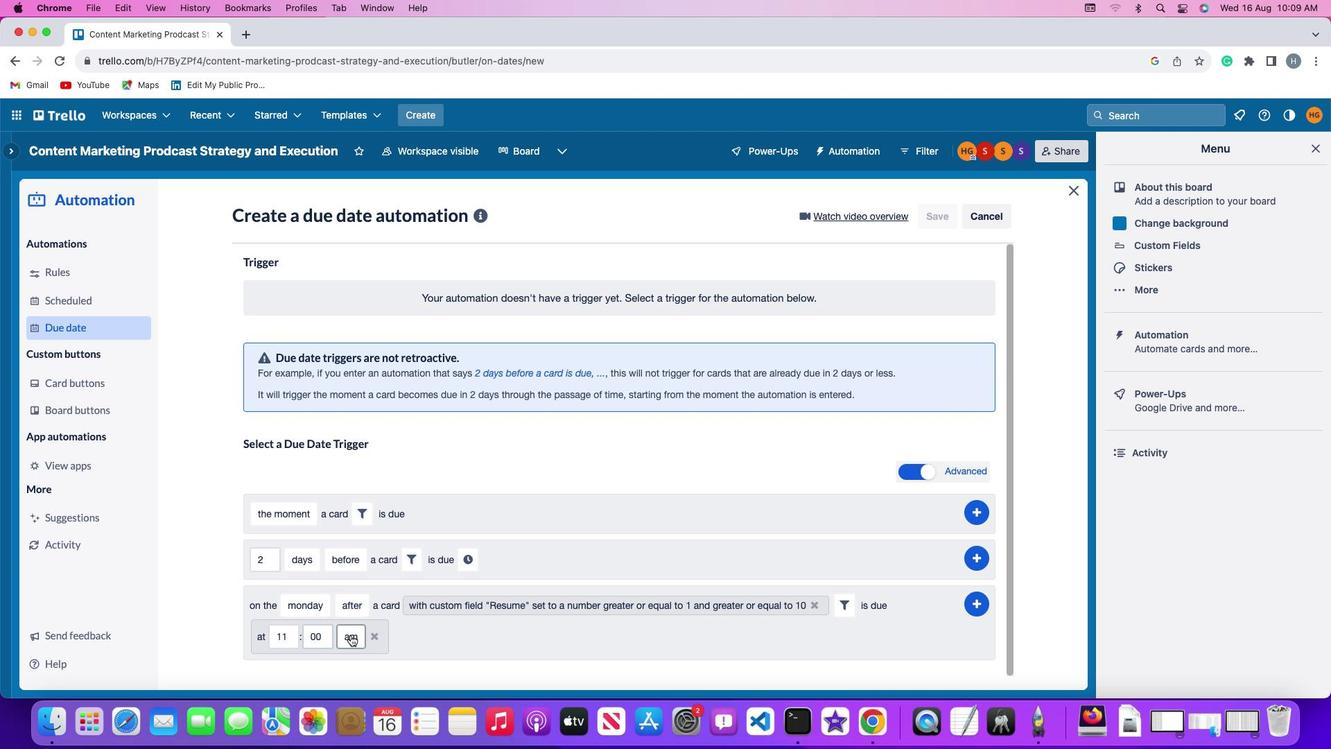 
Action: Mouse moved to (353, 577)
Screenshot: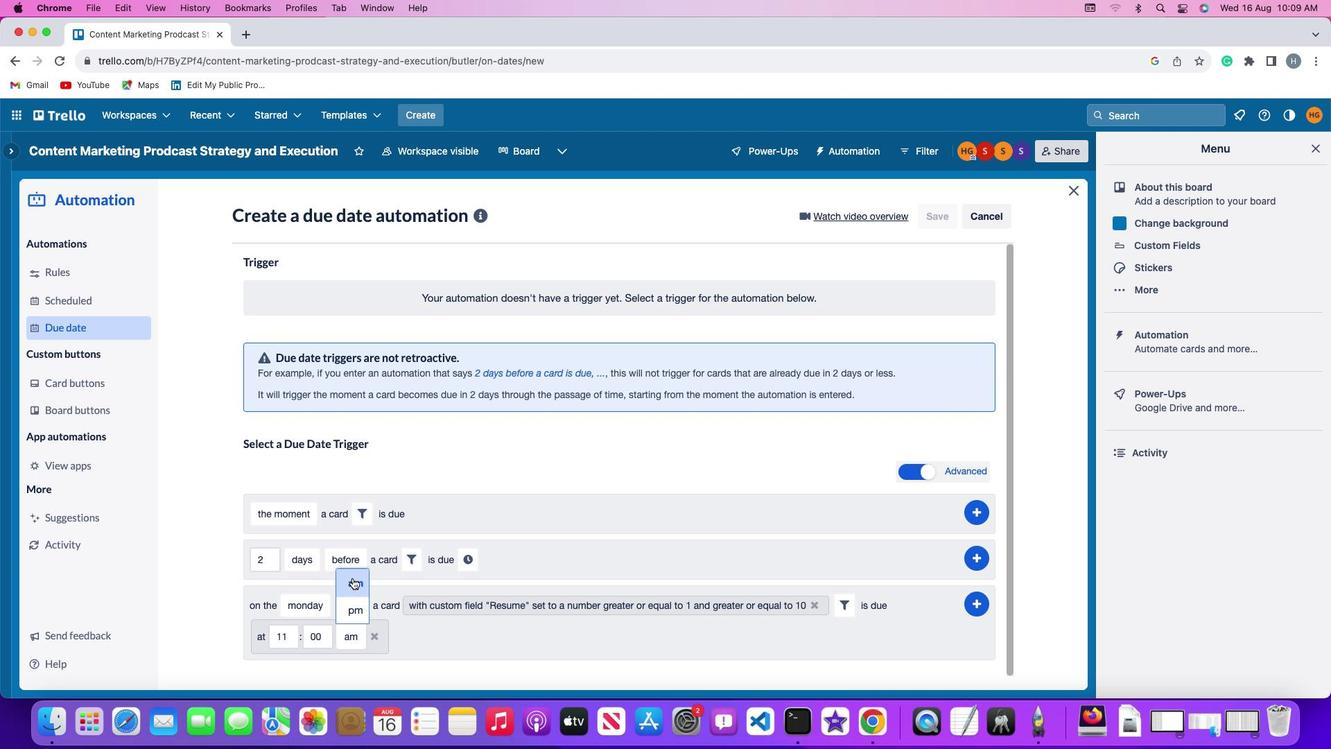 
Action: Mouse pressed left at (353, 577)
Screenshot: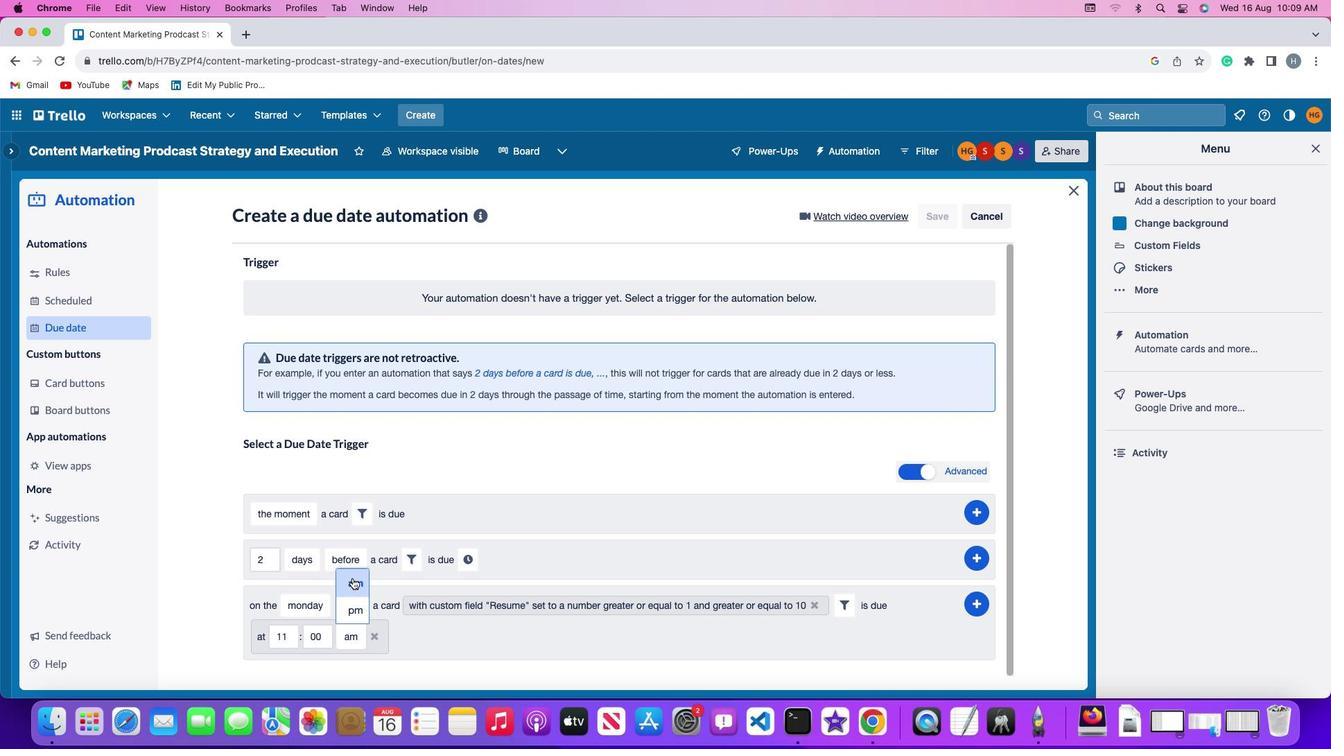 
Action: Mouse moved to (981, 603)
Screenshot: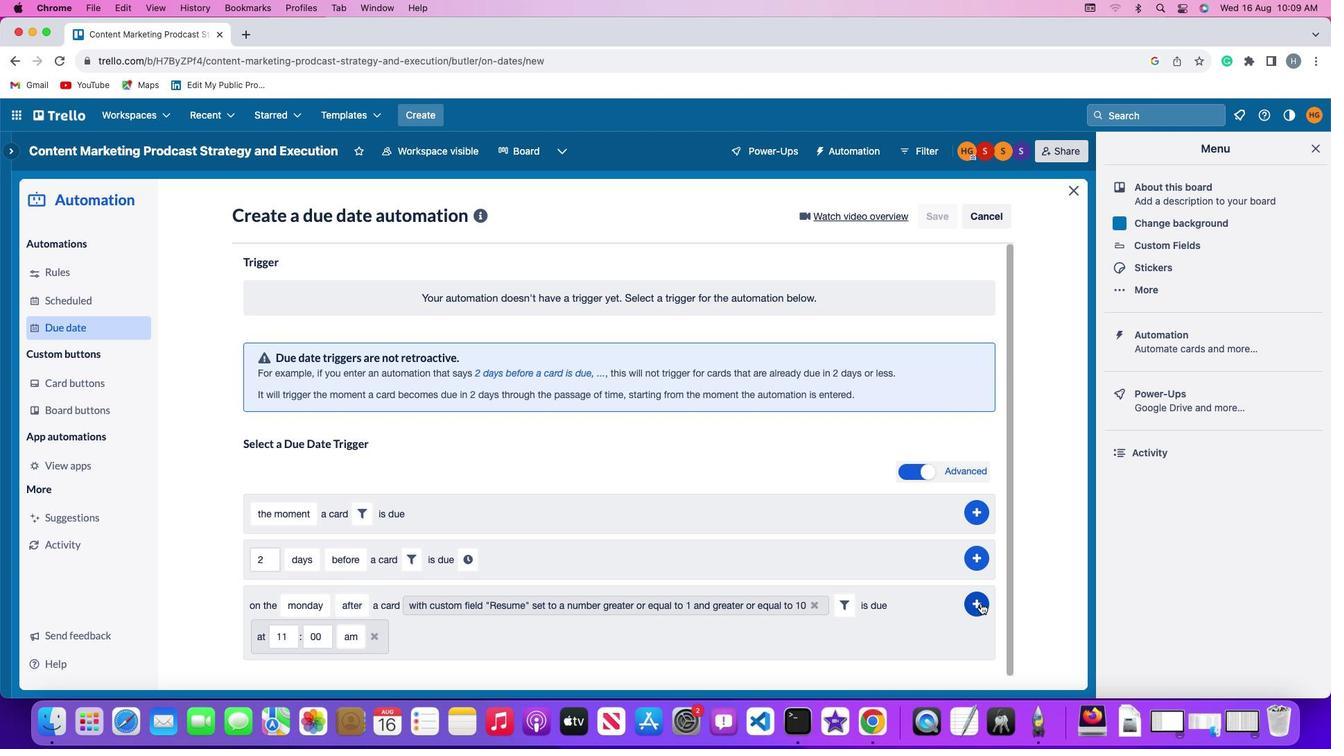 
Action: Mouse pressed left at (981, 603)
Screenshot: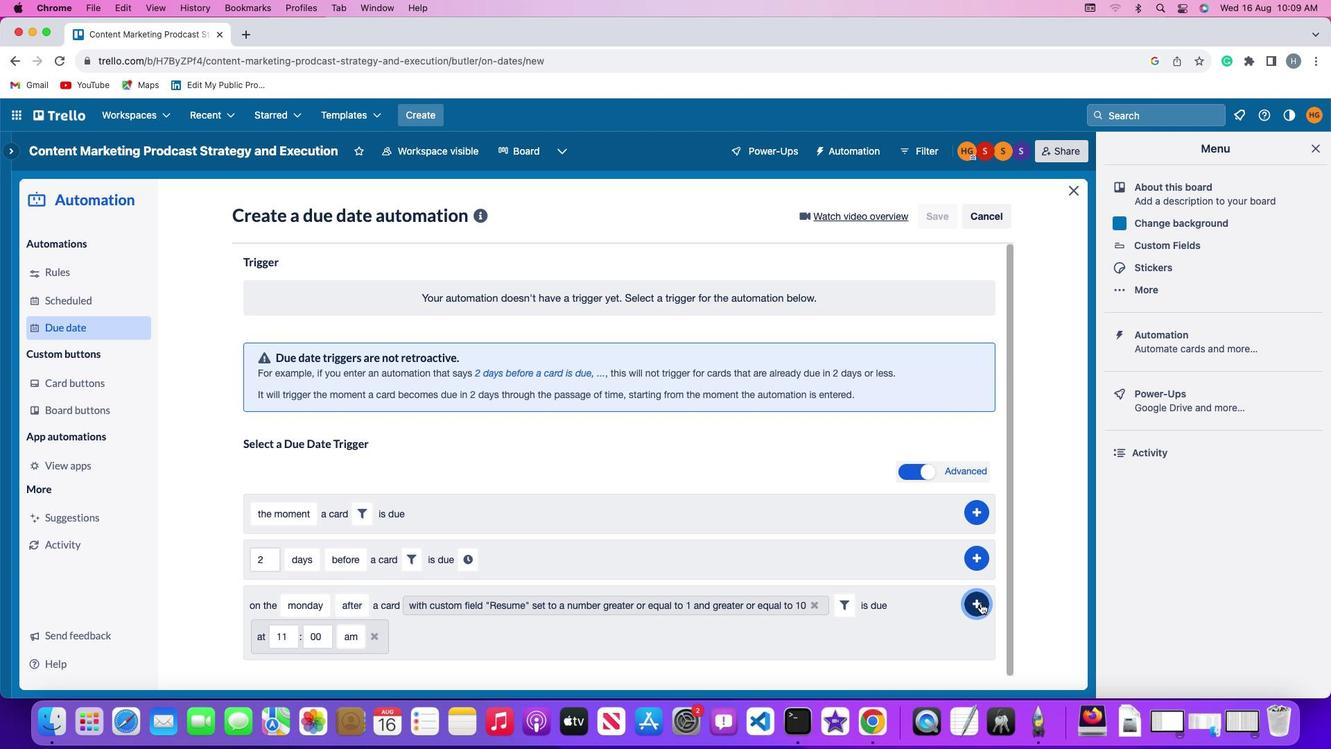 
Action: Mouse moved to (1041, 465)
Screenshot: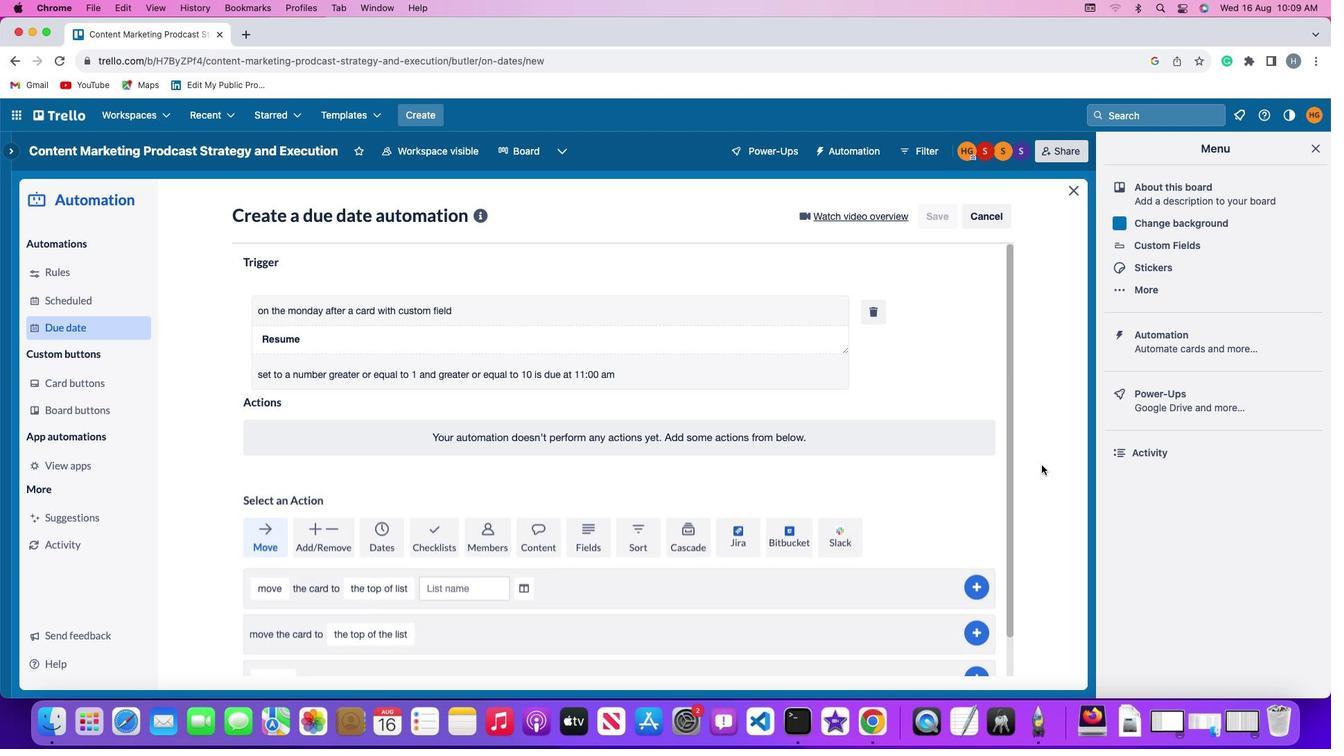
